 Task: Browse and explore bath products like bath bombs and bath oils on Amazon.
Action: Mouse moved to (20, 73)
Screenshot: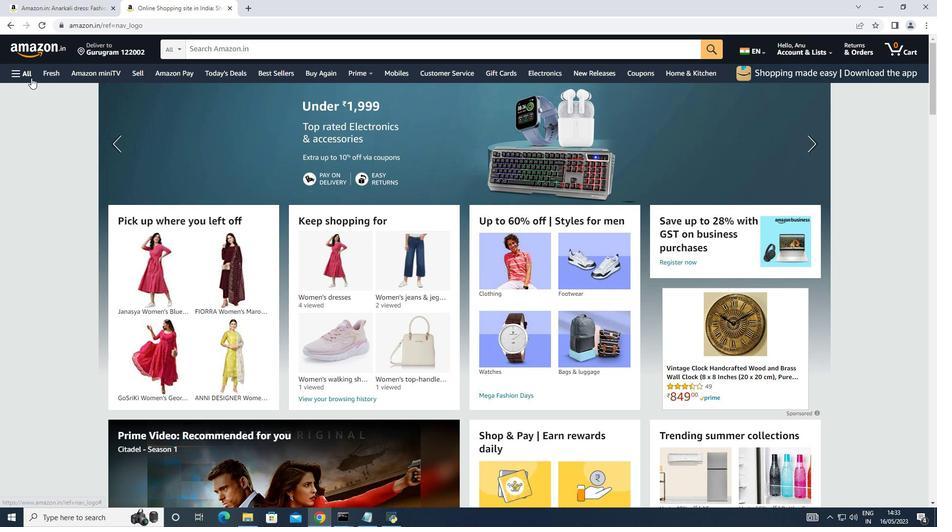 
Action: Mouse pressed left at (20, 73)
Screenshot: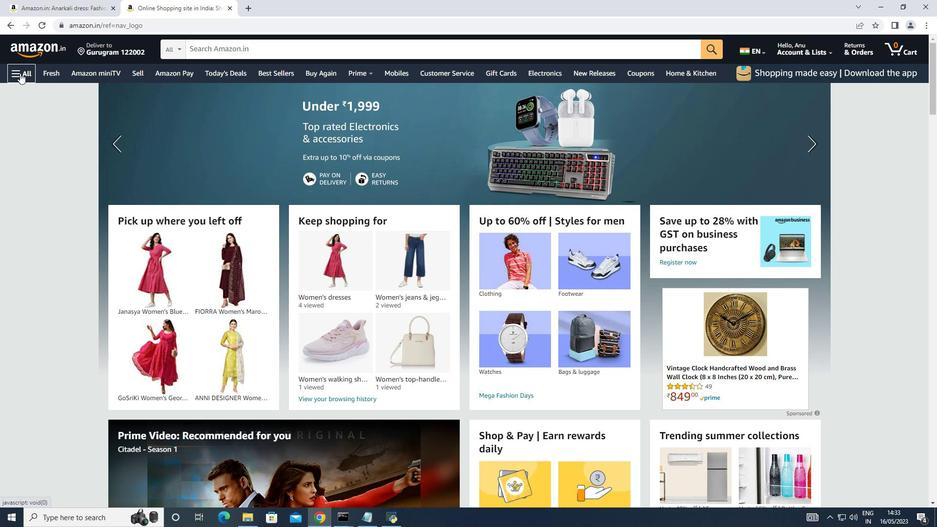 
Action: Mouse moved to (66, 214)
Screenshot: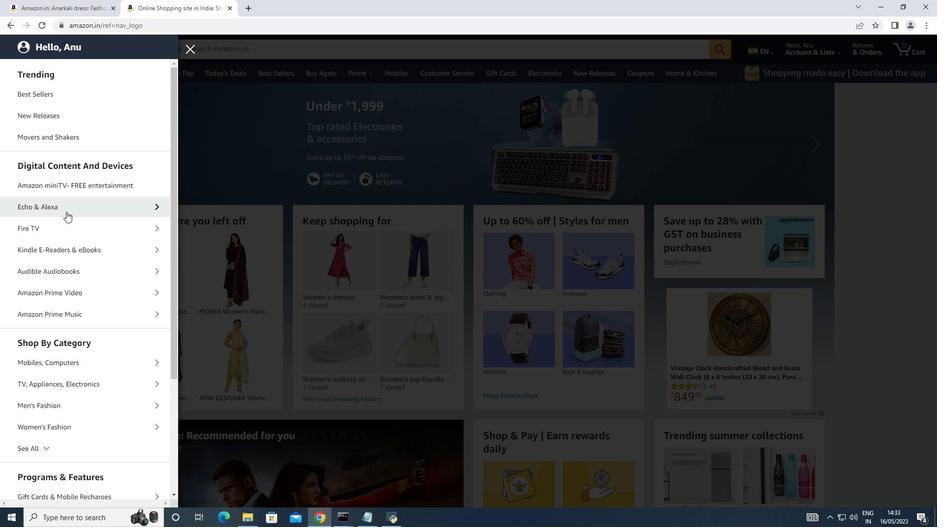 
Action: Mouse scrolled (66, 214) with delta (0, 0)
Screenshot: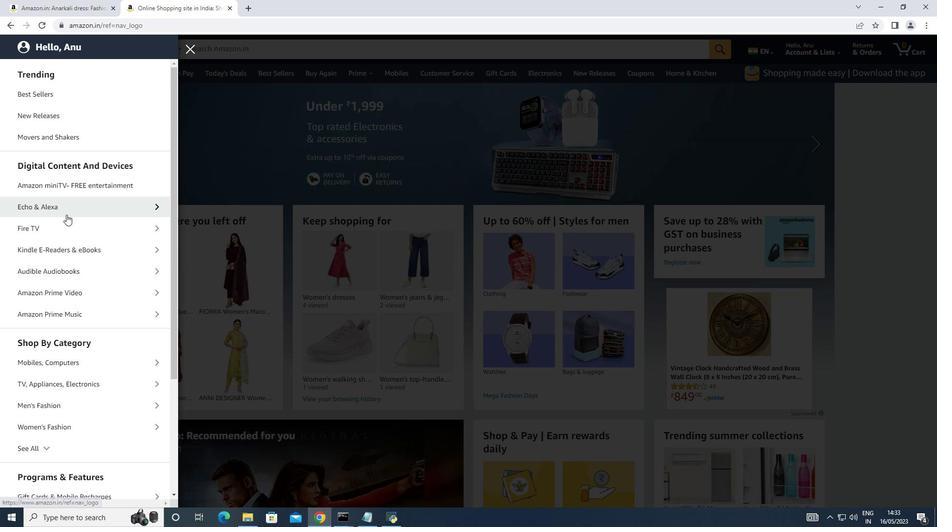 
Action: Mouse scrolled (66, 214) with delta (0, 0)
Screenshot: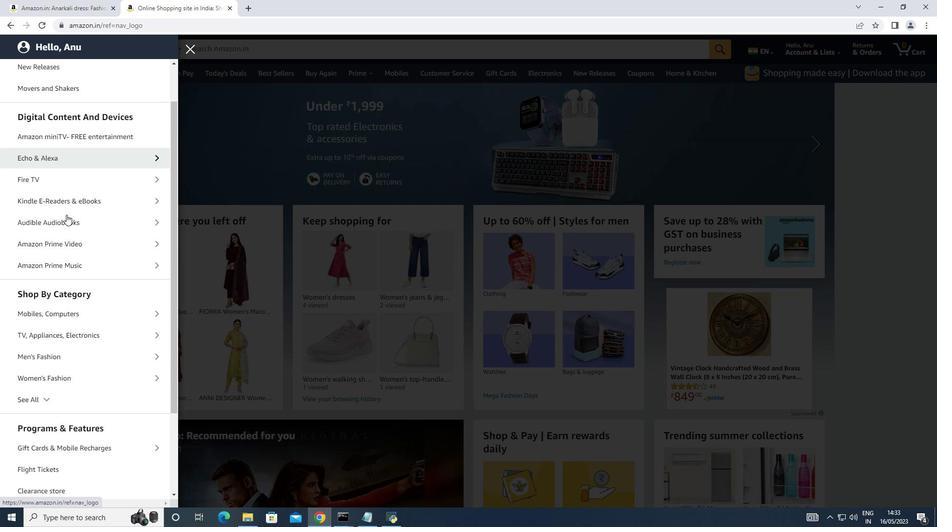 
Action: Mouse moved to (66, 228)
Screenshot: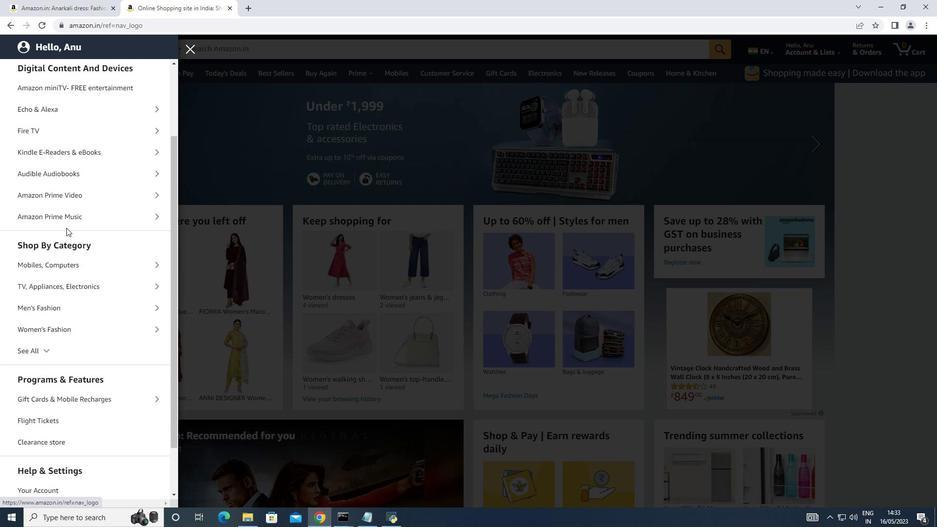 
Action: Mouse scrolled (66, 227) with delta (0, 0)
Screenshot: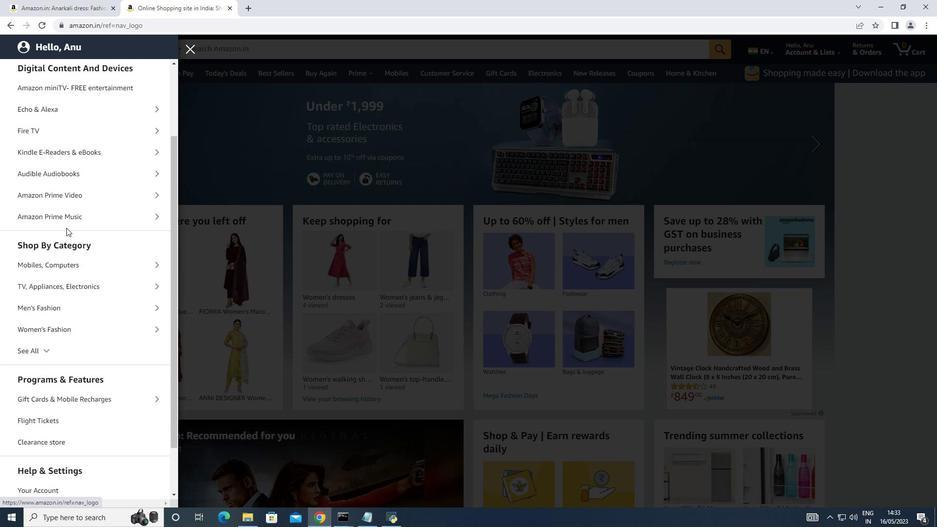 
Action: Mouse scrolled (66, 227) with delta (0, 0)
Screenshot: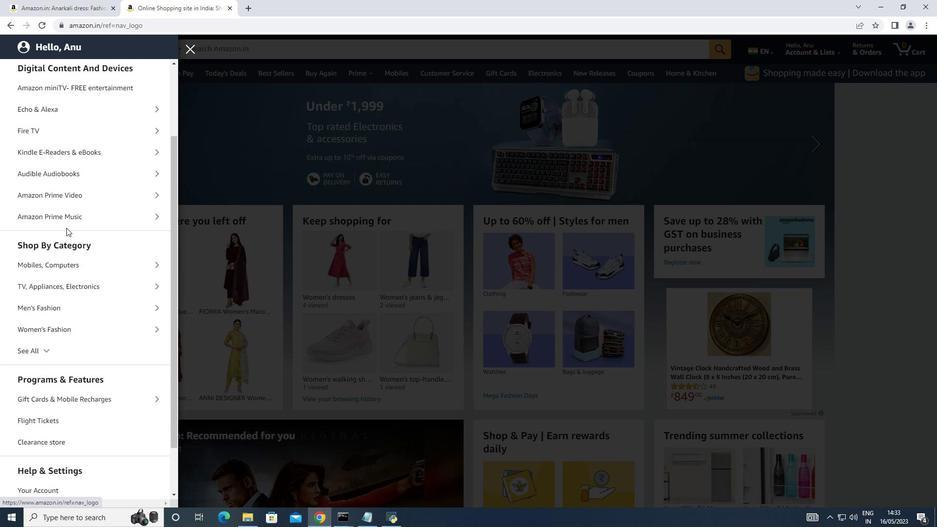 
Action: Mouse moved to (42, 293)
Screenshot: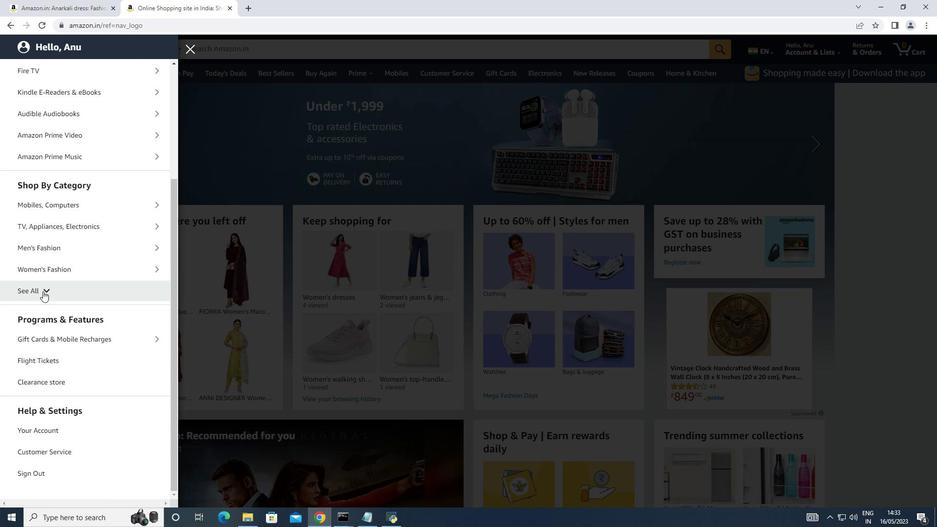 
Action: Mouse pressed left at (42, 293)
Screenshot: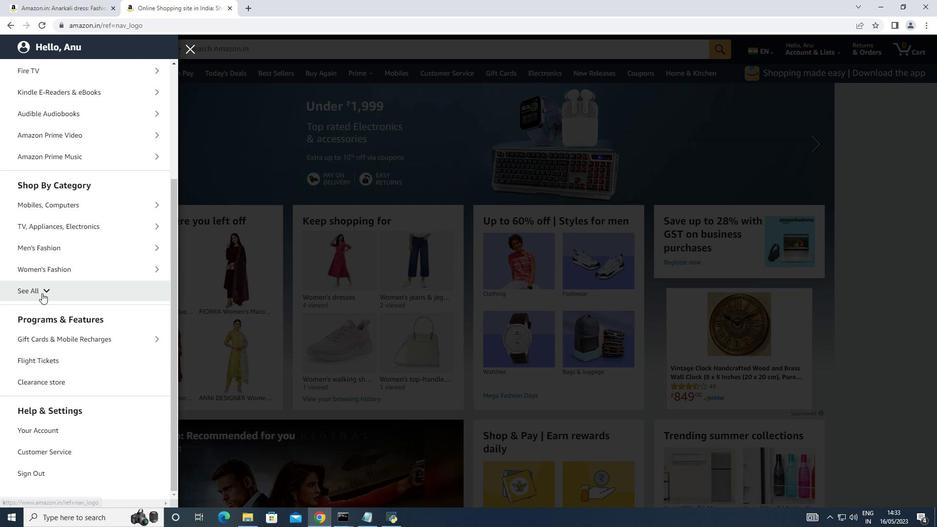 
Action: Mouse moved to (53, 301)
Screenshot: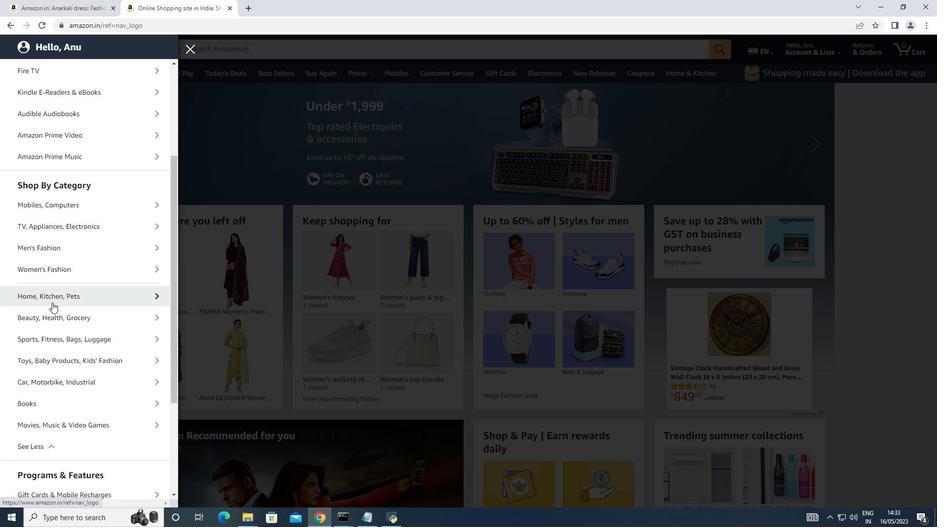 
Action: Mouse scrolled (53, 300) with delta (0, 0)
Screenshot: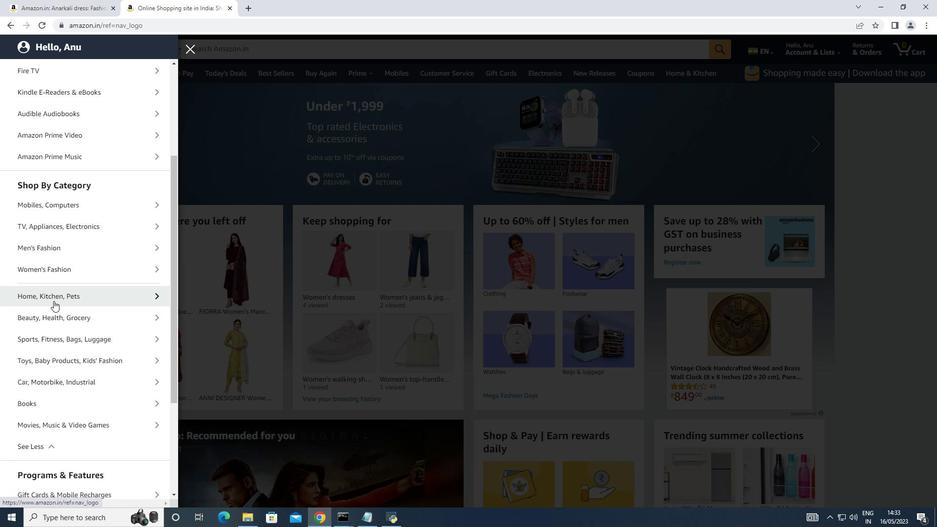 
Action: Mouse moved to (53, 301)
Screenshot: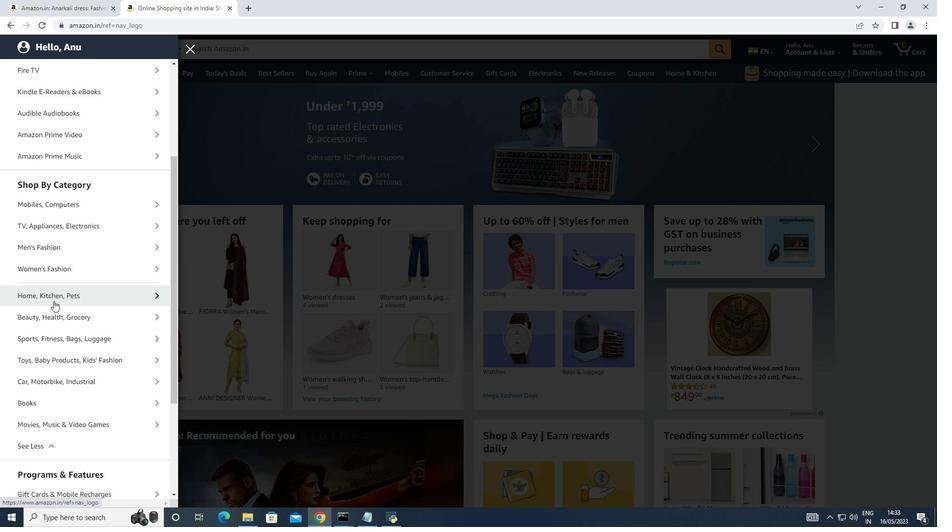 
Action: Mouse scrolled (53, 300) with delta (0, 0)
Screenshot: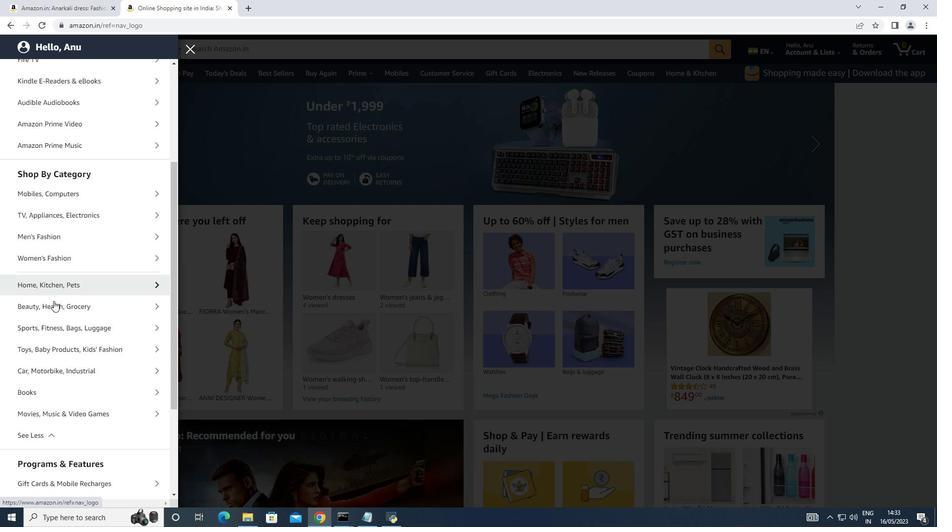 
Action: Mouse moved to (74, 216)
Screenshot: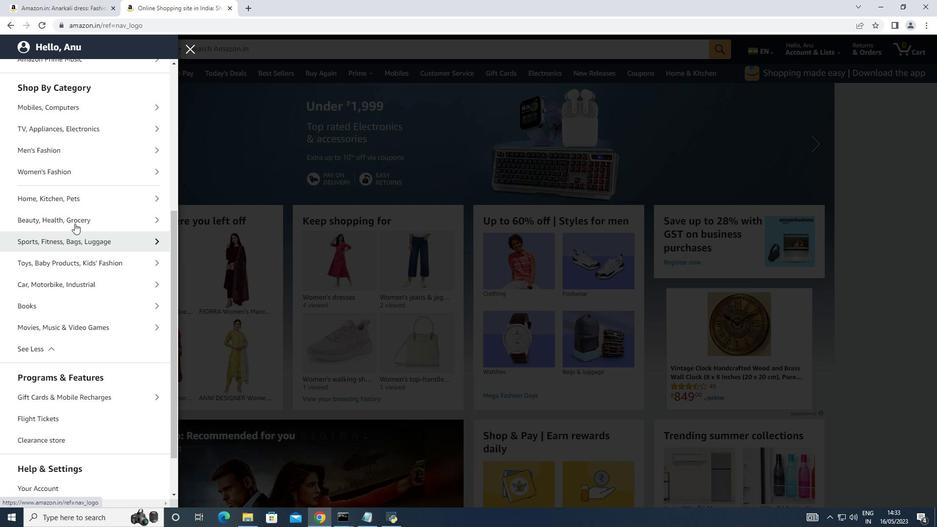 
Action: Mouse pressed left at (74, 216)
Screenshot: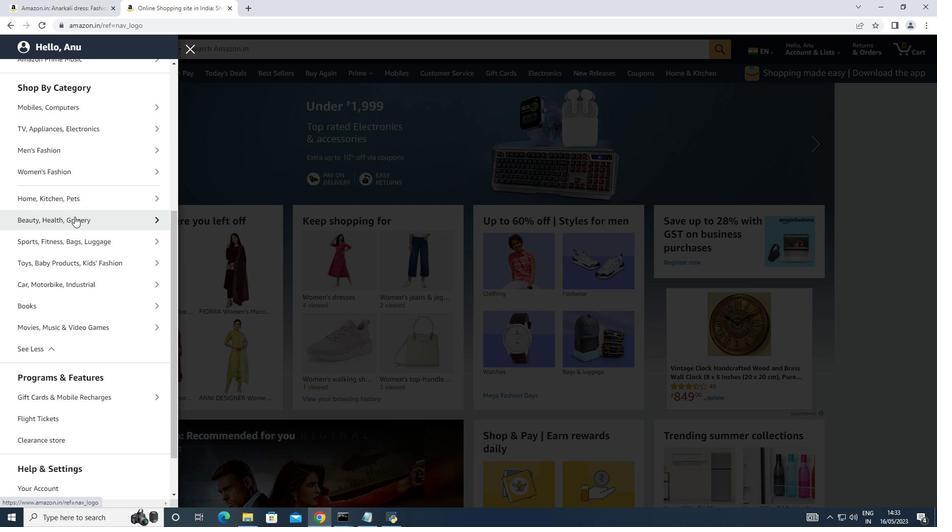 
Action: Mouse moved to (53, 111)
Screenshot: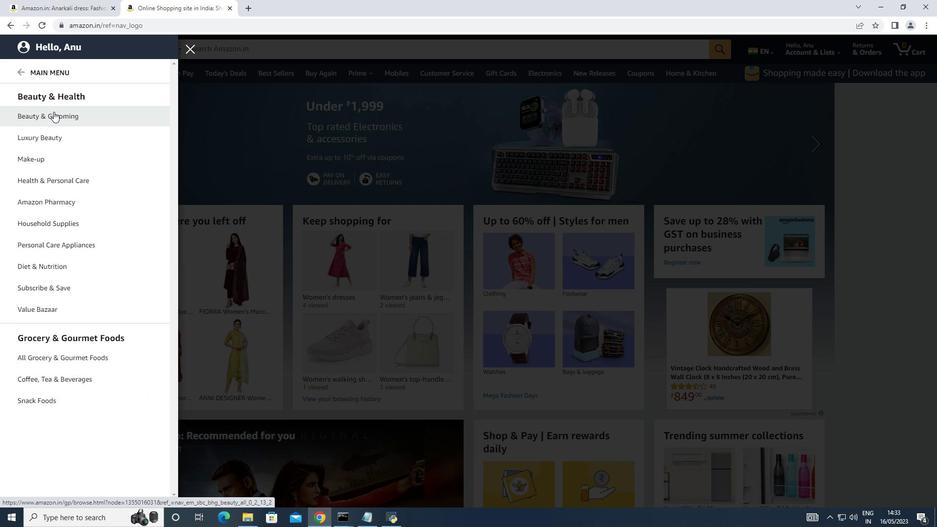 
Action: Mouse pressed left at (53, 111)
Screenshot: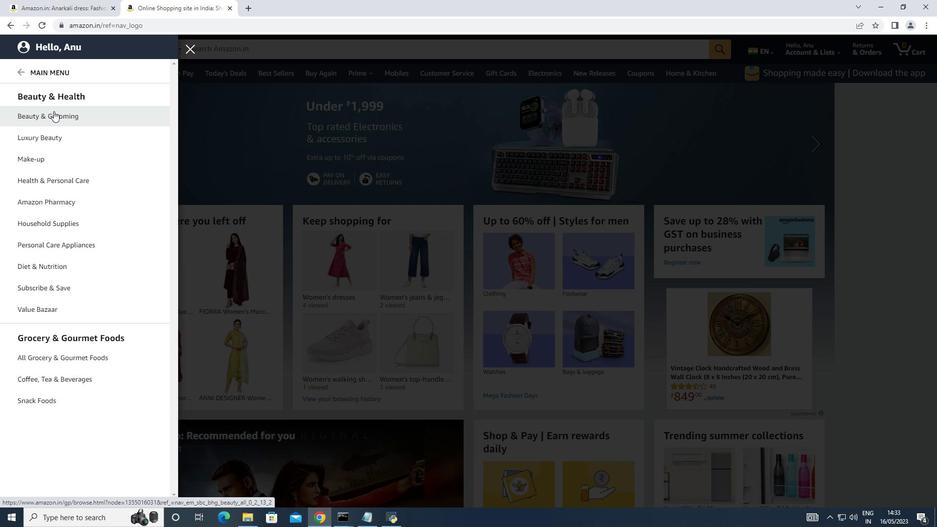 
Action: Mouse moved to (253, 223)
Screenshot: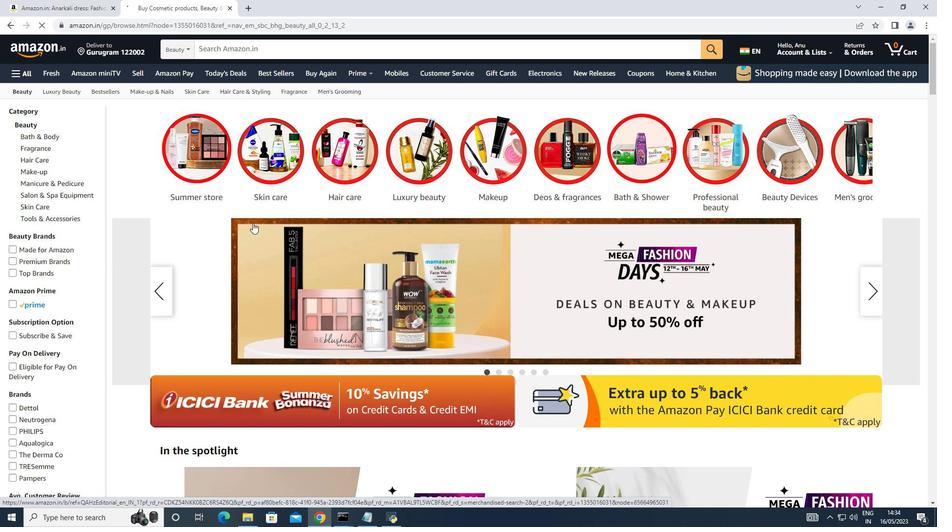
Action: Mouse scrolled (253, 222) with delta (0, 0)
Screenshot: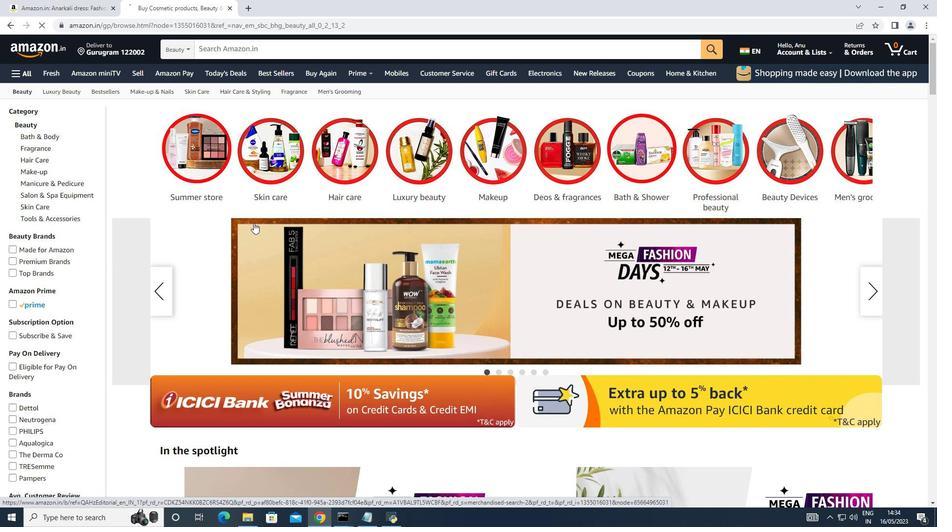 
Action: Mouse moved to (255, 223)
Screenshot: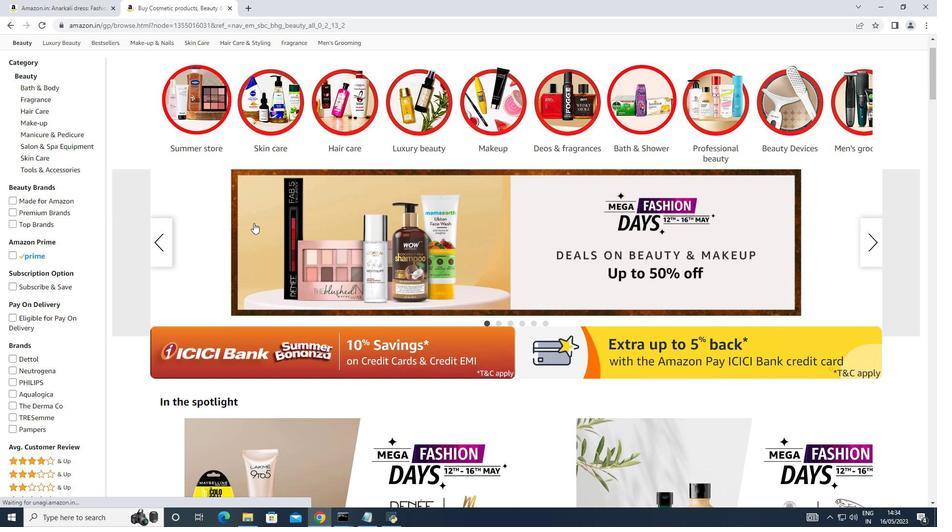 
Action: Mouse scrolled (255, 222) with delta (0, 0)
Screenshot: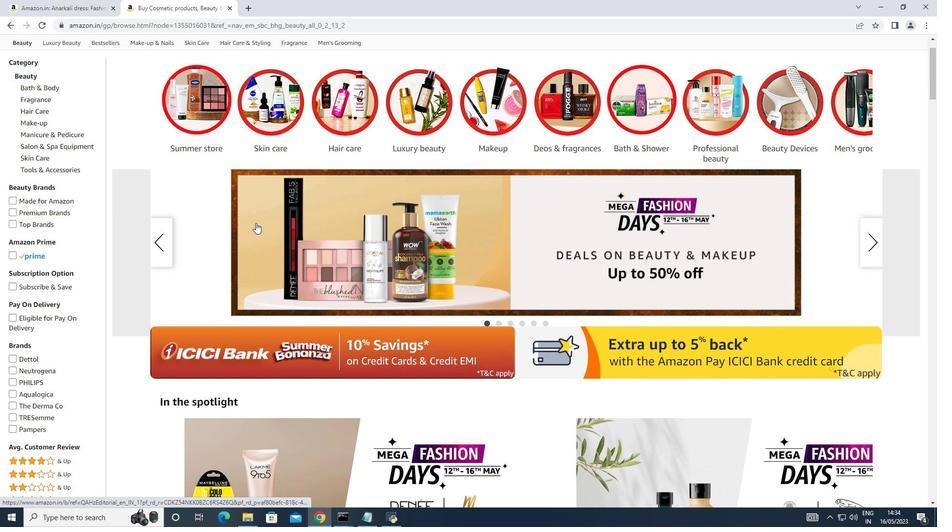
Action: Mouse scrolled (255, 223) with delta (0, 0)
Screenshot: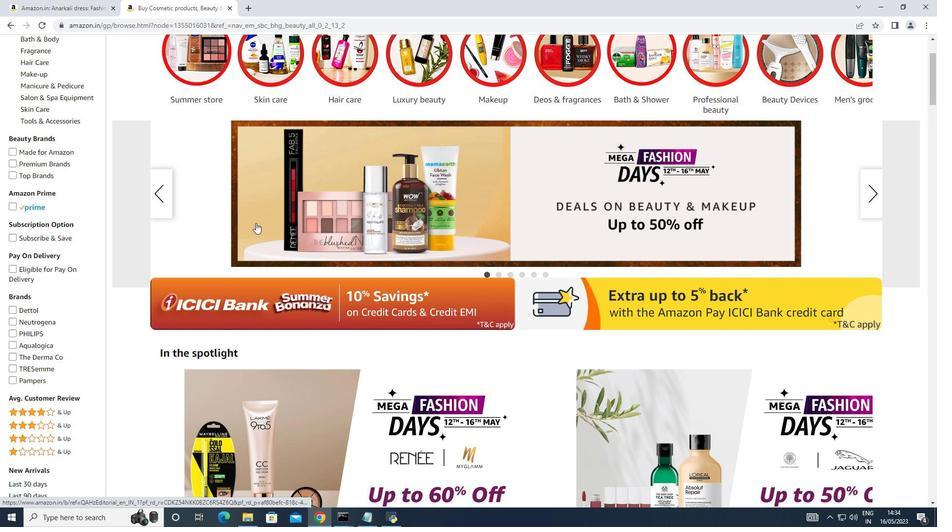 
Action: Mouse scrolled (255, 223) with delta (0, 0)
Screenshot: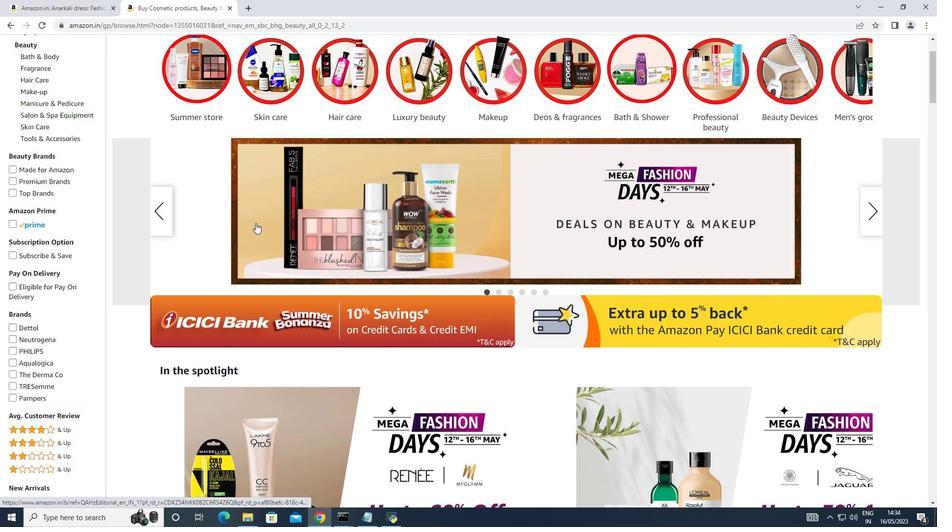 
Action: Mouse moved to (46, 137)
Screenshot: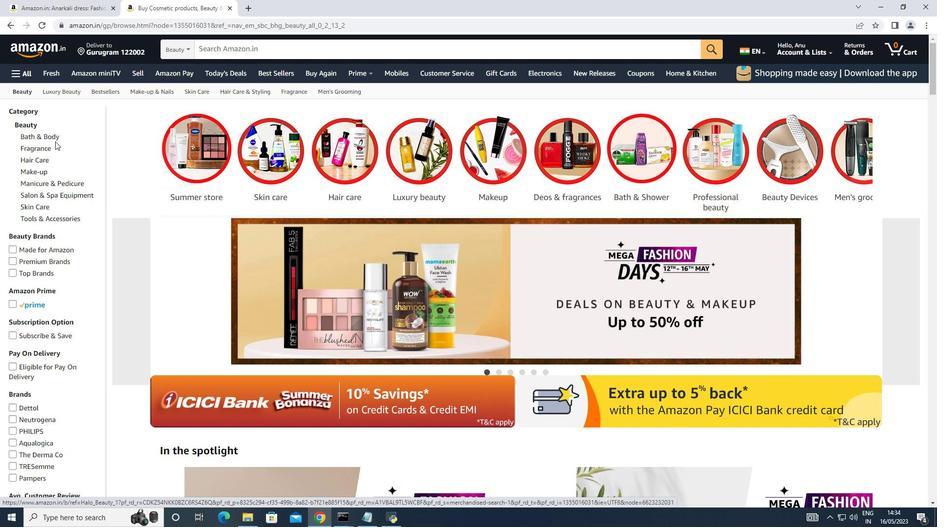
Action: Mouse pressed left at (46, 137)
Screenshot: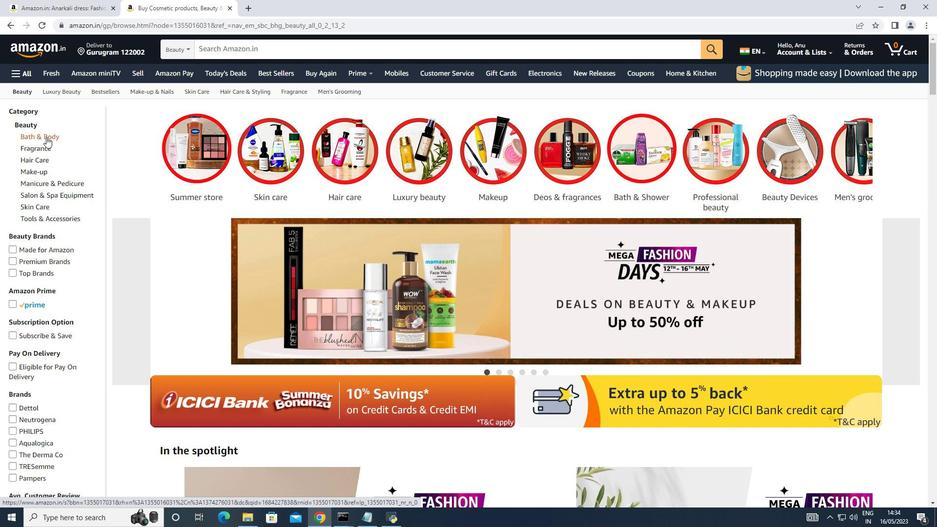
Action: Mouse moved to (385, 246)
Screenshot: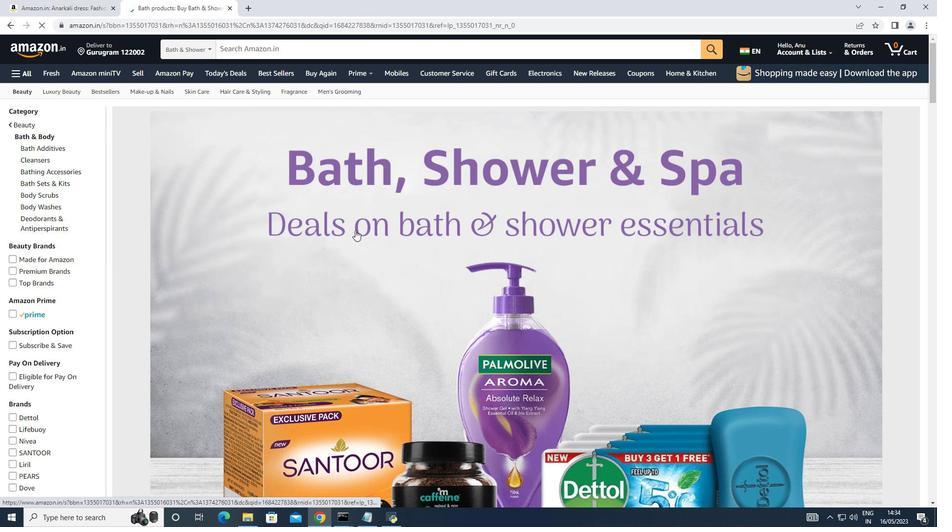 
Action: Mouse scrolled (385, 245) with delta (0, 0)
Screenshot: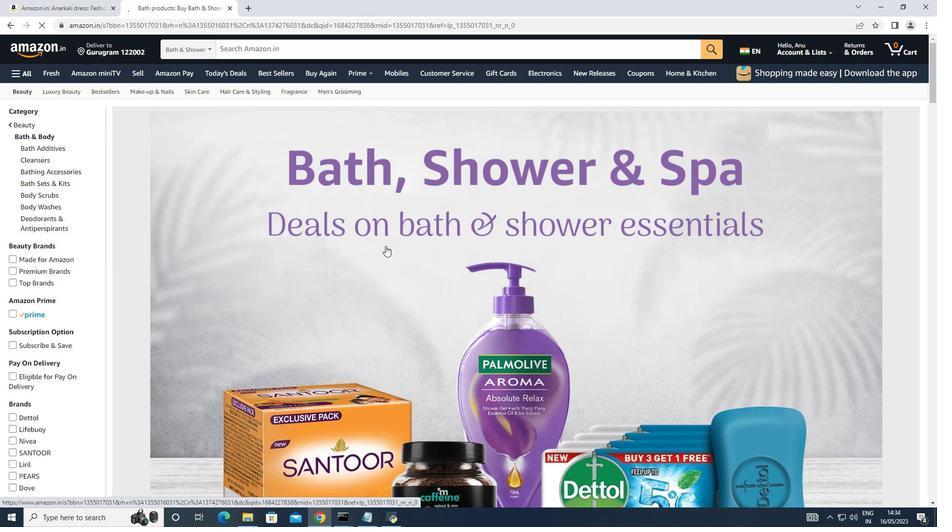 
Action: Mouse scrolled (385, 245) with delta (0, 0)
Screenshot: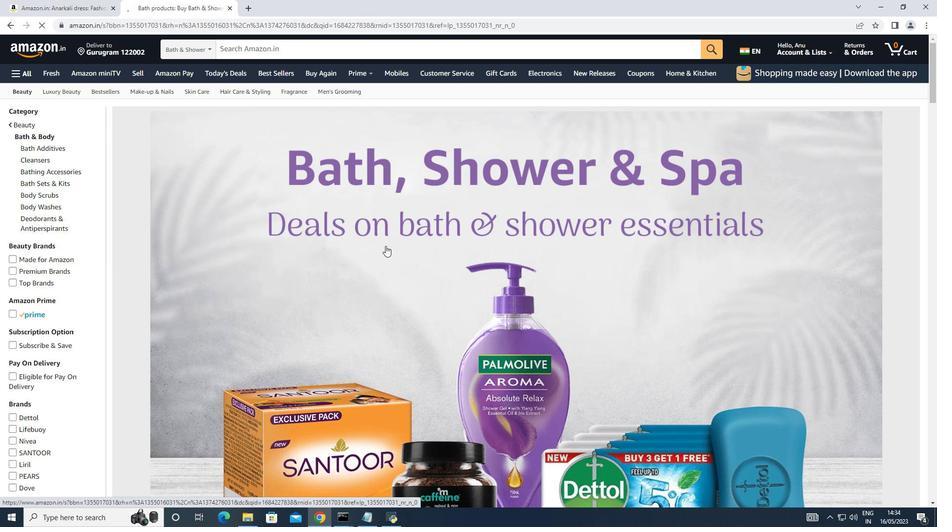
Action: Mouse scrolled (385, 245) with delta (0, 0)
Screenshot: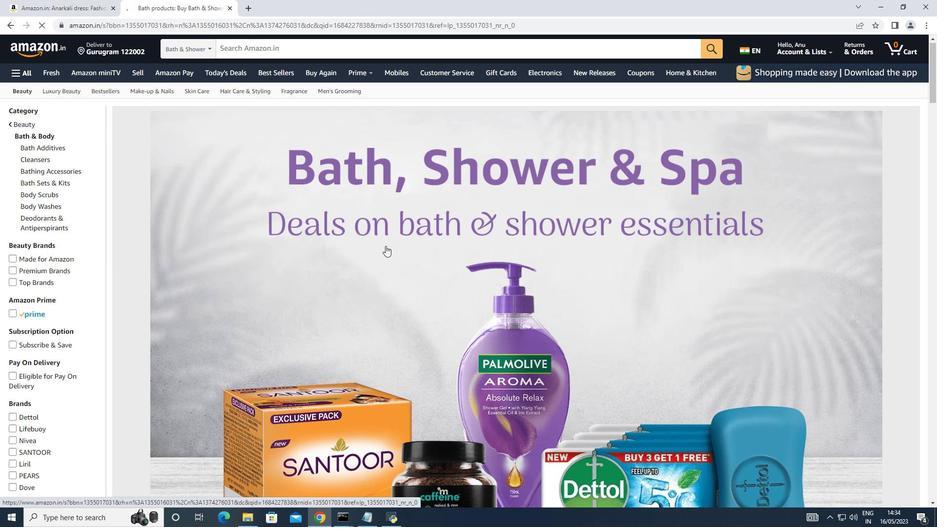 
Action: Mouse moved to (384, 249)
Screenshot: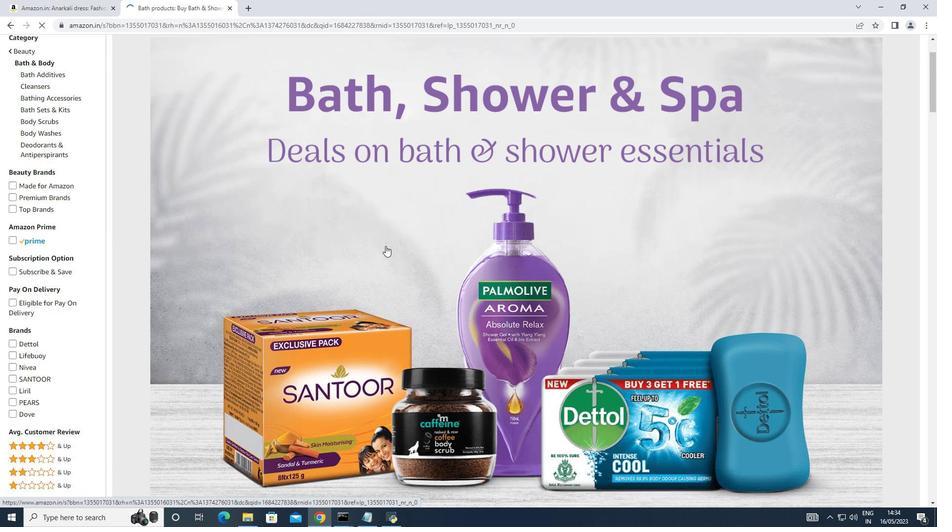 
Action: Mouse scrolled (384, 249) with delta (0, 0)
Screenshot: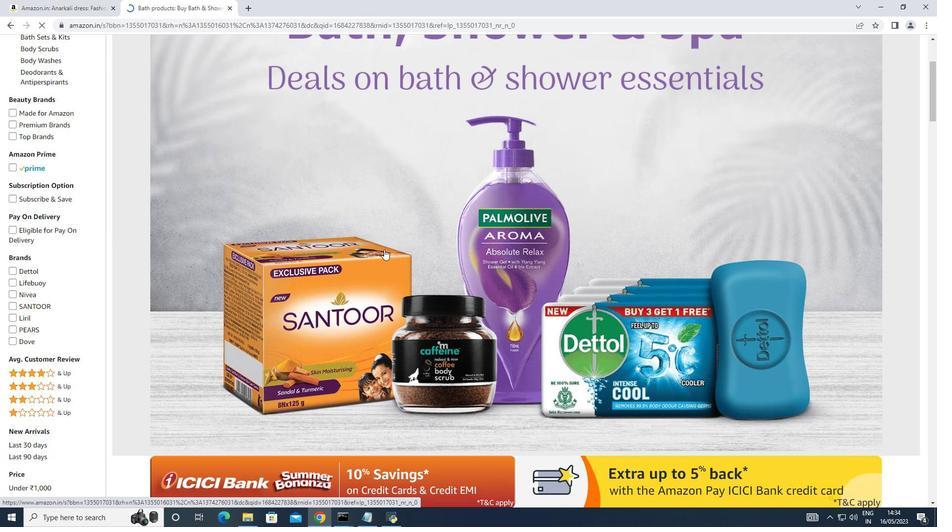
Action: Mouse scrolled (384, 249) with delta (0, 0)
Screenshot: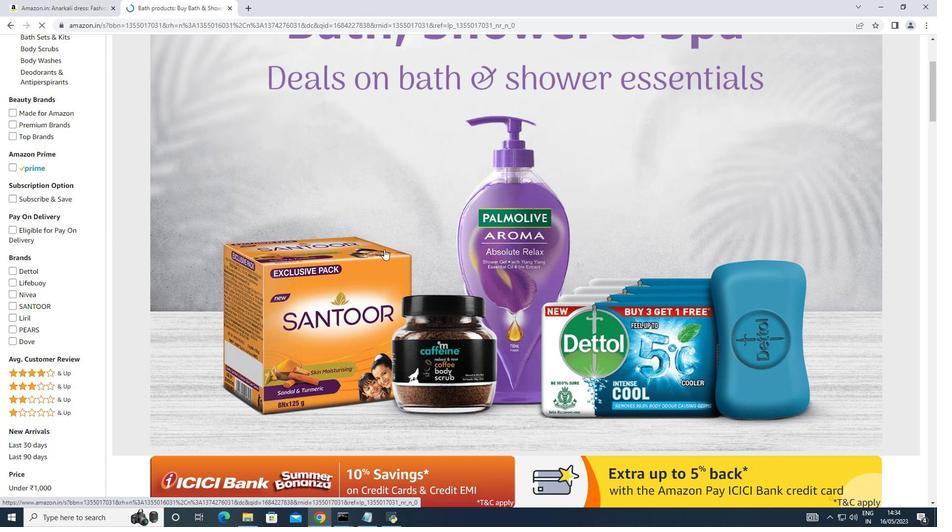 
Action: Mouse scrolled (384, 249) with delta (0, 0)
Screenshot: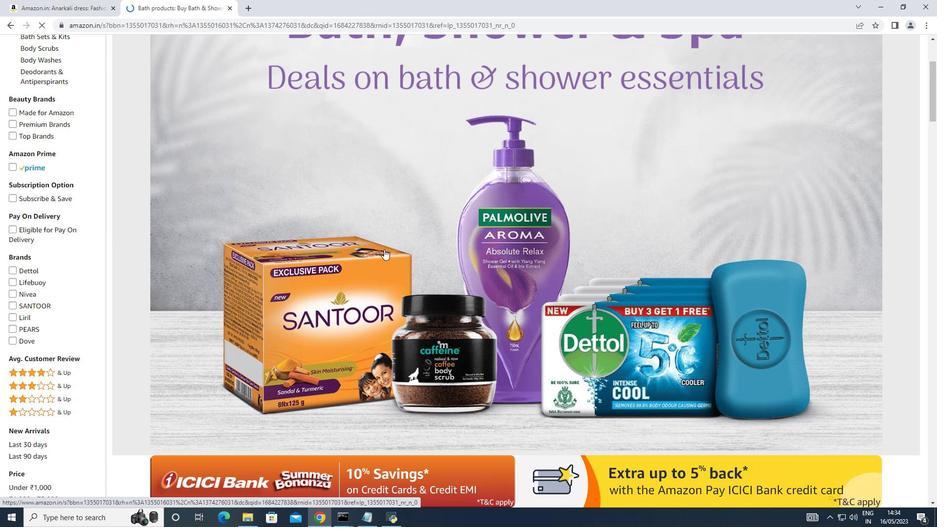 
Action: Mouse scrolled (384, 249) with delta (0, 0)
Screenshot: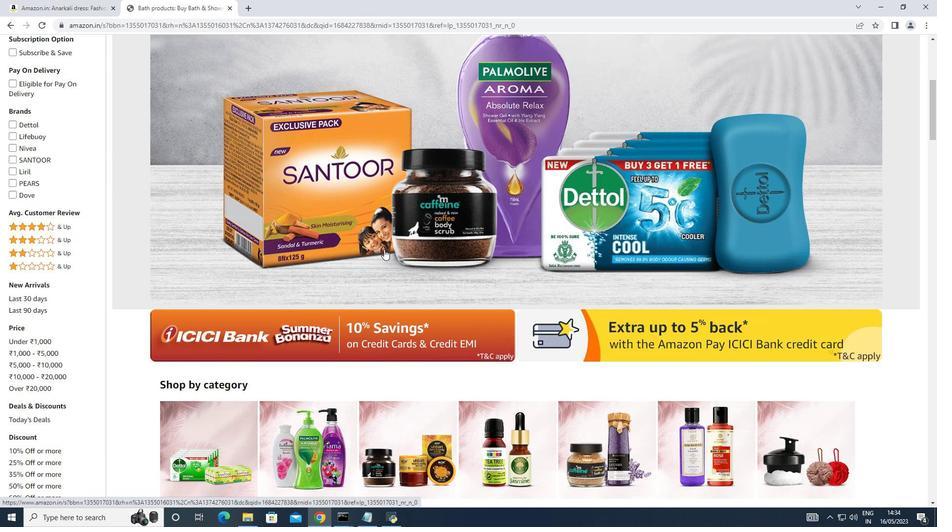 
Action: Mouse scrolled (384, 249) with delta (0, 0)
Screenshot: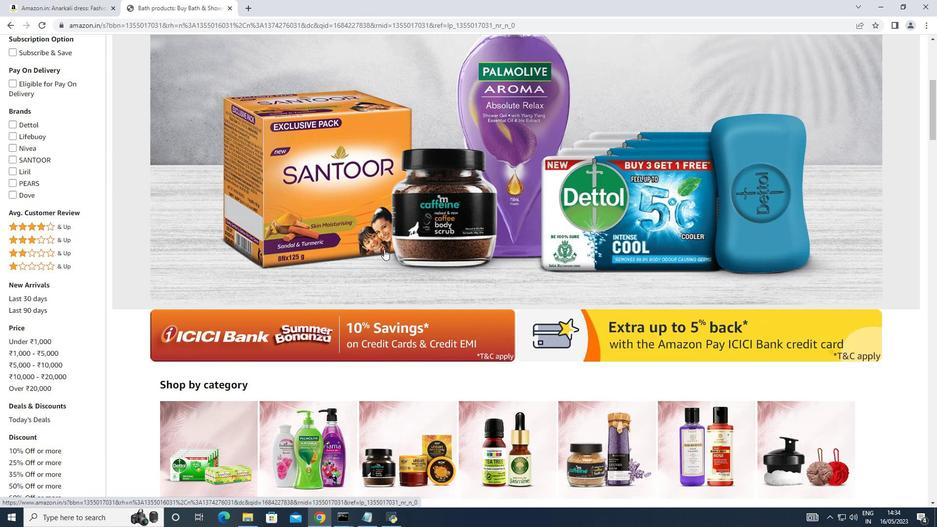 
Action: Mouse scrolled (384, 249) with delta (0, 0)
Screenshot: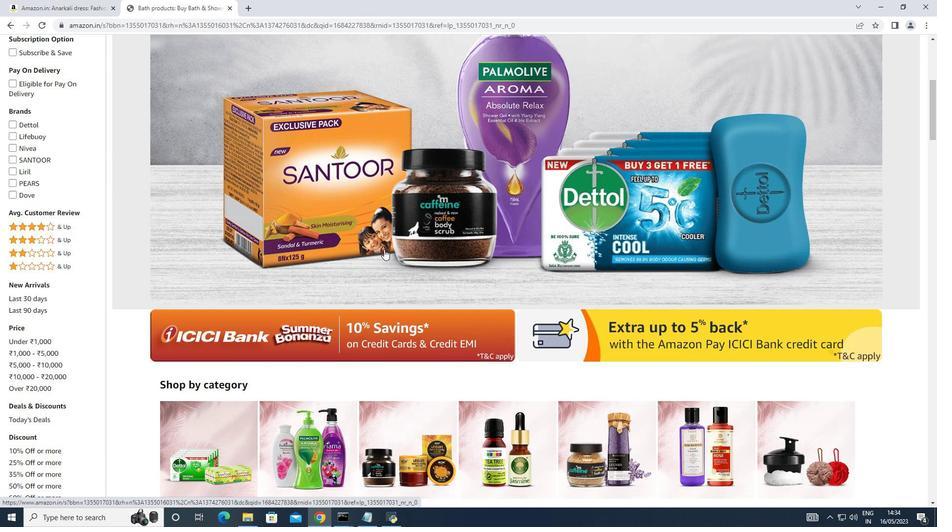 
Action: Mouse scrolled (384, 249) with delta (0, 0)
Screenshot: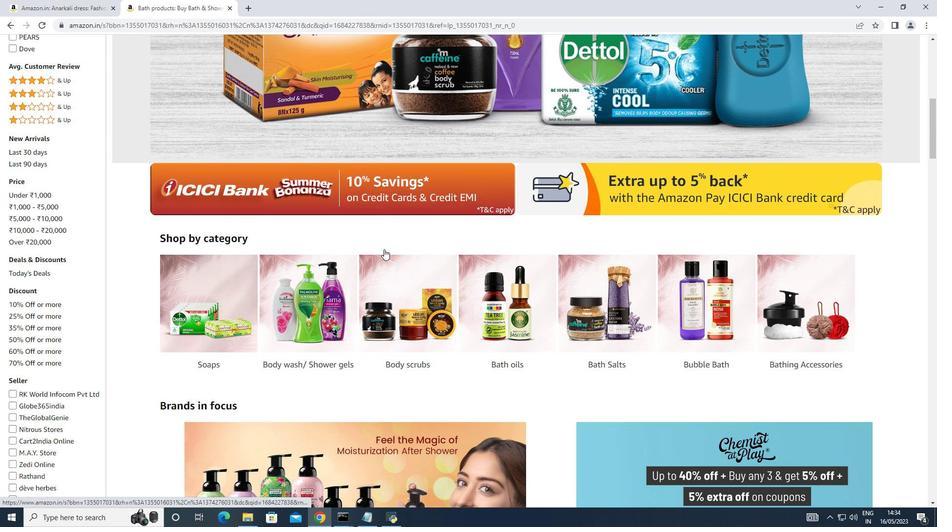 
Action: Mouse scrolled (384, 249) with delta (0, 0)
Screenshot: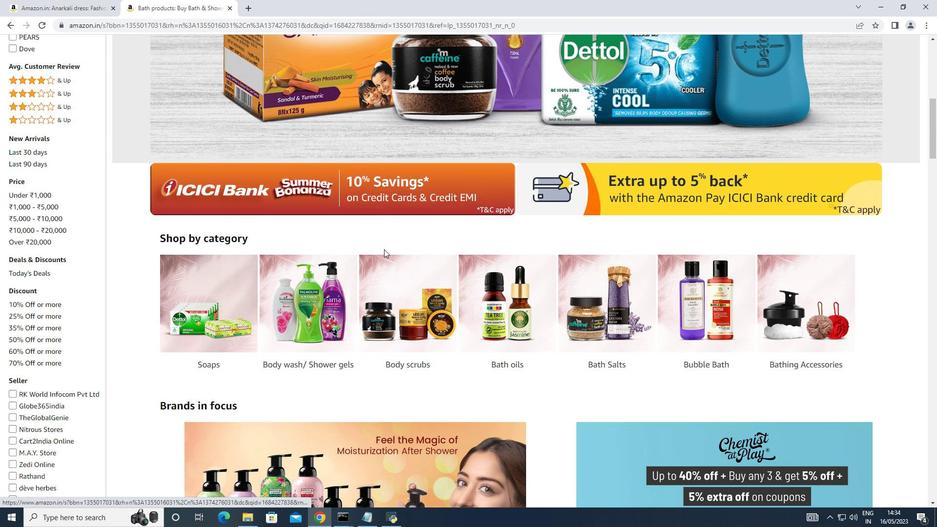 
Action: Mouse scrolled (384, 249) with delta (0, 0)
Screenshot: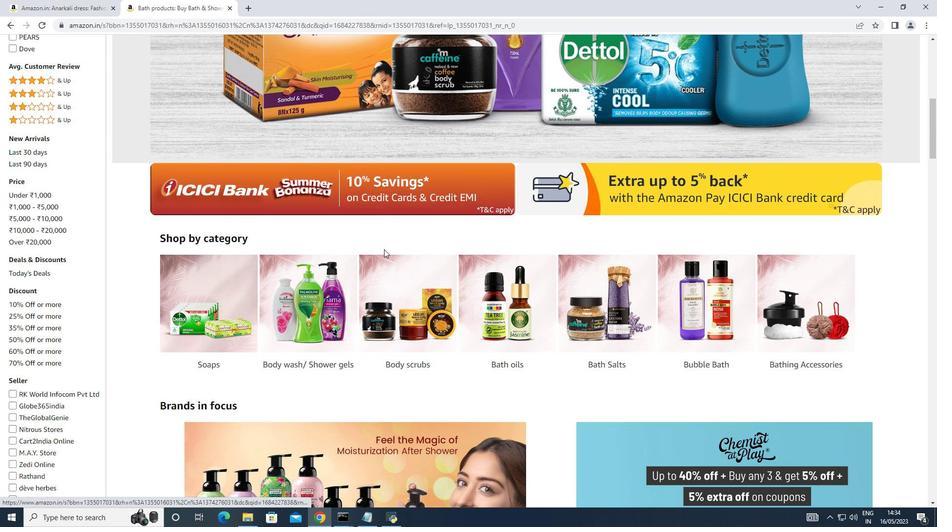 
Action: Mouse scrolled (384, 249) with delta (0, 0)
Screenshot: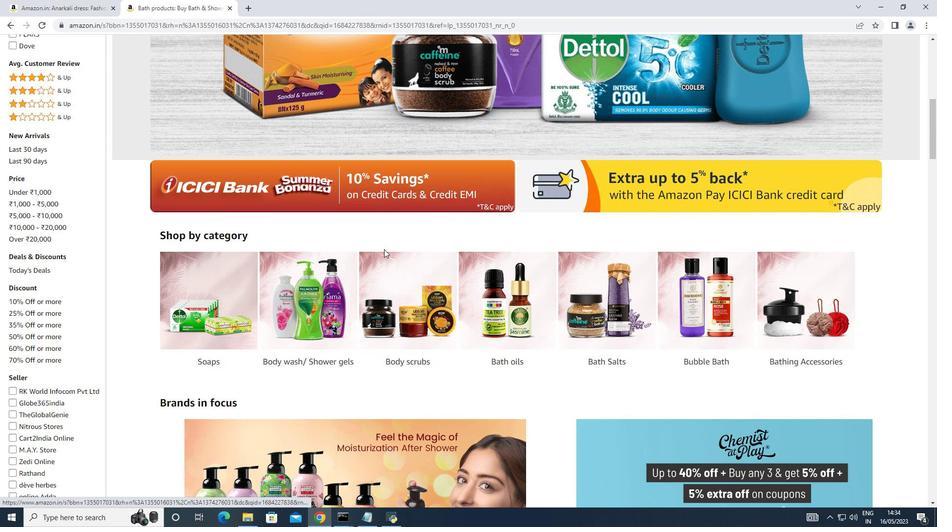 
Action: Mouse scrolled (384, 249) with delta (0, 0)
Screenshot: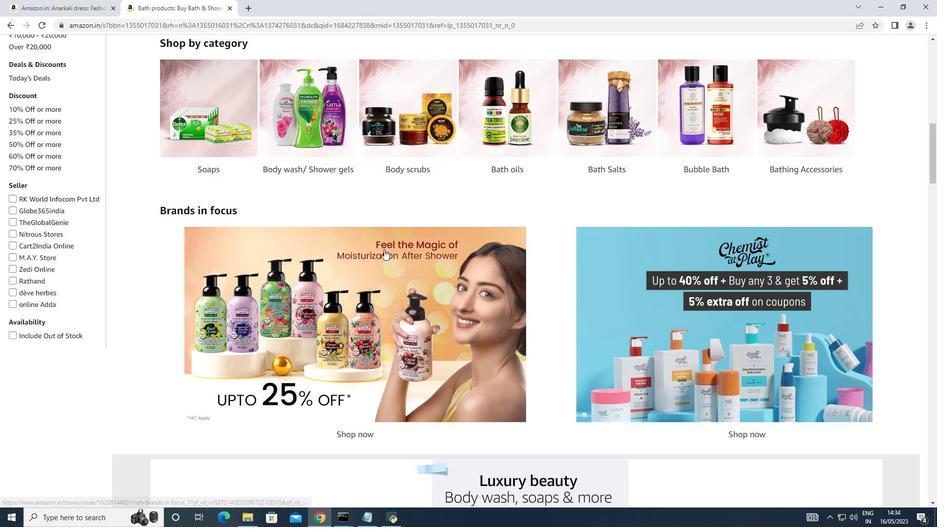 
Action: Mouse scrolled (384, 249) with delta (0, 0)
Screenshot: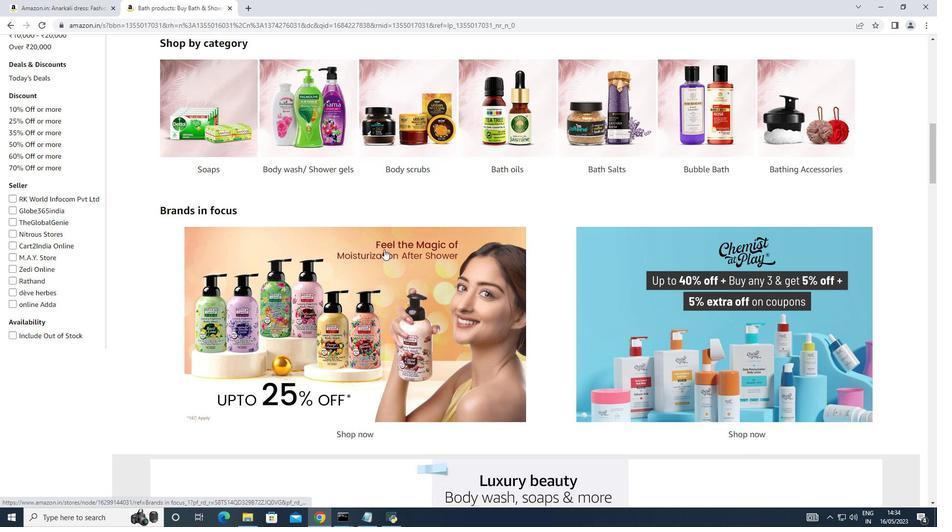 
Action: Mouse scrolled (384, 249) with delta (0, 0)
Screenshot: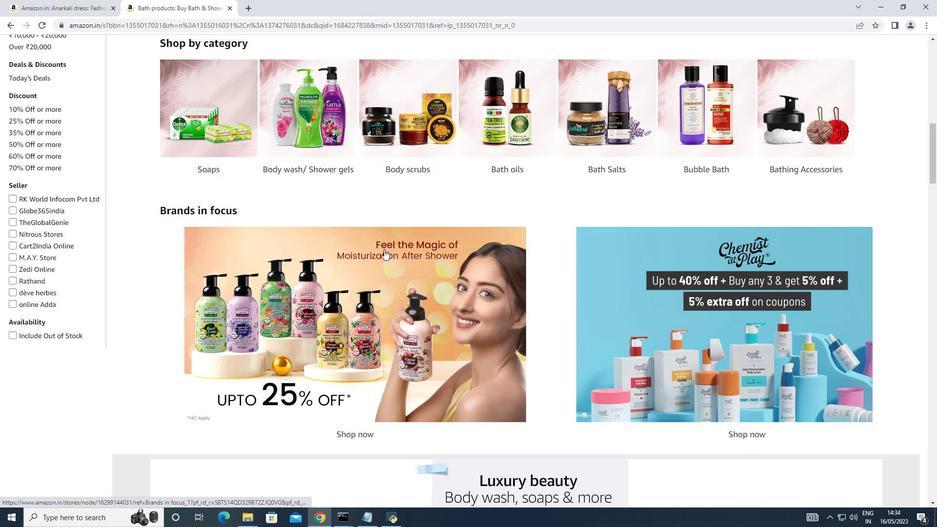 
Action: Mouse scrolled (384, 249) with delta (0, 0)
Screenshot: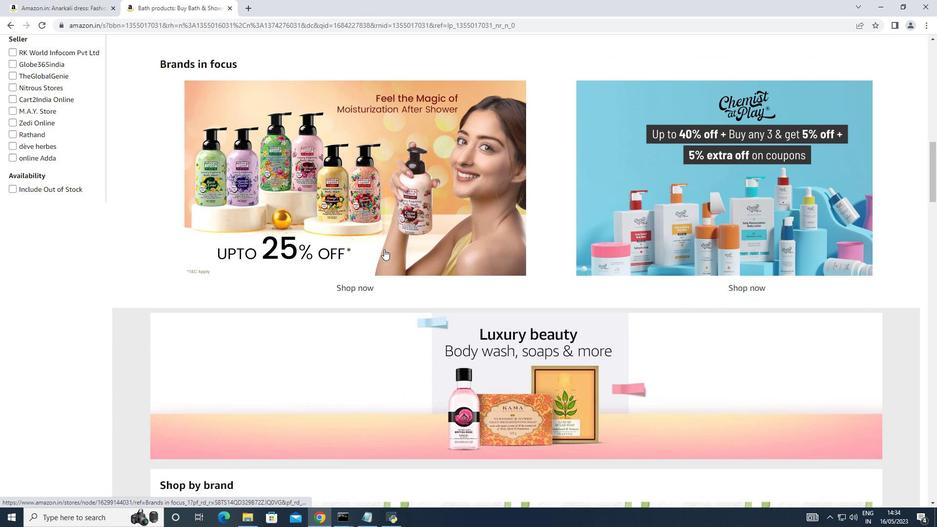 
Action: Mouse scrolled (384, 249) with delta (0, 0)
Screenshot: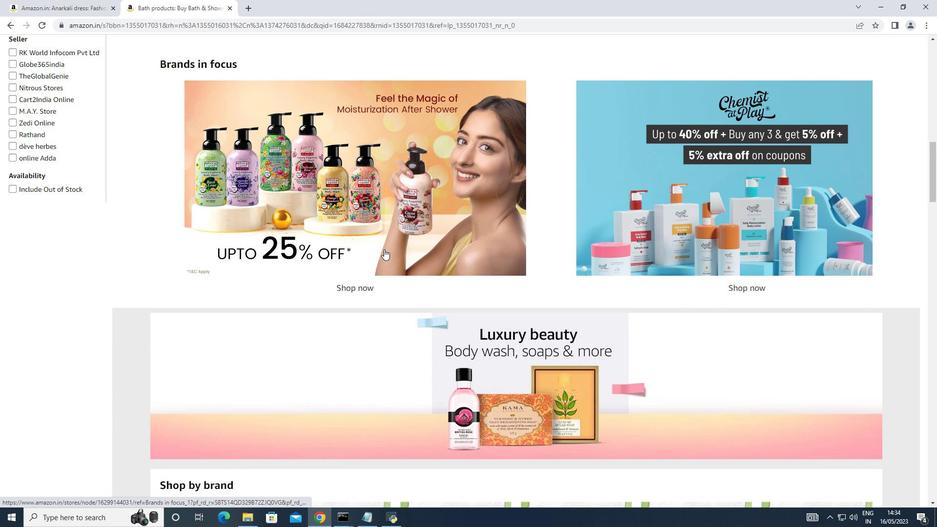 
Action: Mouse scrolled (384, 249) with delta (0, 0)
Screenshot: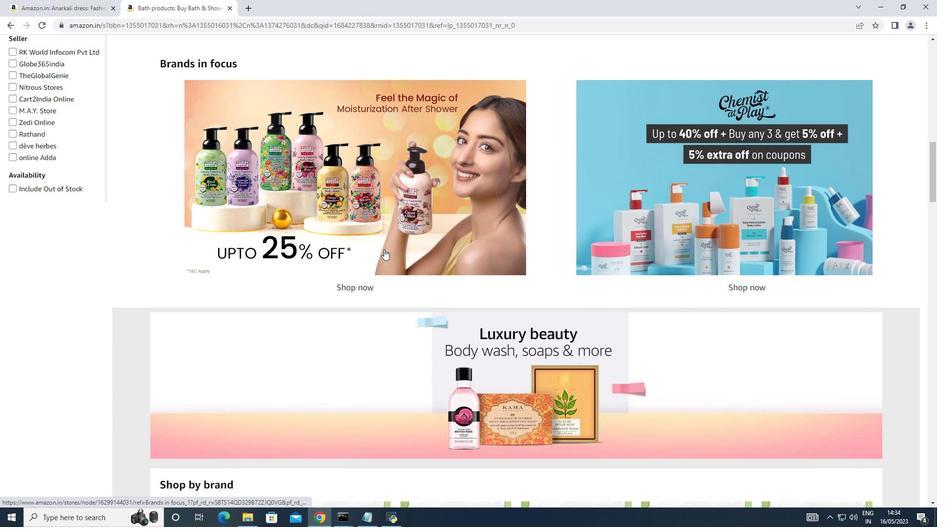 
Action: Mouse scrolled (384, 249) with delta (0, 0)
Screenshot: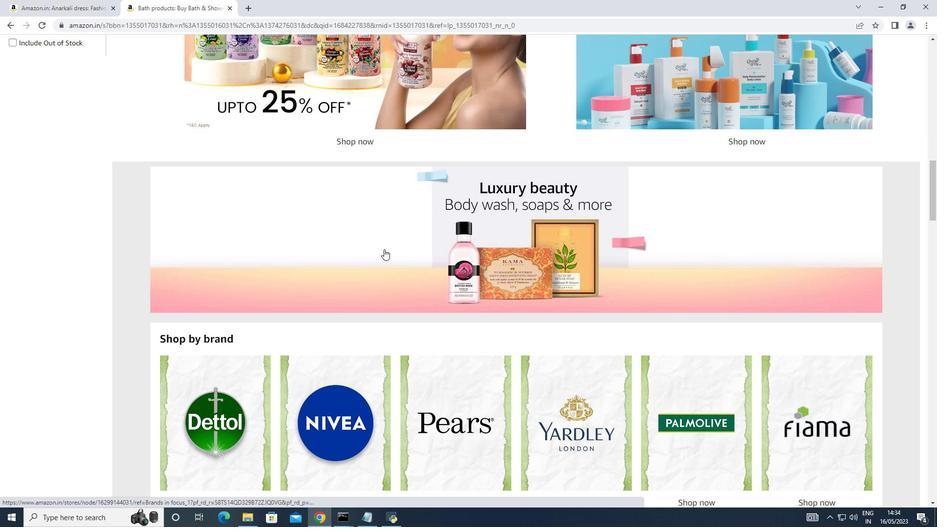 
Action: Mouse scrolled (384, 249) with delta (0, 0)
Screenshot: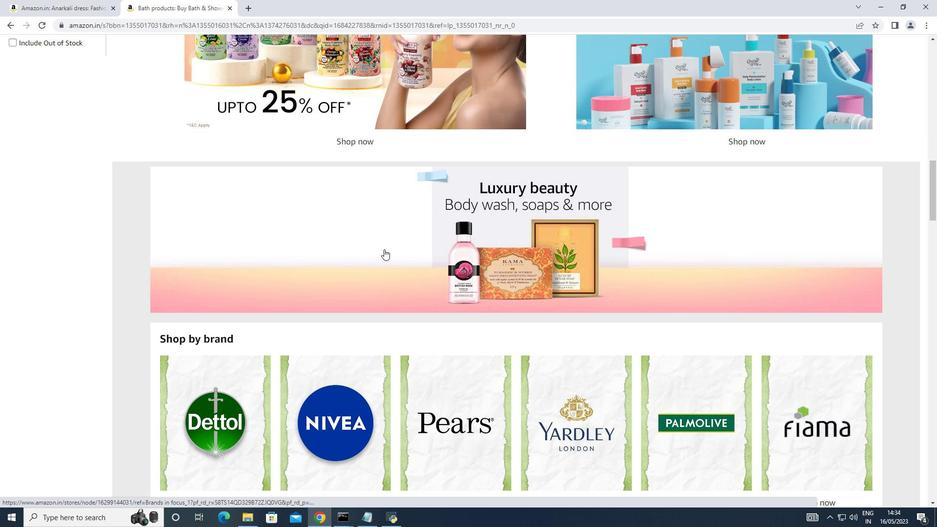 
Action: Mouse scrolled (384, 249) with delta (0, 0)
Screenshot: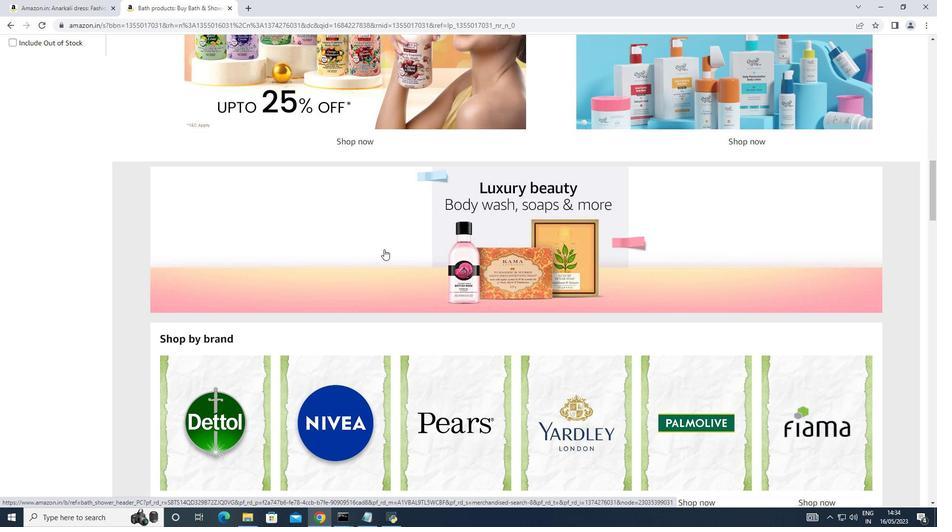 
Action: Mouse moved to (384, 249)
Screenshot: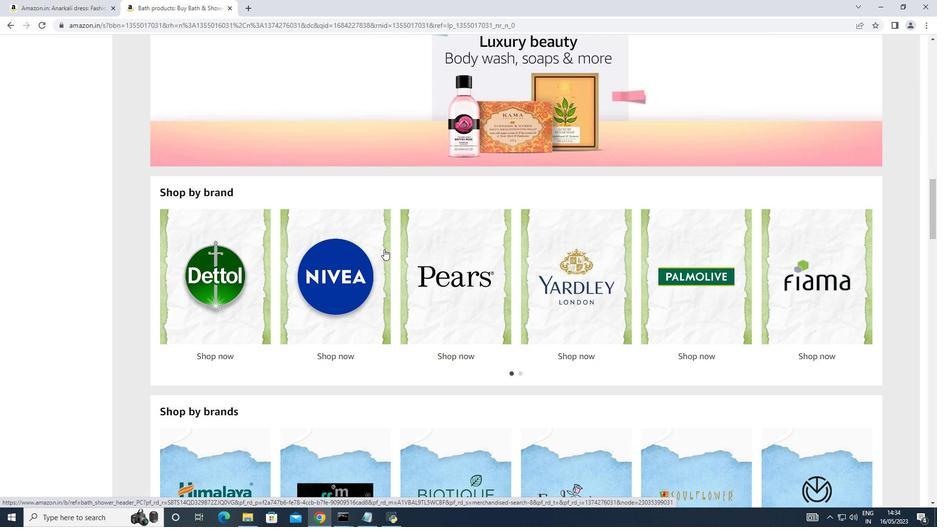 
Action: Mouse scrolled (384, 249) with delta (0, 0)
Screenshot: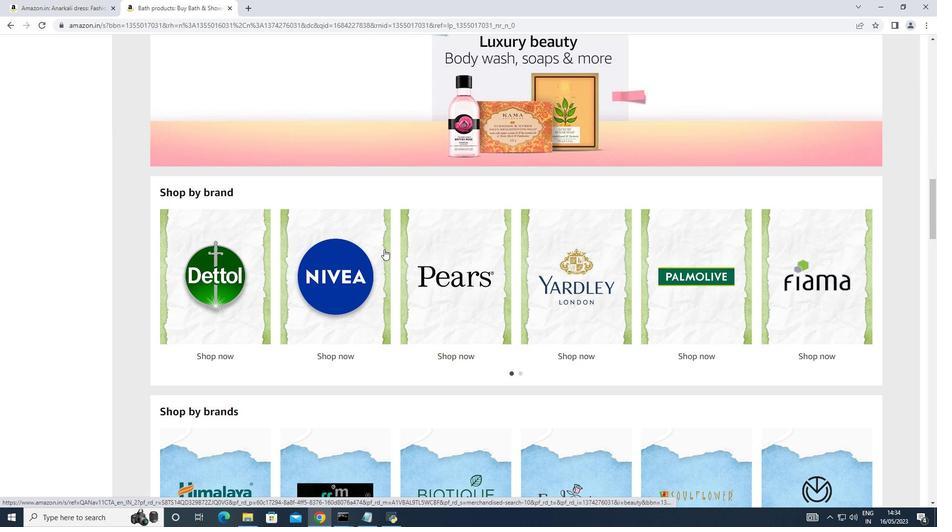 
Action: Mouse scrolled (384, 249) with delta (0, 0)
Screenshot: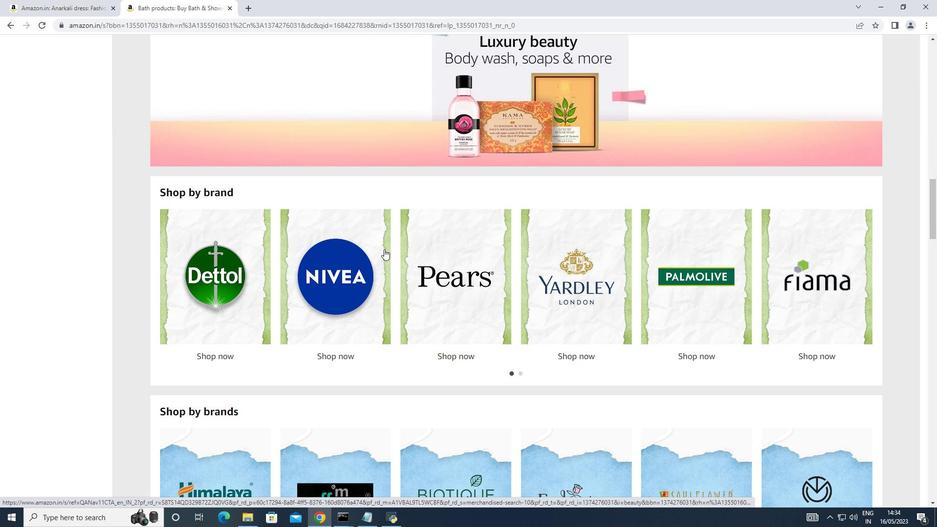 
Action: Mouse scrolled (384, 249) with delta (0, 0)
Screenshot: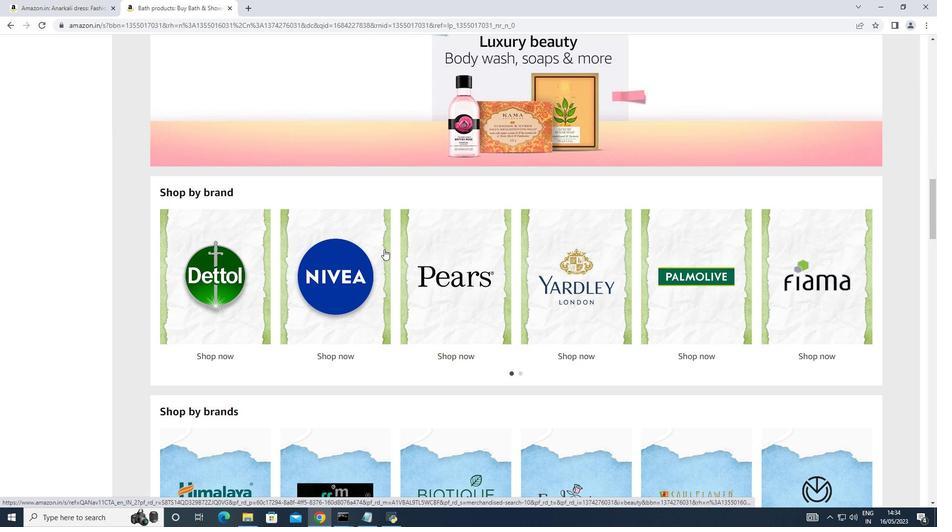 
Action: Mouse scrolled (384, 249) with delta (0, 0)
Screenshot: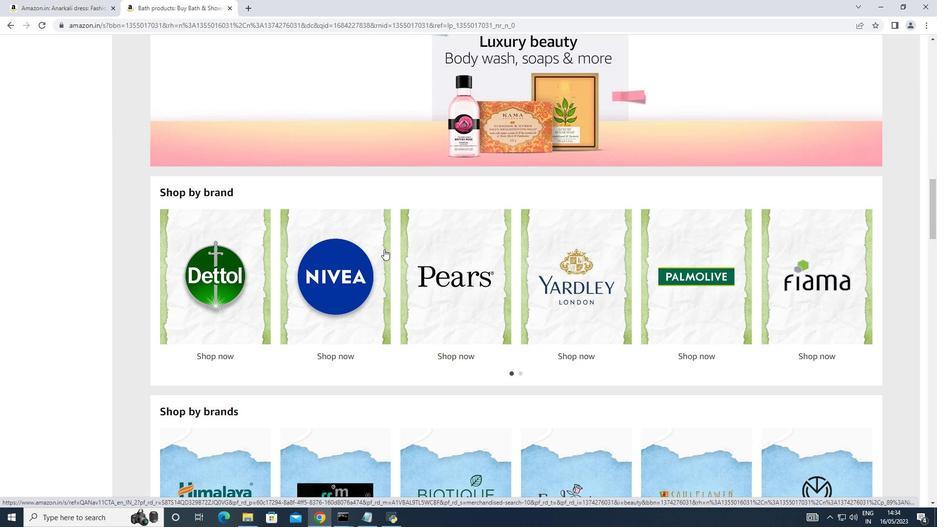 
Action: Mouse scrolled (384, 249) with delta (0, 0)
Screenshot: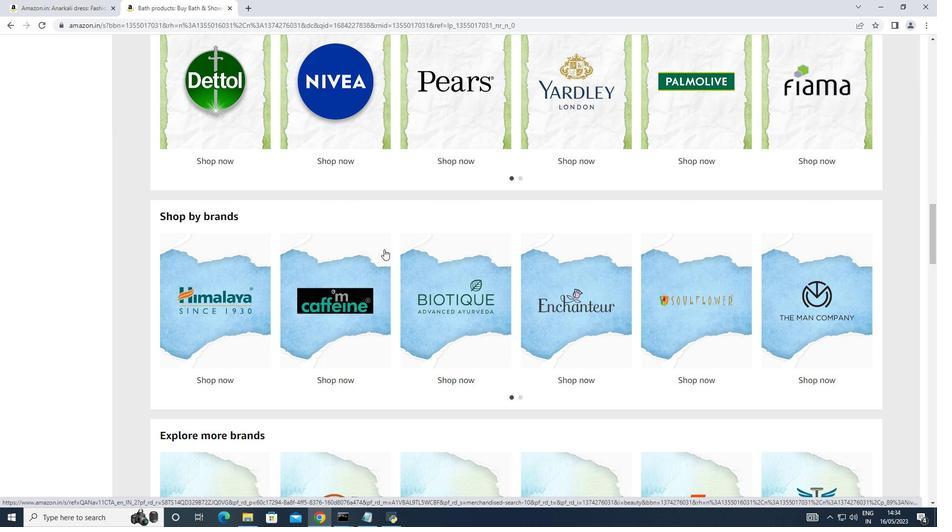 
Action: Mouse scrolled (384, 249) with delta (0, 0)
Screenshot: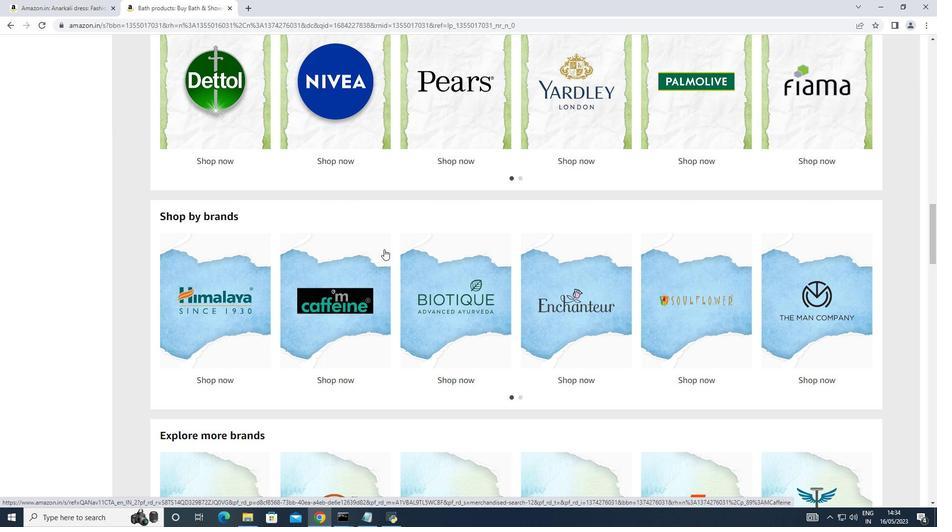 
Action: Mouse scrolled (384, 249) with delta (0, 0)
Screenshot: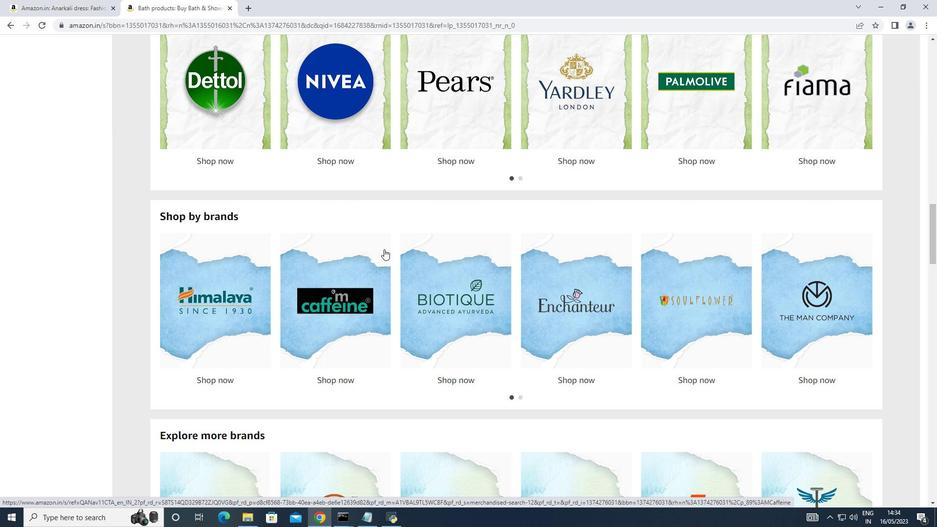 
Action: Mouse scrolled (384, 249) with delta (0, 0)
Screenshot: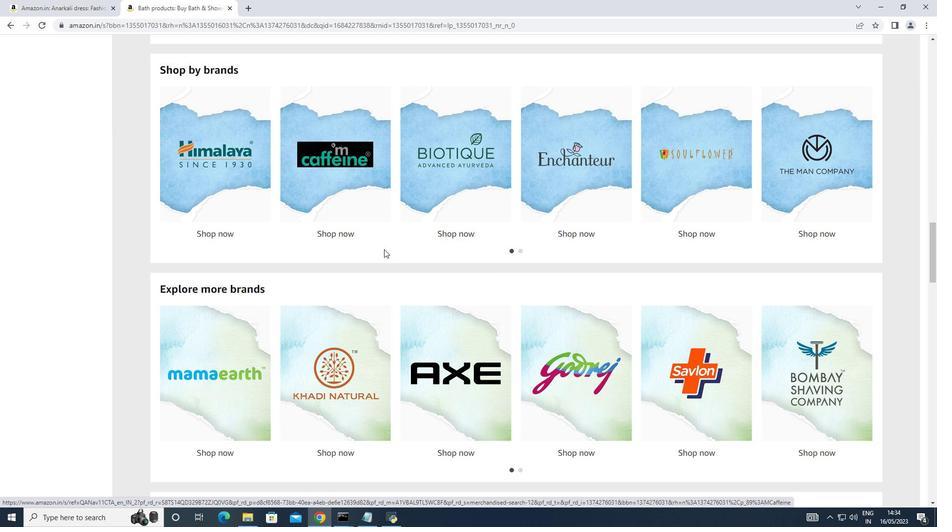 
Action: Mouse scrolled (384, 249) with delta (0, 0)
Screenshot: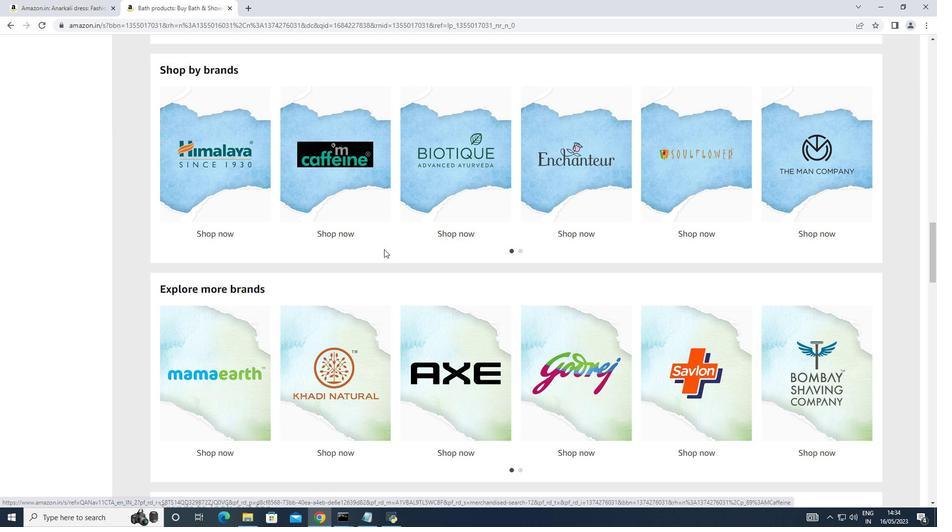 
Action: Mouse scrolled (384, 249) with delta (0, 0)
Screenshot: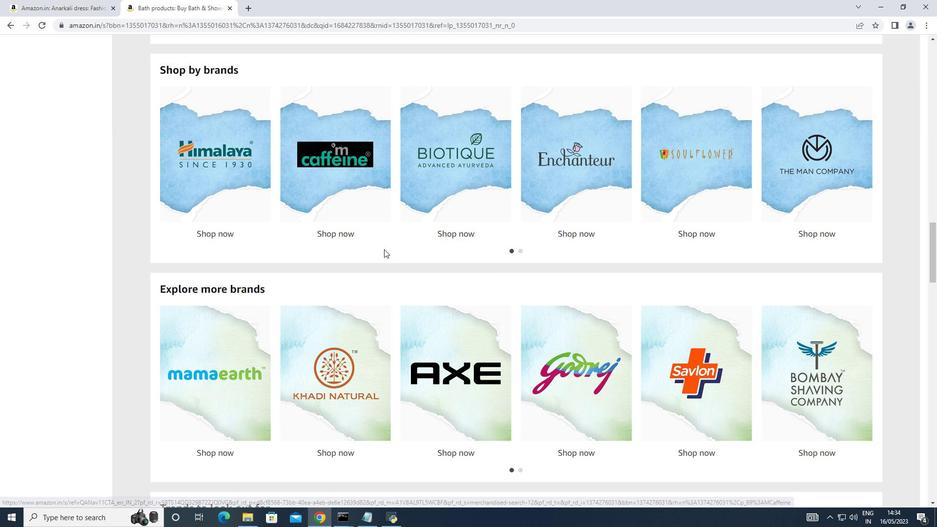 
Action: Mouse scrolled (384, 249) with delta (0, 0)
Screenshot: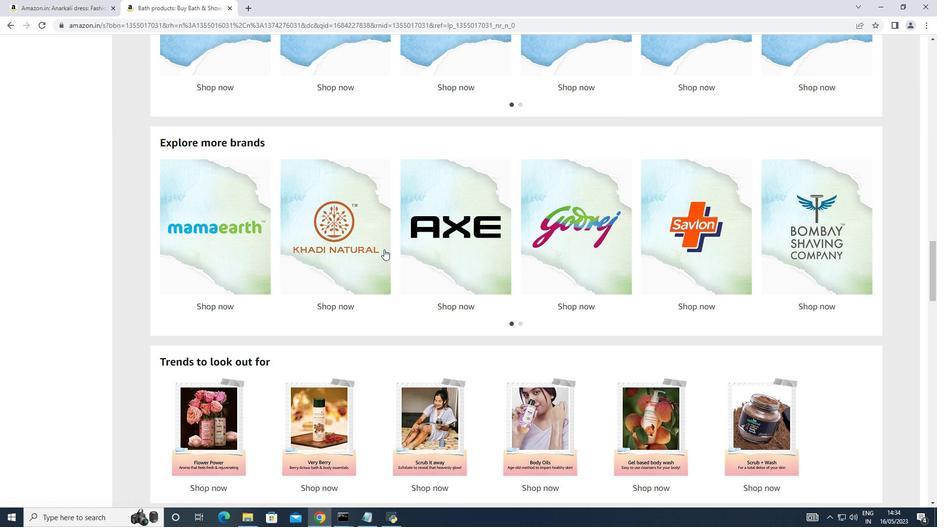 
Action: Mouse scrolled (384, 249) with delta (0, 0)
Screenshot: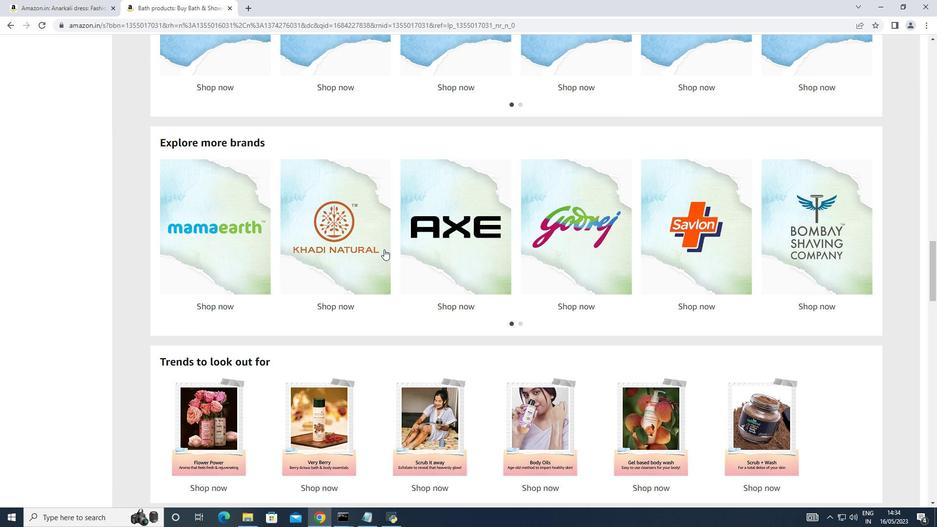 
Action: Mouse scrolled (384, 249) with delta (0, 0)
Screenshot: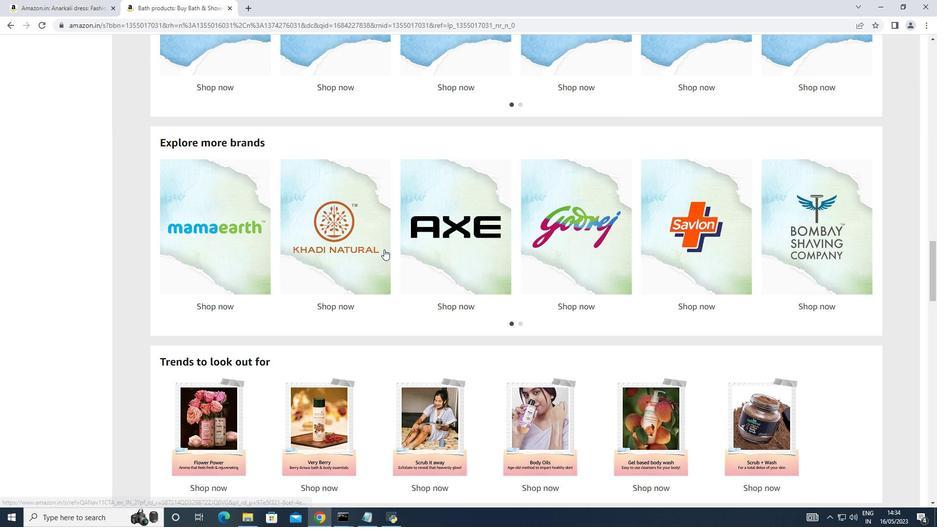 
Action: Mouse scrolled (384, 249) with delta (0, 0)
Screenshot: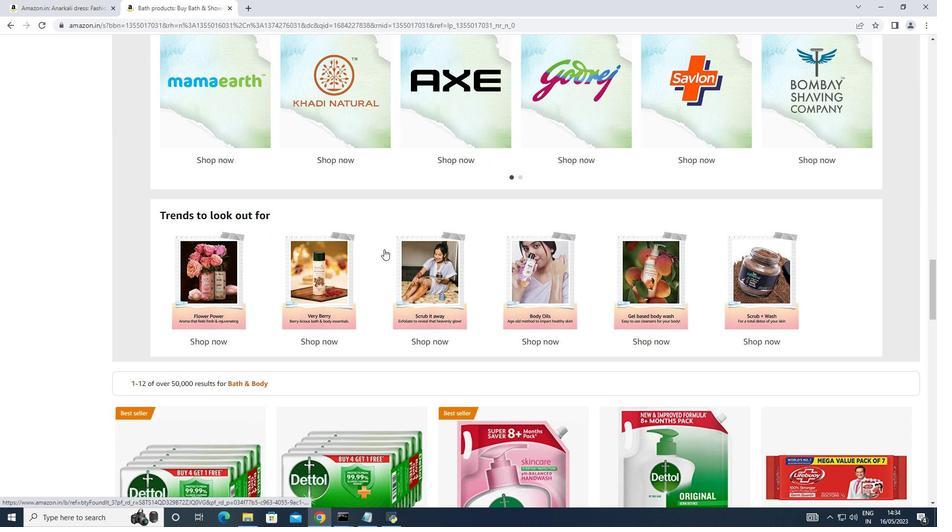 
Action: Mouse scrolled (384, 249) with delta (0, 0)
Screenshot: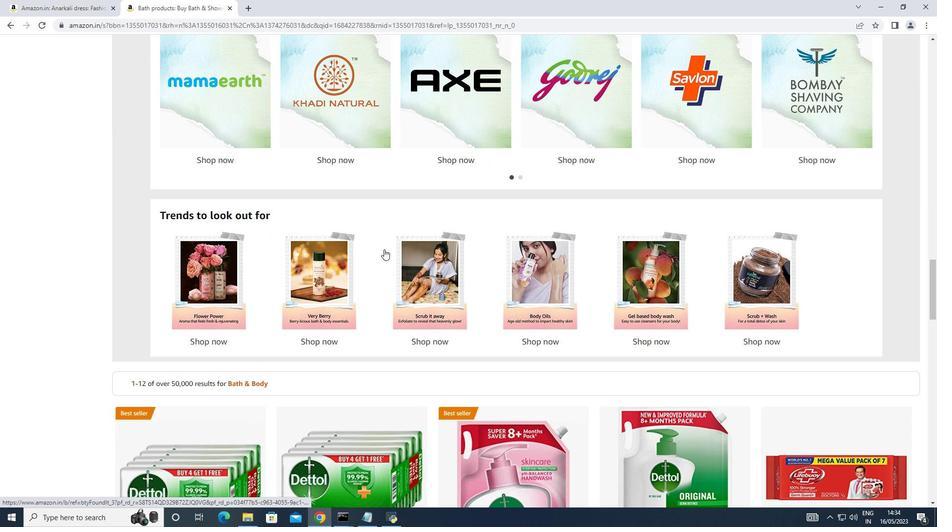 
Action: Mouse scrolled (384, 249) with delta (0, 0)
Screenshot: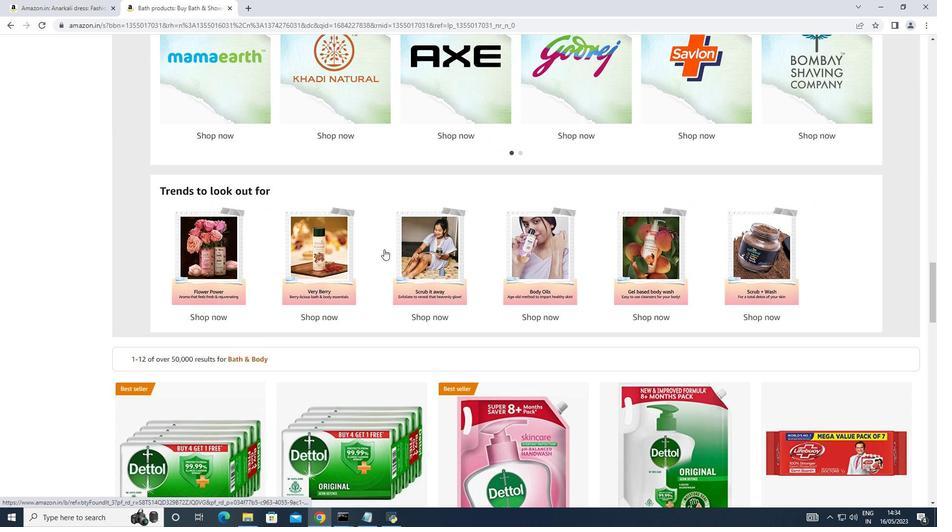 
Action: Mouse scrolled (384, 249) with delta (0, 0)
Screenshot: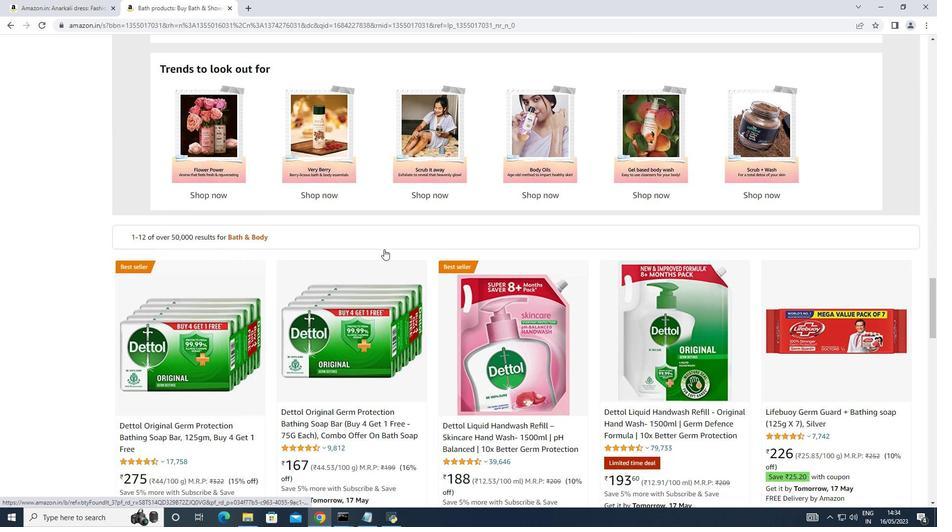 
Action: Mouse scrolled (384, 249) with delta (0, 0)
Screenshot: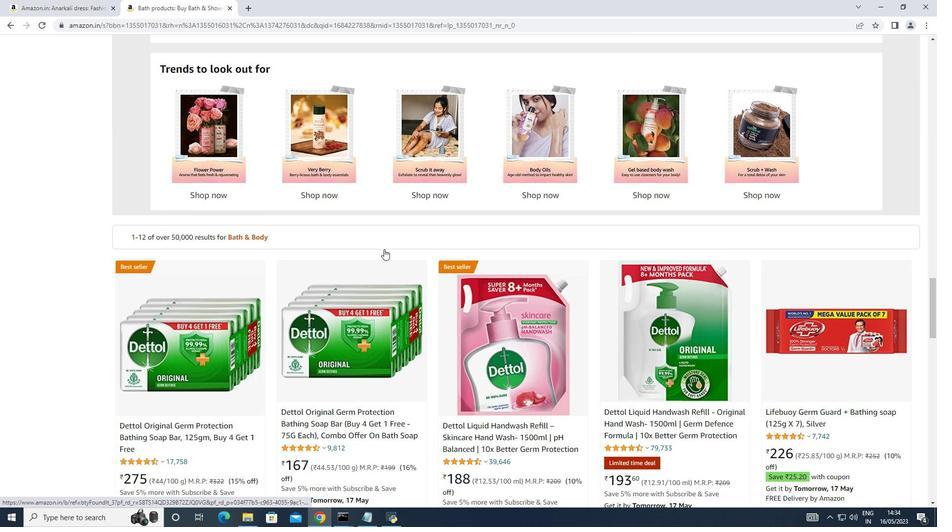 
Action: Mouse scrolled (384, 249) with delta (0, 0)
Screenshot: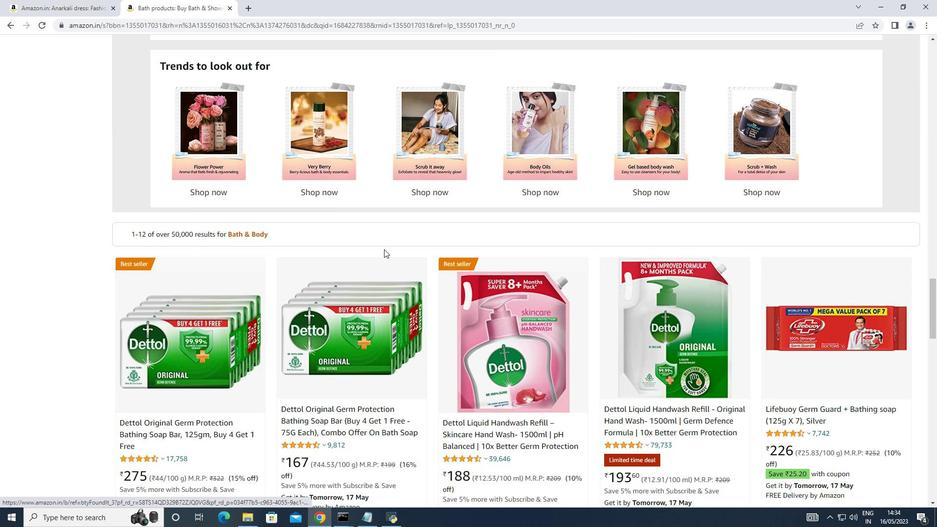 
Action: Mouse scrolled (384, 249) with delta (0, 0)
Screenshot: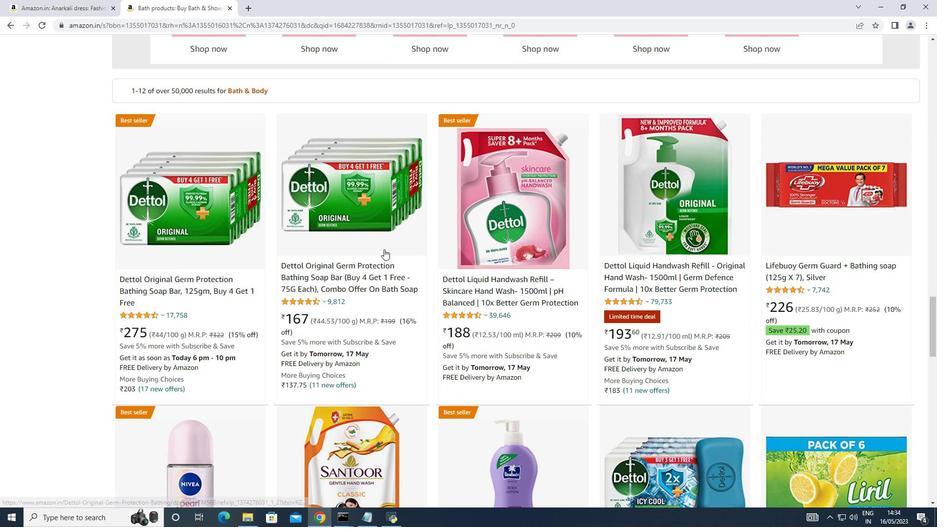 
Action: Mouse scrolled (384, 249) with delta (0, 0)
Screenshot: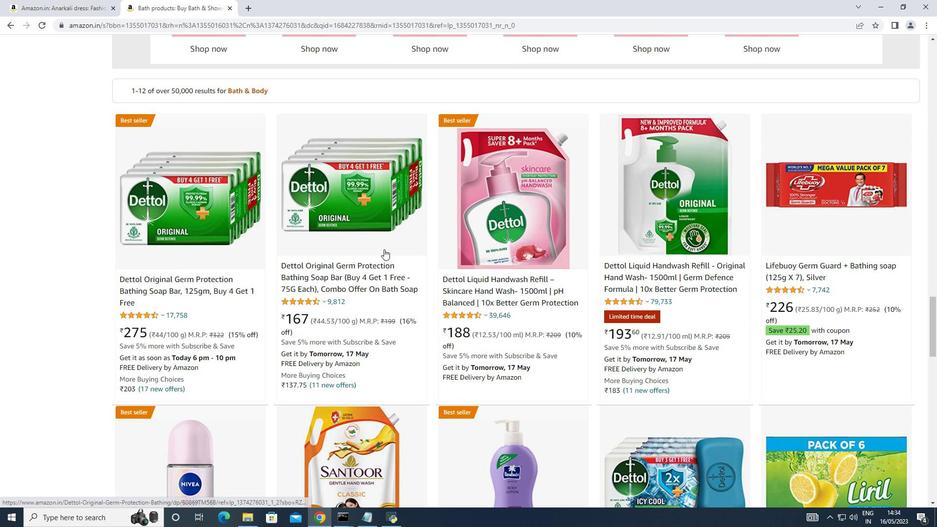 
Action: Mouse scrolled (384, 249) with delta (0, 0)
Screenshot: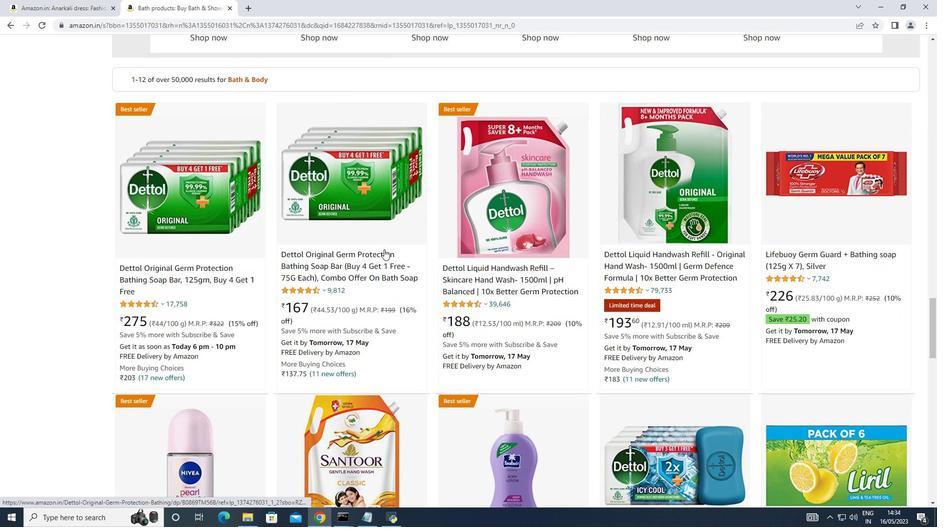 
Action: Mouse scrolled (384, 249) with delta (0, 0)
Screenshot: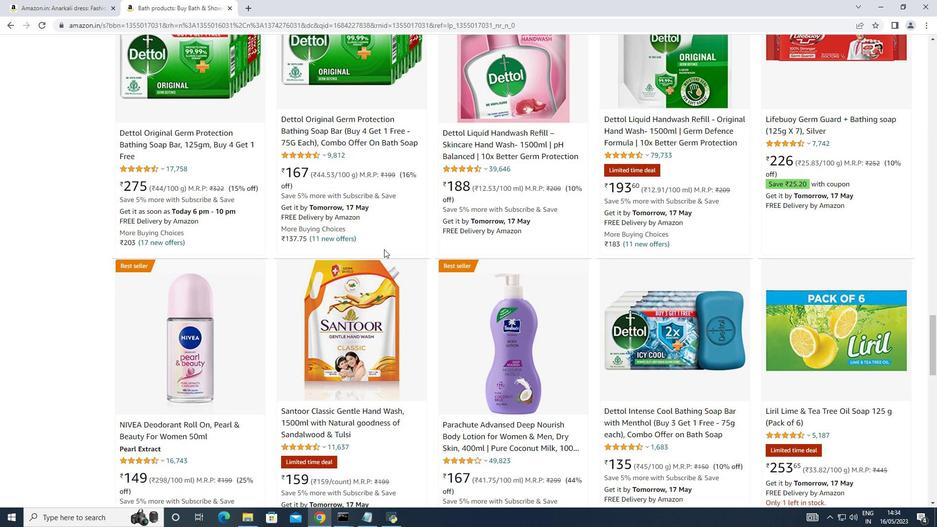 
Action: Mouse scrolled (384, 249) with delta (0, 0)
Screenshot: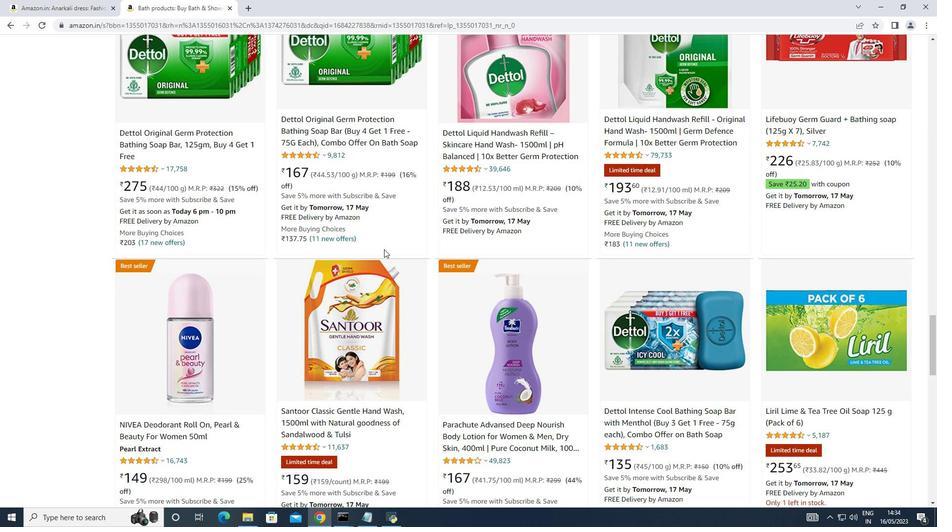 
Action: Mouse scrolled (384, 249) with delta (0, 0)
Screenshot: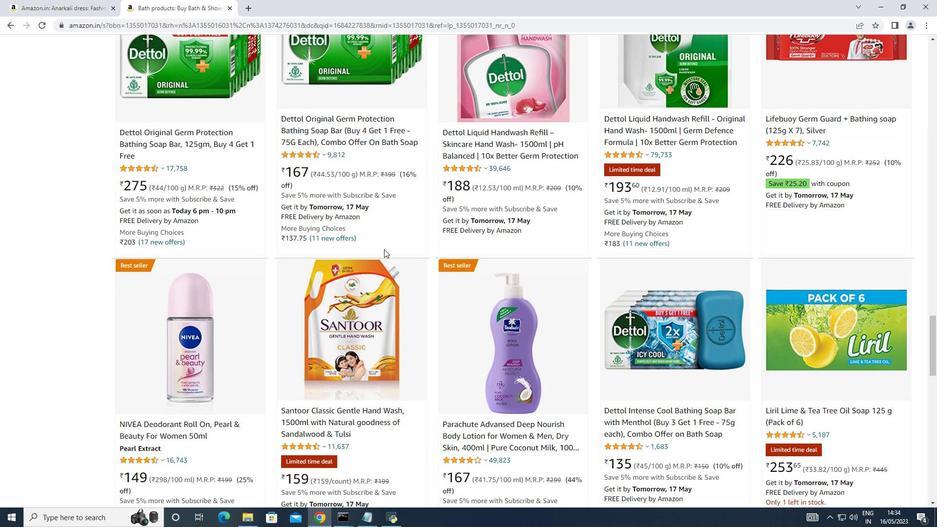
Action: Mouse scrolled (384, 249) with delta (0, 0)
Screenshot: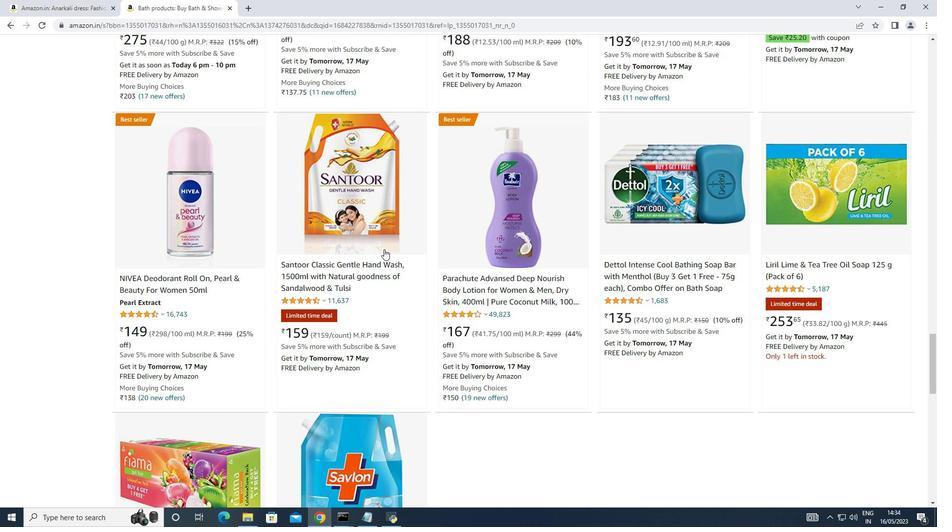 
Action: Mouse scrolled (384, 249) with delta (0, 0)
Screenshot: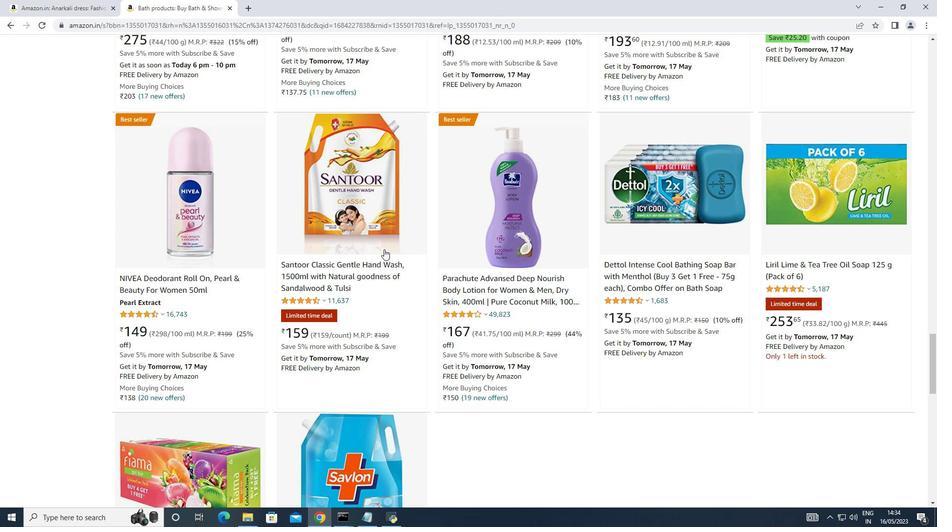 
Action: Mouse scrolled (384, 249) with delta (0, 0)
Screenshot: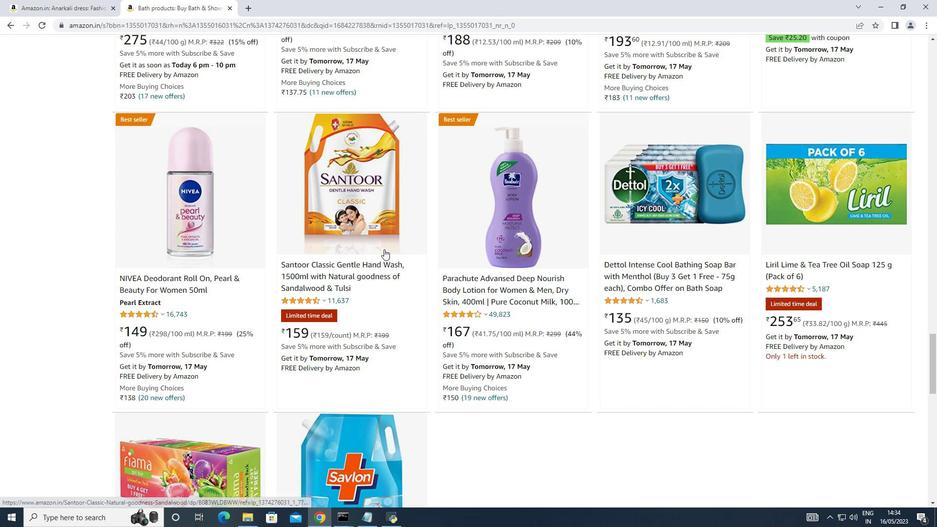 
Action: Mouse scrolled (384, 249) with delta (0, 0)
Screenshot: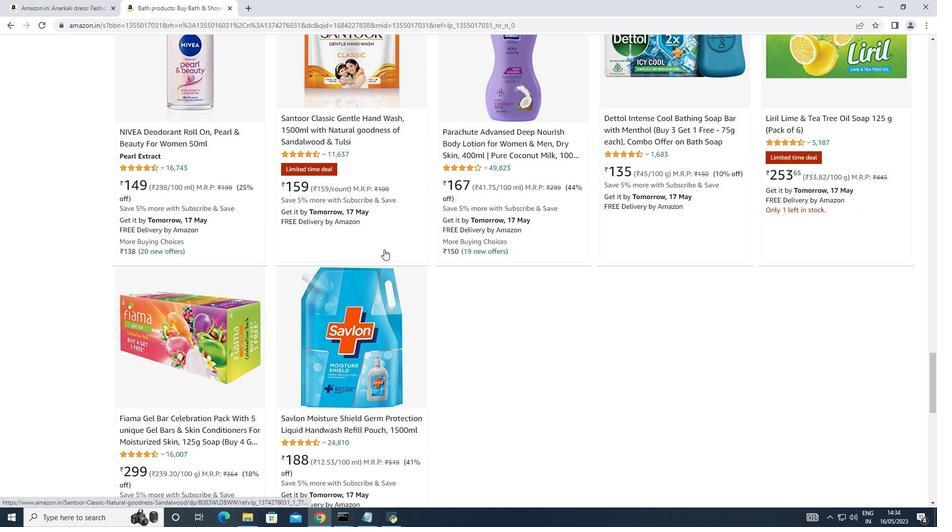 
Action: Mouse scrolled (384, 249) with delta (0, 0)
Screenshot: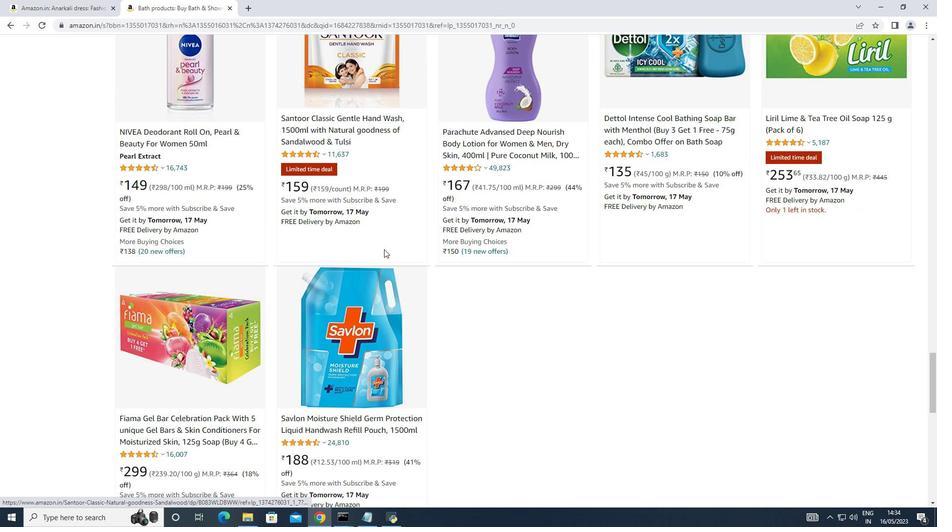 
Action: Mouse scrolled (384, 249) with delta (0, 0)
Screenshot: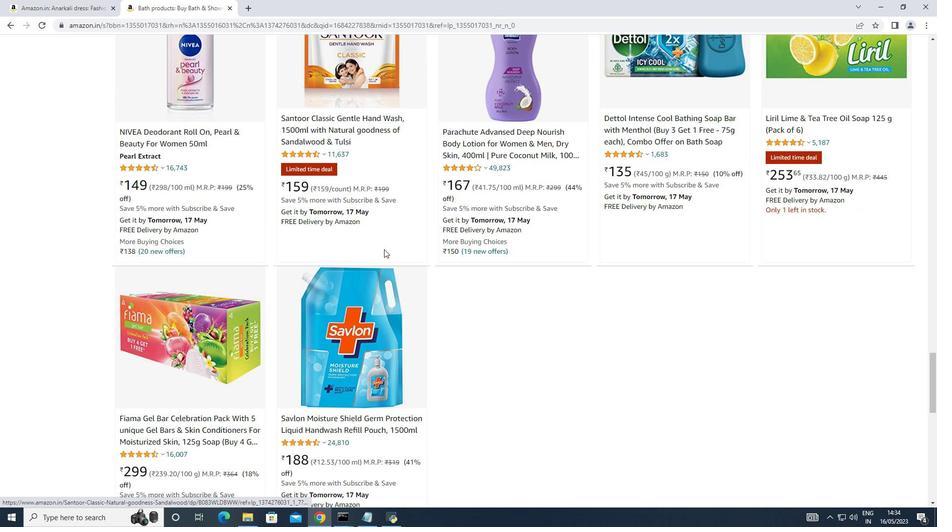 
Action: Mouse scrolled (384, 249) with delta (0, 0)
Screenshot: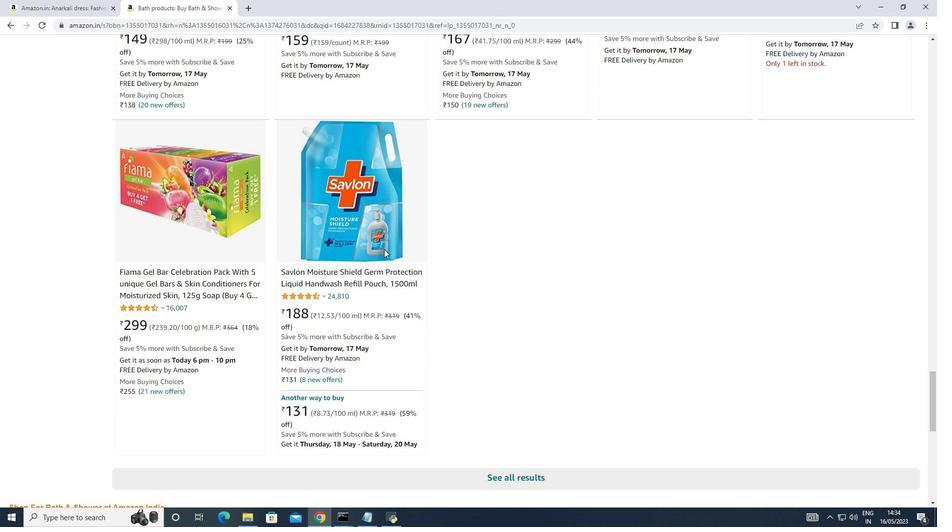 
Action: Mouse scrolled (384, 249) with delta (0, 0)
Screenshot: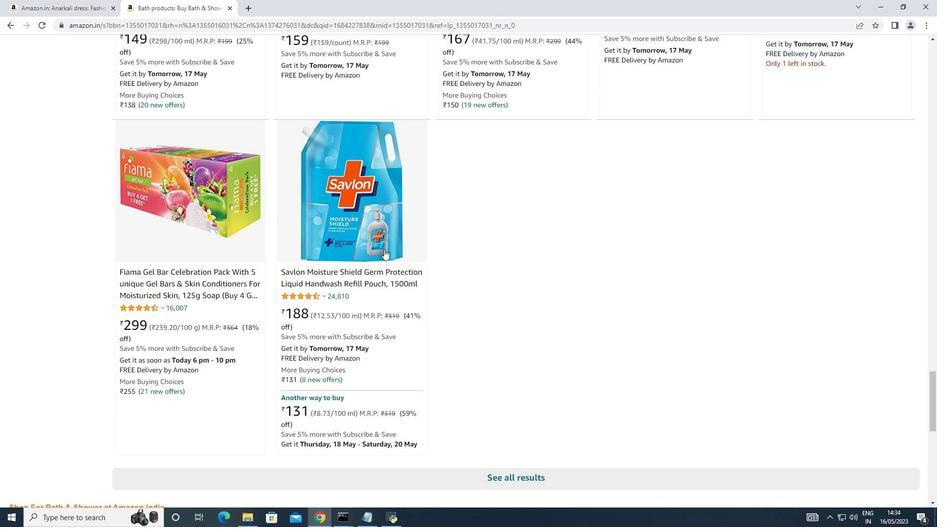 
Action: Mouse scrolled (384, 249) with delta (0, 0)
Screenshot: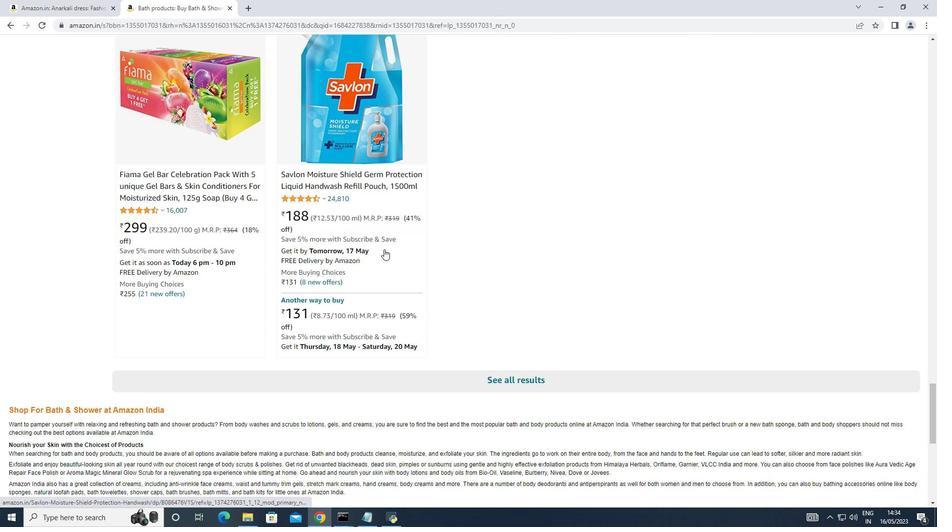 
Action: Mouse scrolled (384, 250) with delta (0, 0)
Screenshot: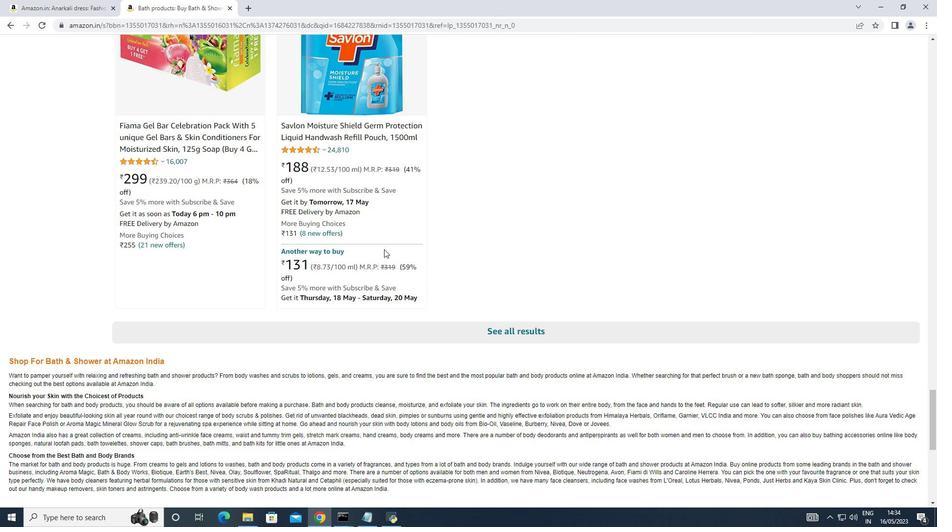 
Action: Mouse scrolled (384, 250) with delta (0, 0)
Screenshot: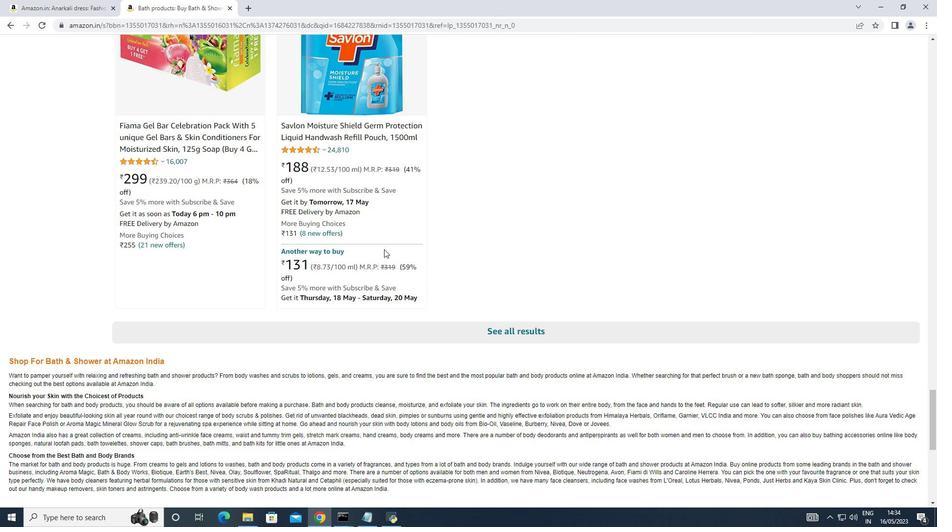 
Action: Mouse scrolled (384, 250) with delta (0, 0)
Screenshot: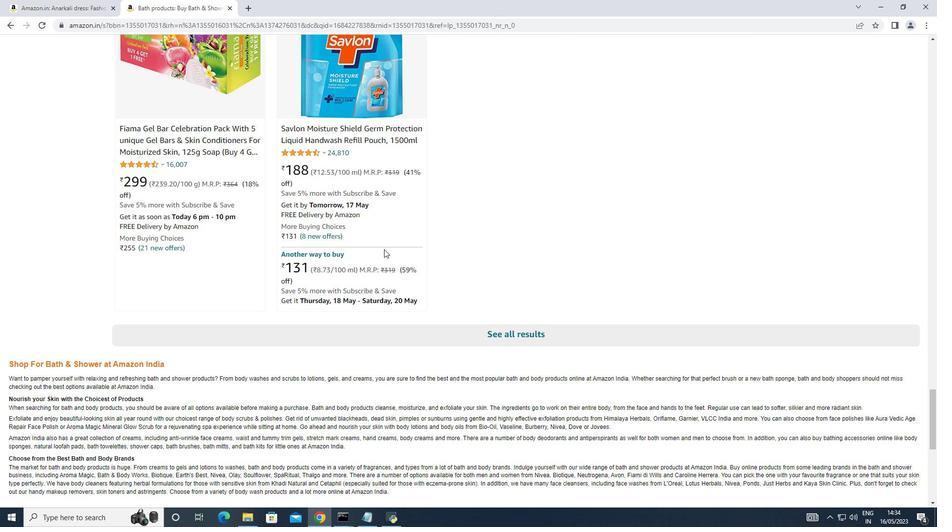 
Action: Mouse scrolled (384, 250) with delta (0, 0)
Screenshot: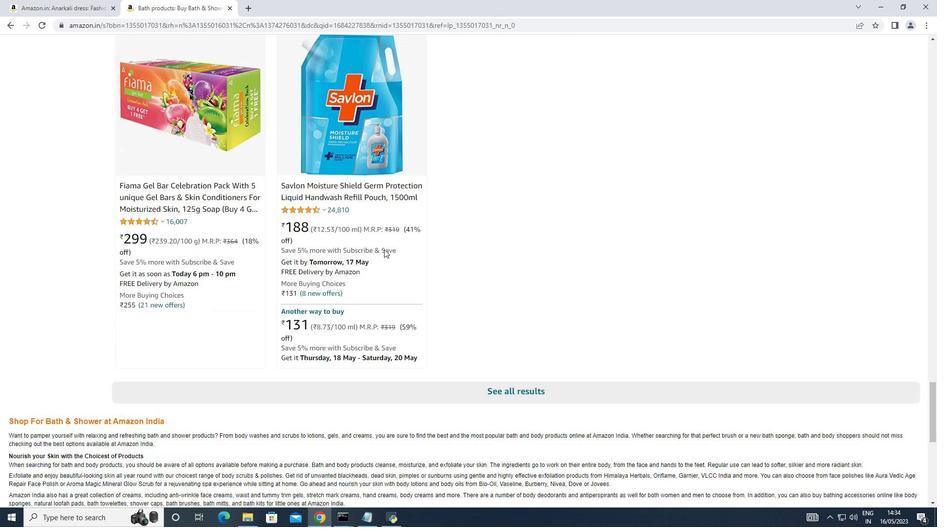 
Action: Mouse scrolled (384, 250) with delta (0, 0)
Screenshot: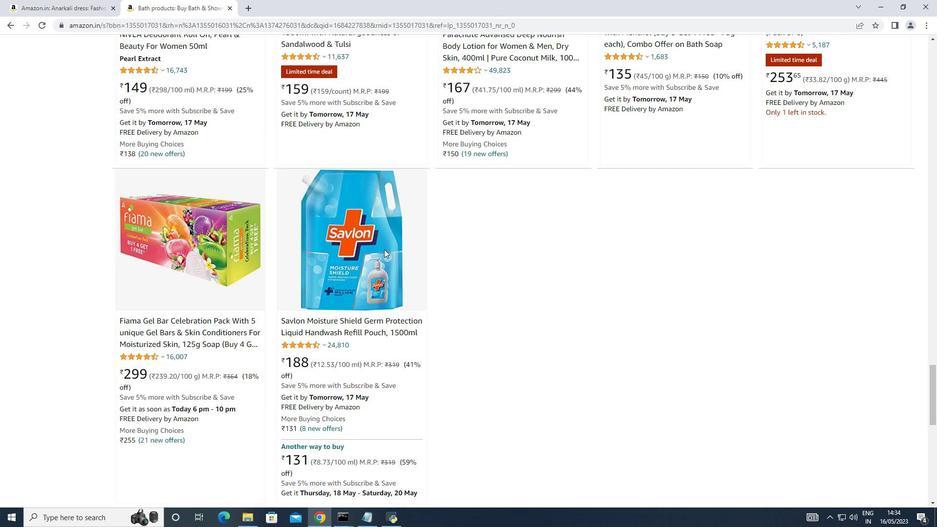 
Action: Mouse scrolled (384, 250) with delta (0, 0)
Screenshot: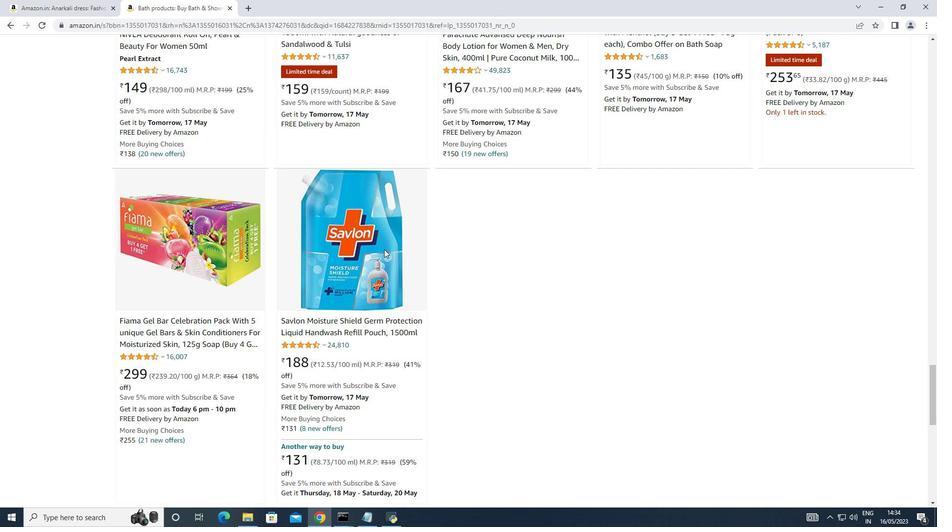 
Action: Mouse scrolled (384, 250) with delta (0, 0)
Screenshot: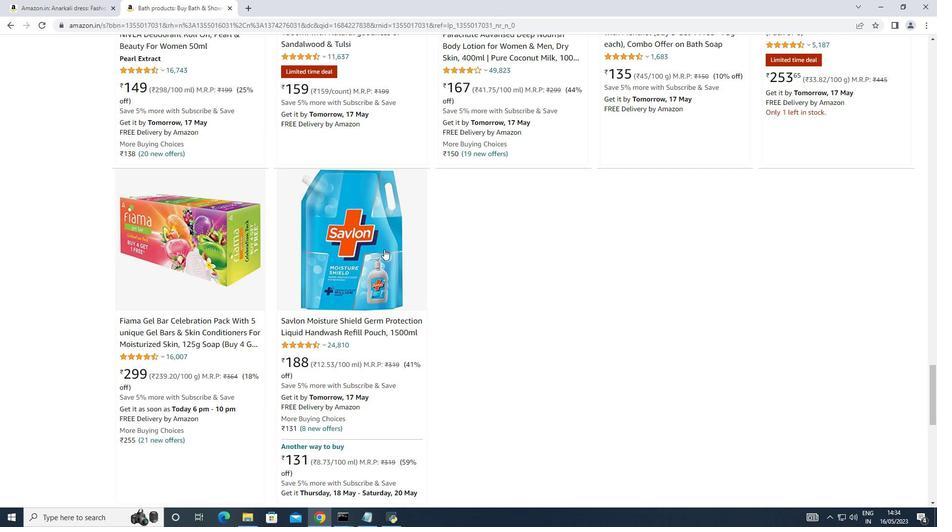 
Action: Mouse scrolled (384, 250) with delta (0, 0)
Screenshot: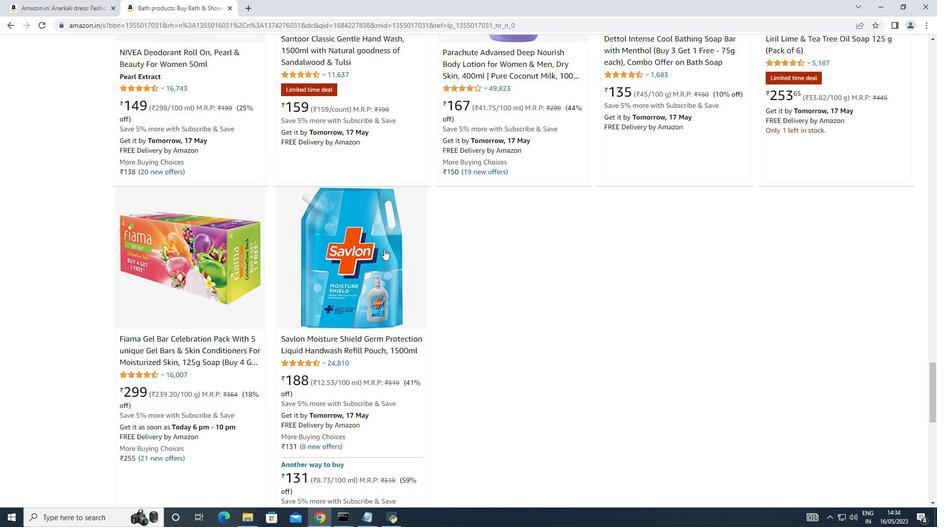 
Action: Mouse scrolled (384, 250) with delta (0, 0)
Screenshot: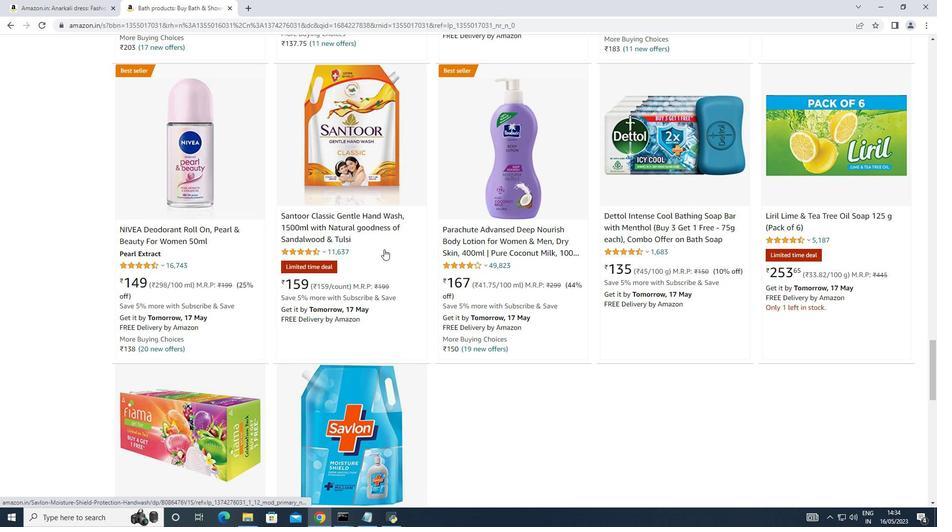 
Action: Mouse scrolled (384, 250) with delta (0, 0)
Screenshot: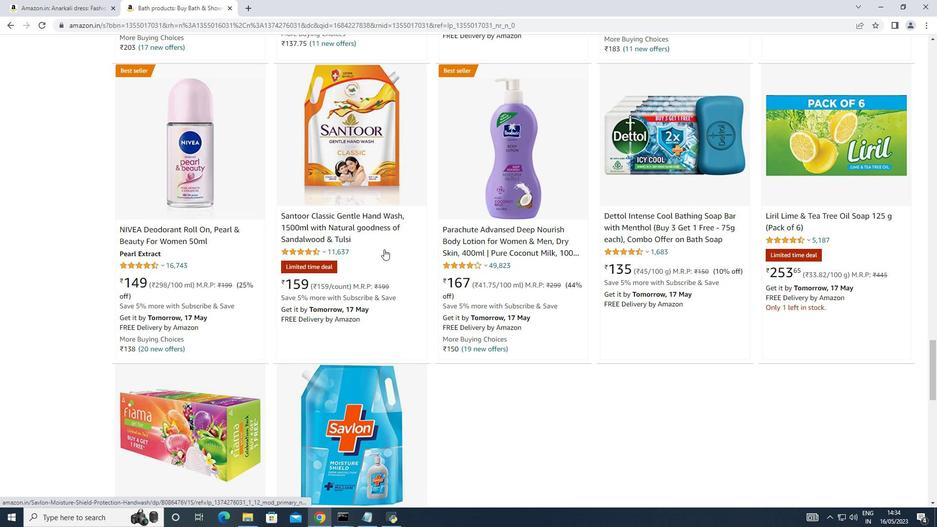 
Action: Mouse scrolled (384, 250) with delta (0, 0)
Screenshot: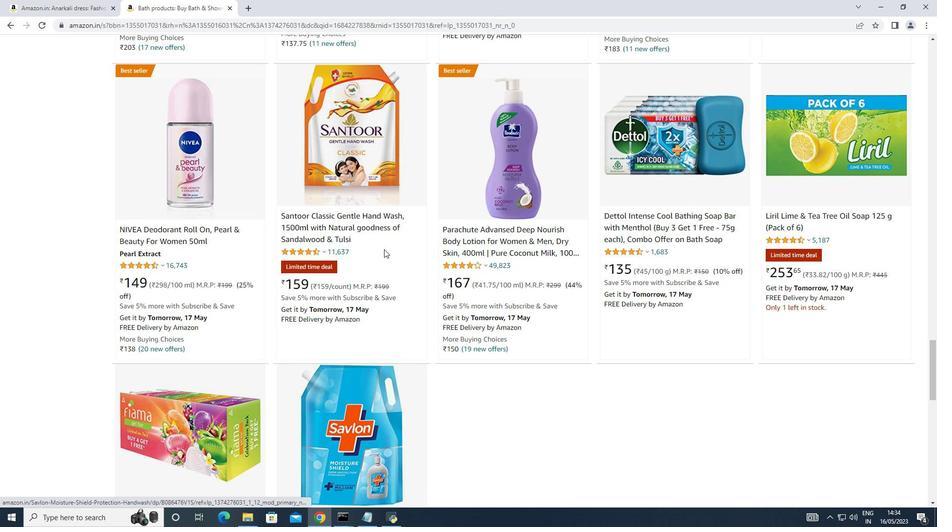 
Action: Mouse scrolled (384, 250) with delta (0, 0)
Screenshot: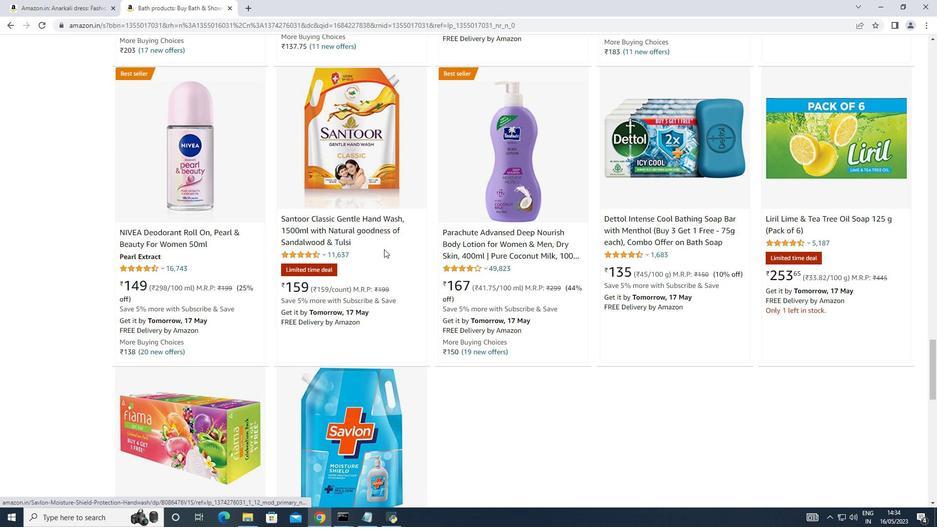 
Action: Mouse scrolled (384, 250) with delta (0, 0)
Screenshot: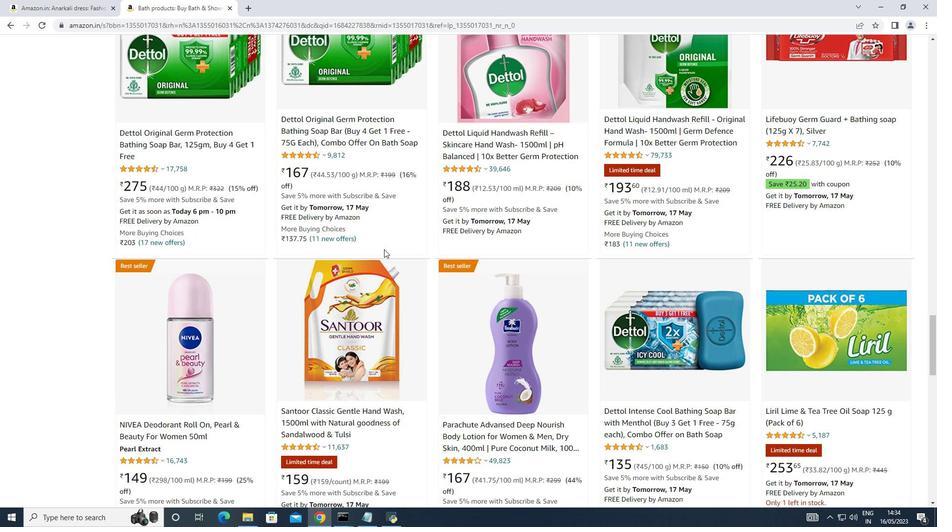 
Action: Mouse scrolled (384, 250) with delta (0, 0)
Screenshot: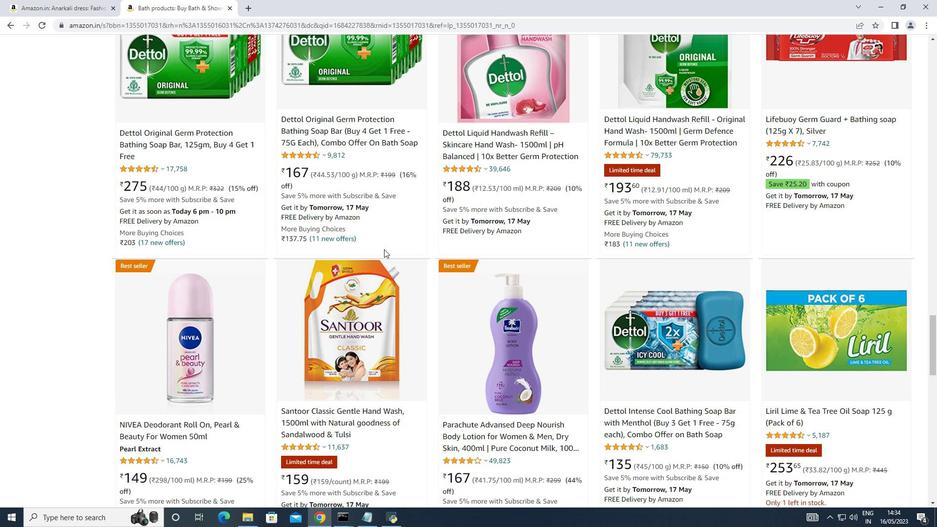 
Action: Mouse scrolled (384, 250) with delta (0, 0)
Screenshot: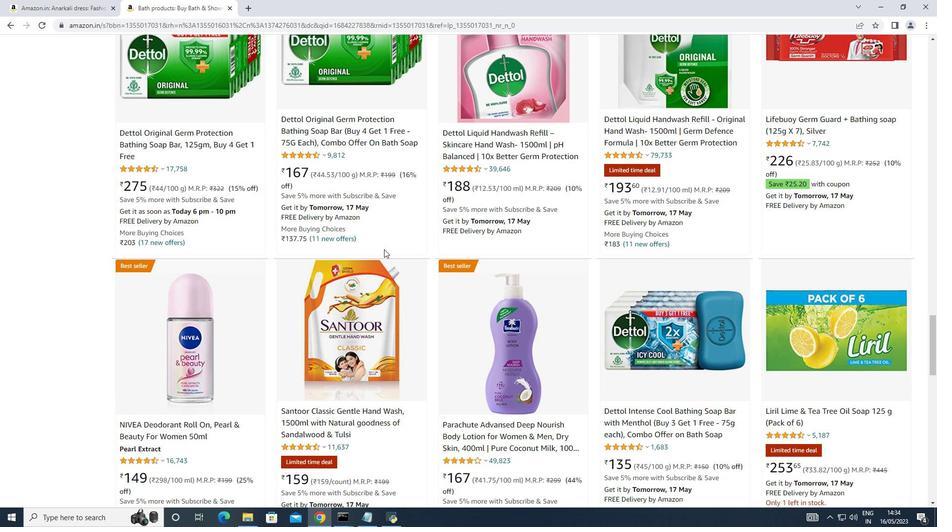 
Action: Mouse scrolled (384, 250) with delta (0, 0)
Screenshot: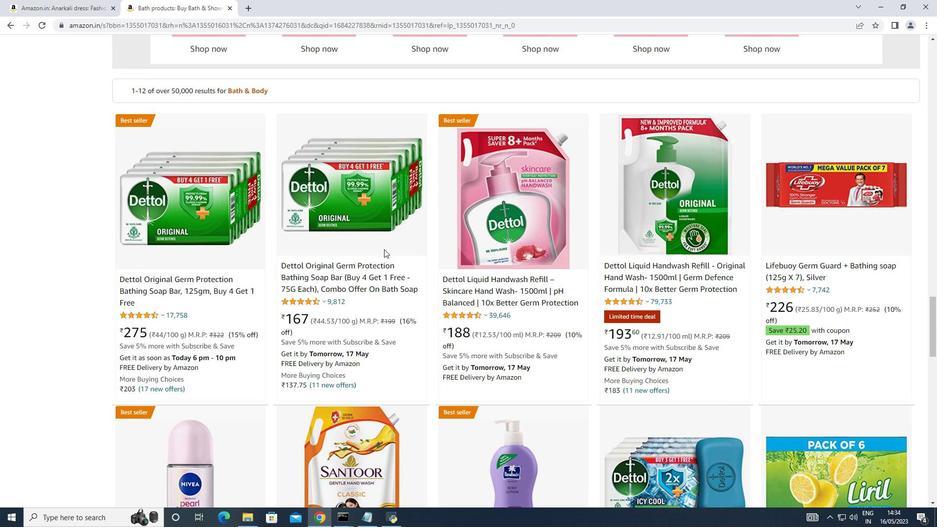 
Action: Mouse scrolled (384, 250) with delta (0, 0)
Screenshot: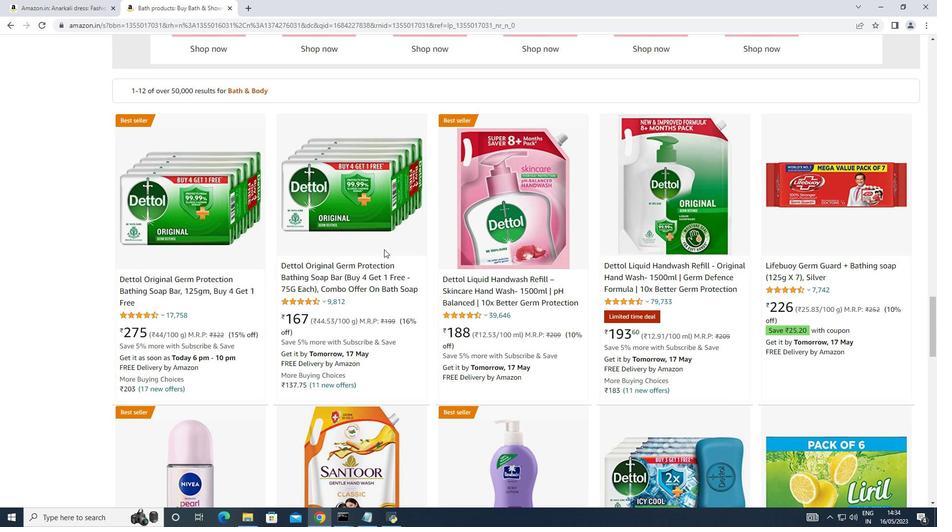 
Action: Mouse scrolled (384, 250) with delta (0, 0)
Screenshot: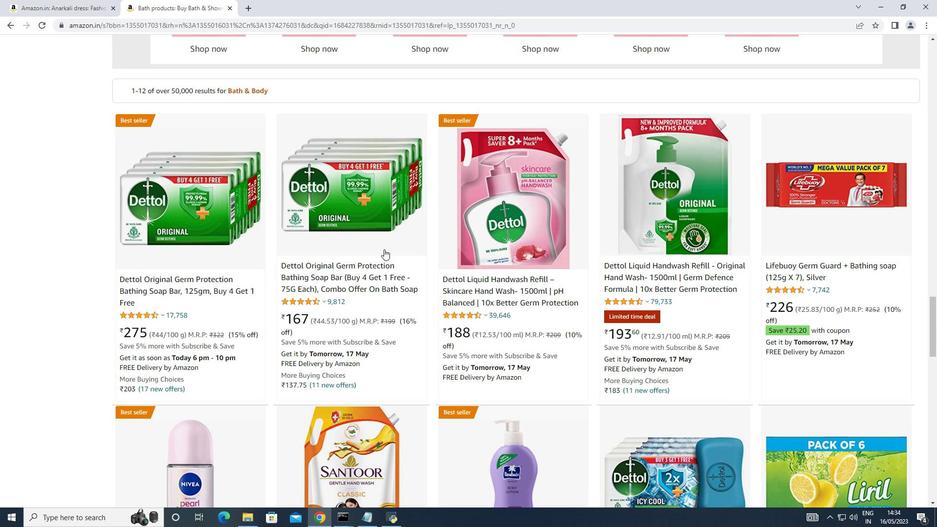
Action: Mouse scrolled (384, 250) with delta (0, 0)
Screenshot: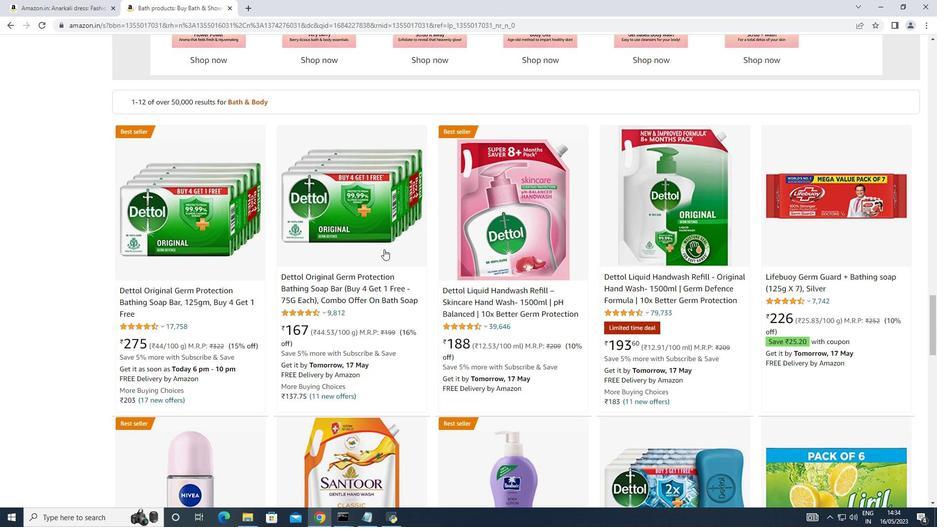 
Action: Mouse scrolled (384, 250) with delta (0, 0)
Screenshot: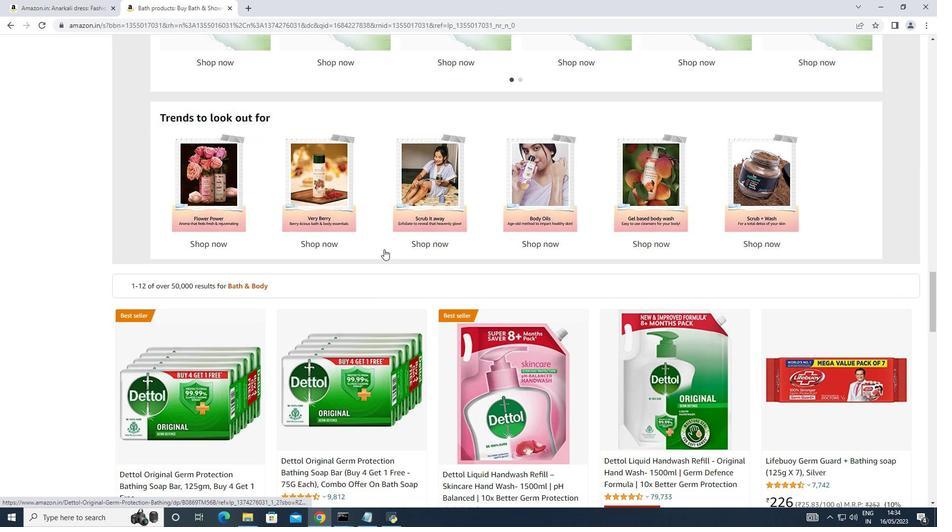 
Action: Mouse scrolled (384, 250) with delta (0, 0)
Screenshot: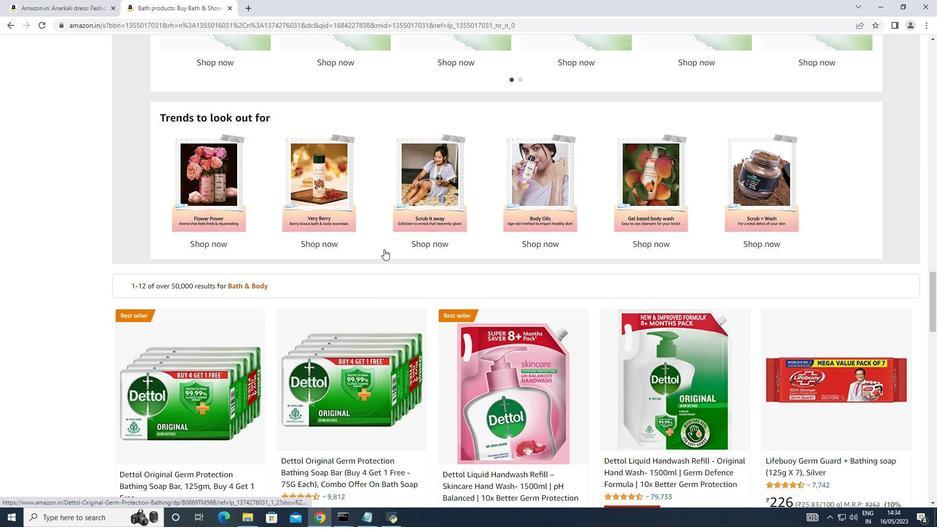 
Action: Mouse scrolled (384, 250) with delta (0, 0)
Screenshot: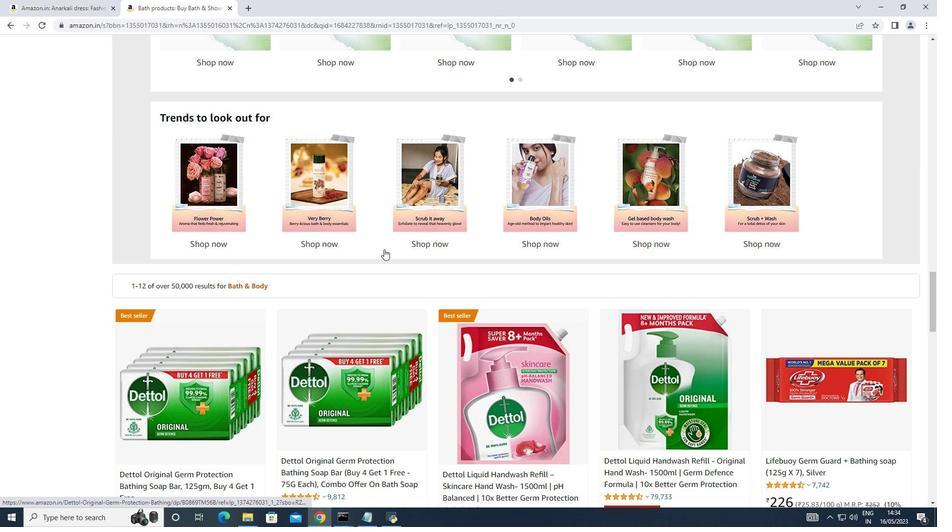 
Action: Mouse scrolled (384, 250) with delta (0, 0)
Screenshot: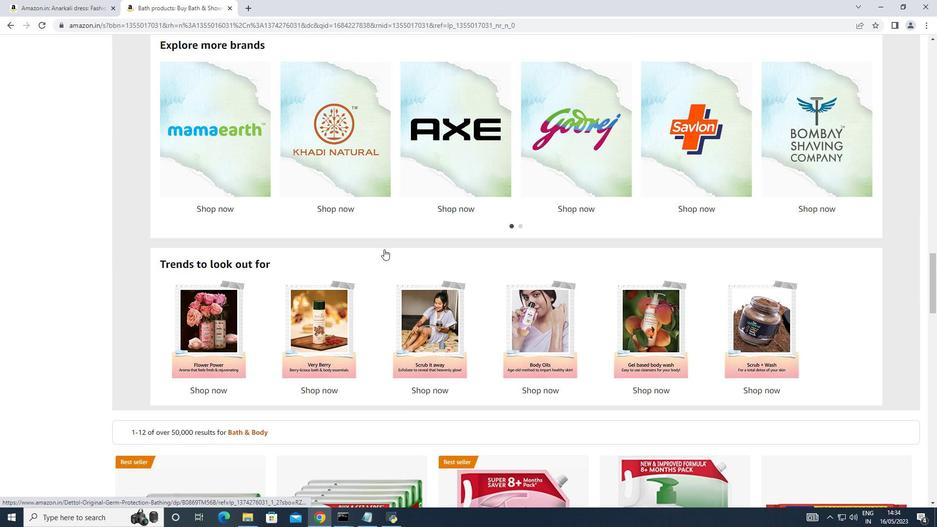 
Action: Mouse scrolled (384, 250) with delta (0, 0)
Screenshot: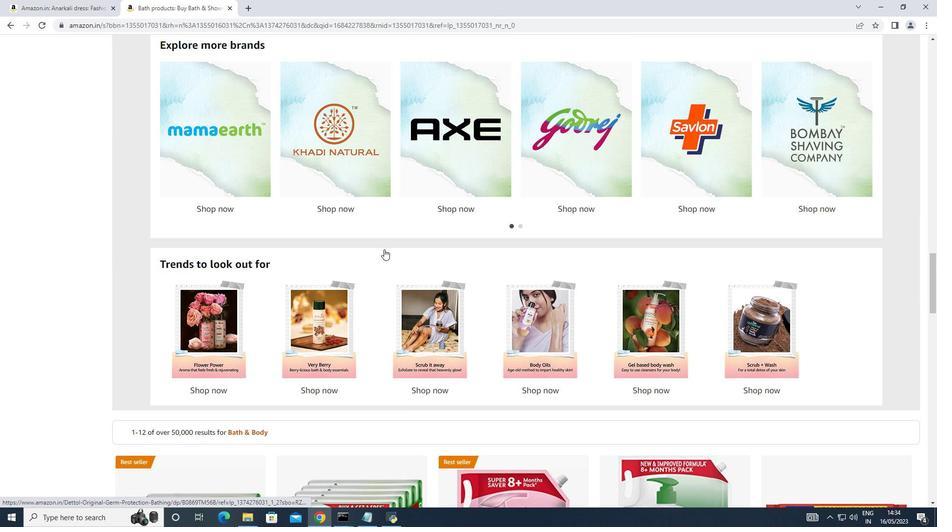 
Action: Mouse scrolled (384, 250) with delta (0, 0)
Screenshot: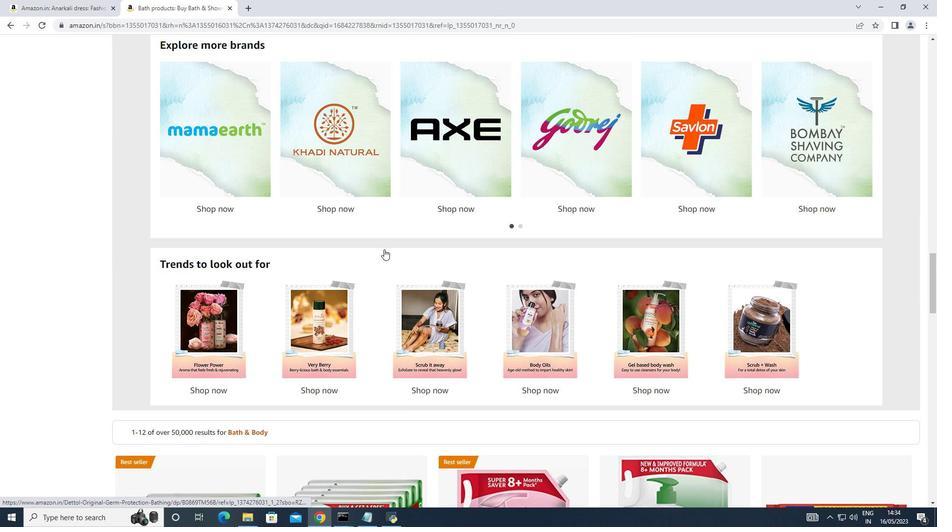 
Action: Mouse scrolled (384, 250) with delta (0, 0)
Screenshot: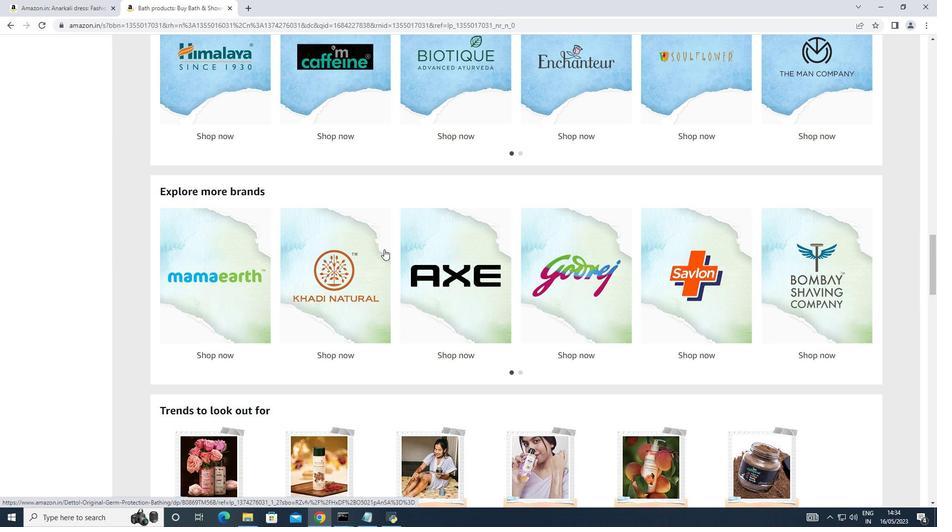 
Action: Mouse scrolled (384, 250) with delta (0, 0)
Screenshot: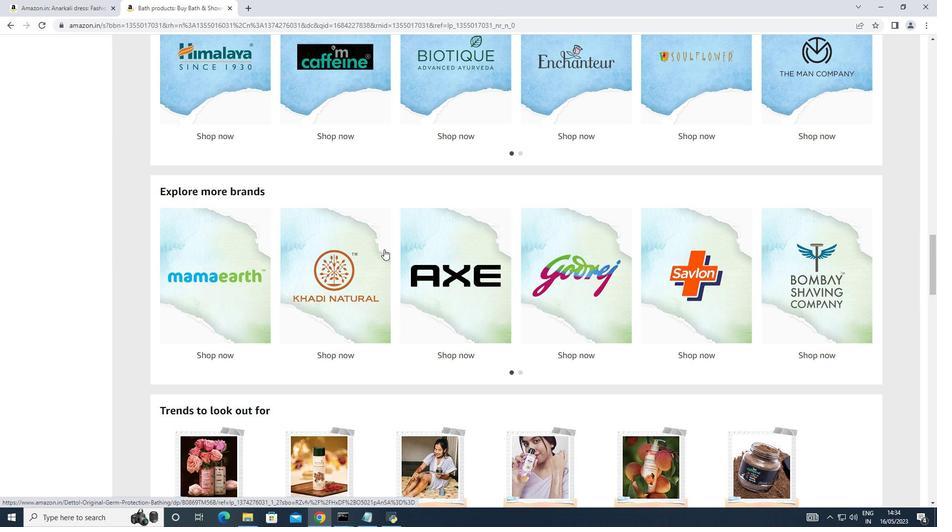 
Action: Mouse scrolled (384, 250) with delta (0, 0)
Screenshot: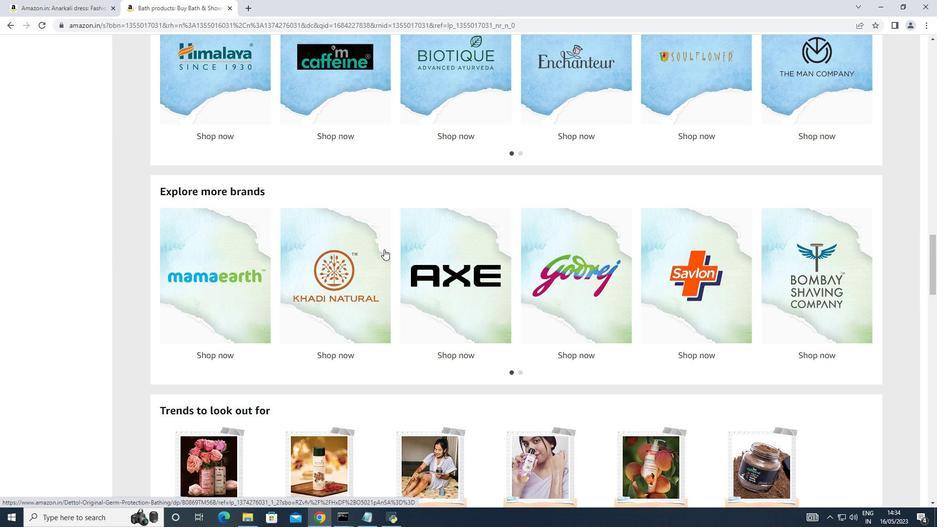 
Action: Mouse scrolled (384, 250) with delta (0, 0)
Screenshot: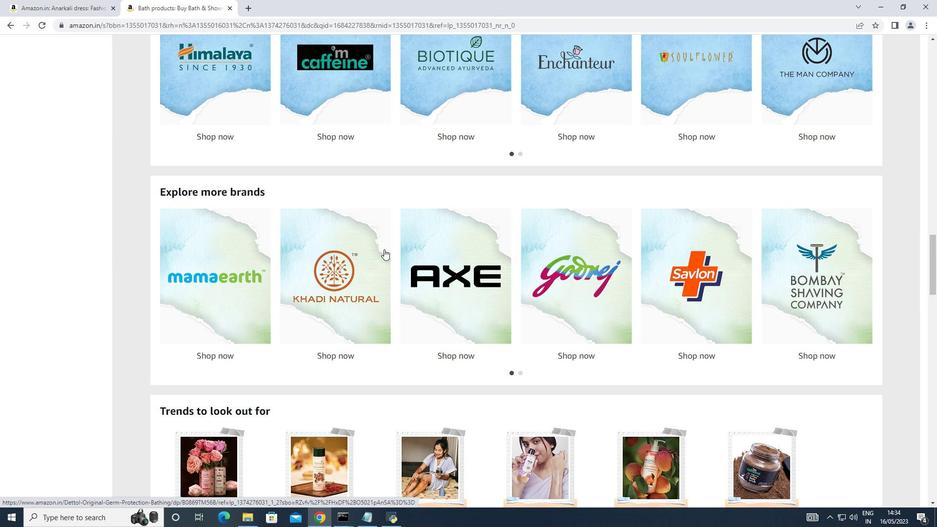 
Action: Mouse scrolled (384, 250) with delta (0, 0)
Screenshot: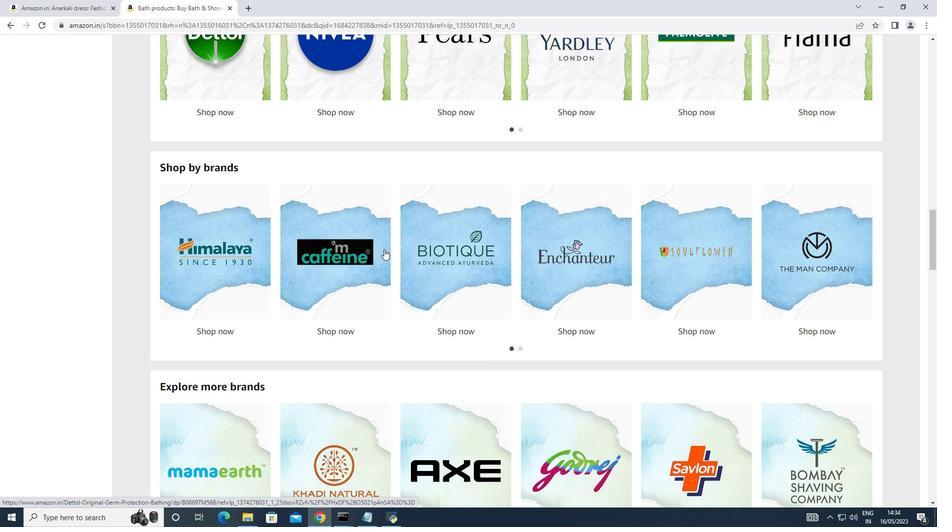 
Action: Mouse scrolled (384, 250) with delta (0, 0)
Screenshot: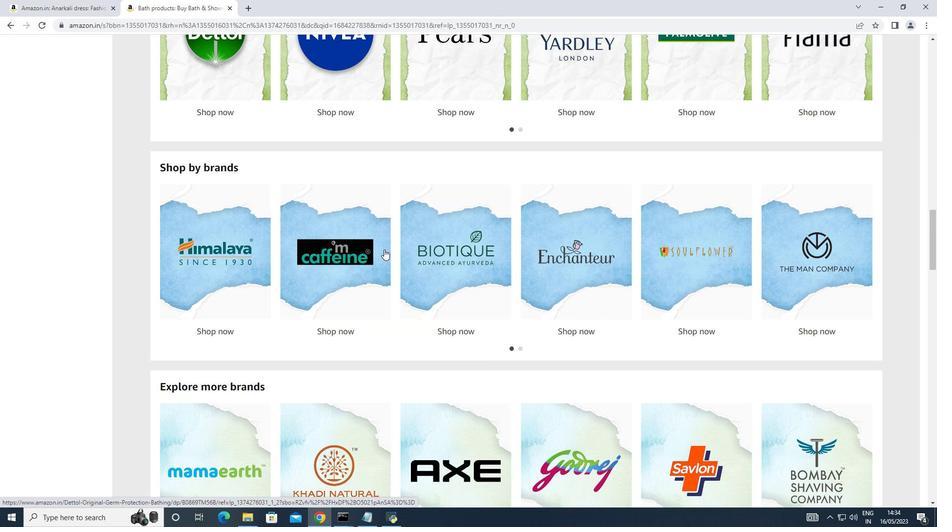 
Action: Mouse scrolled (384, 250) with delta (0, 0)
Screenshot: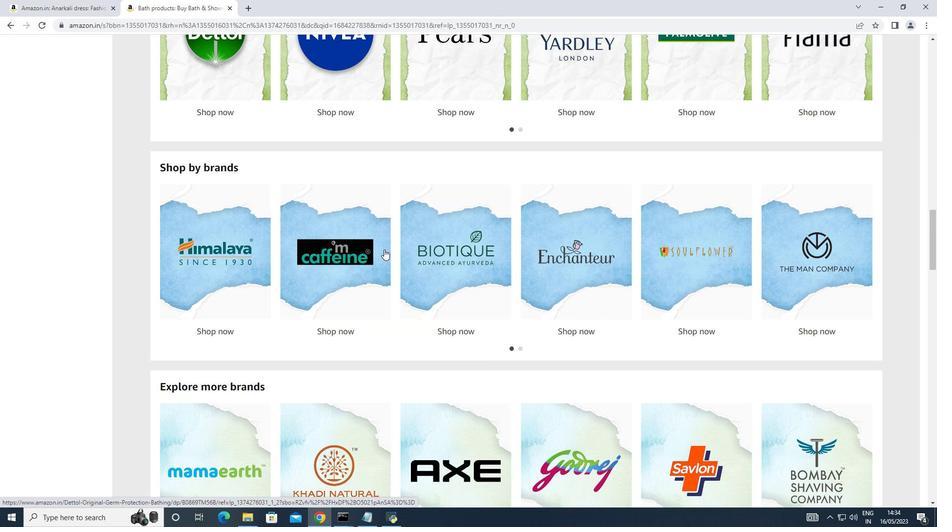 
Action: Mouse scrolled (384, 250) with delta (0, 0)
Screenshot: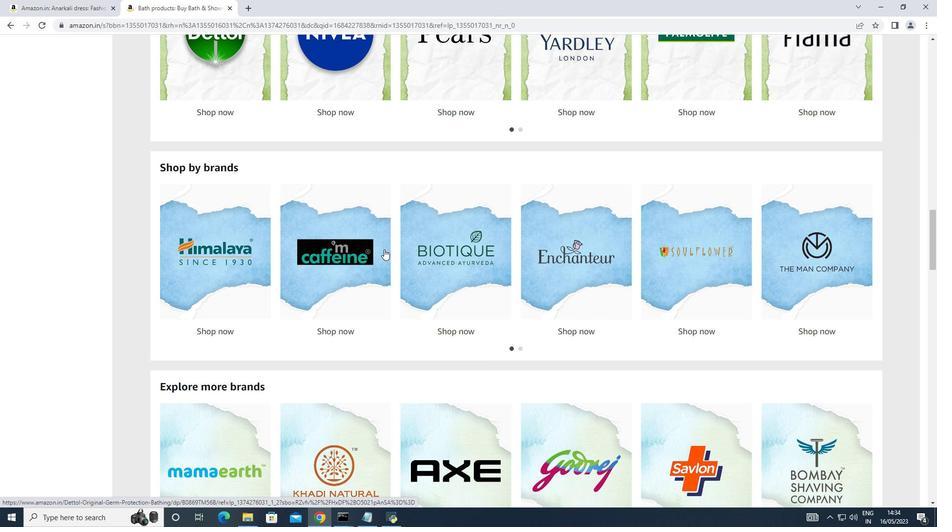 
Action: Mouse scrolled (384, 250) with delta (0, 0)
Screenshot: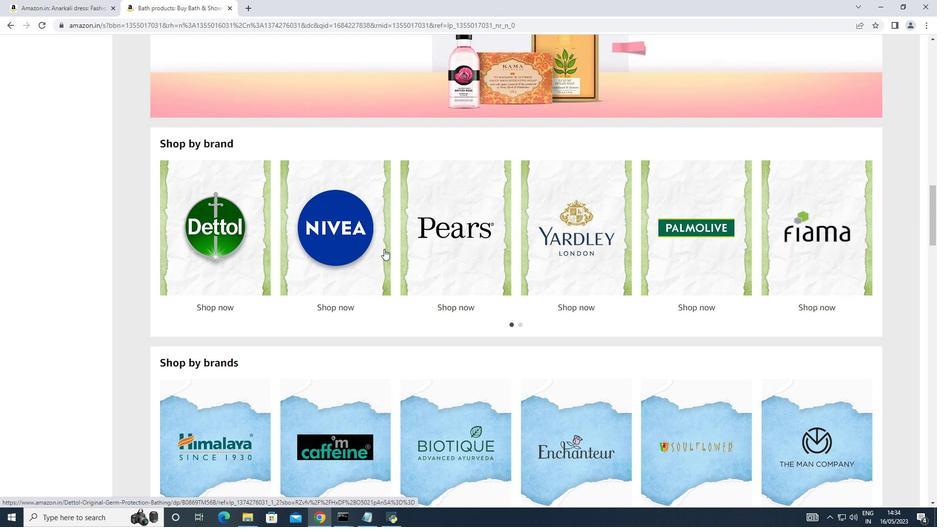 
Action: Mouse scrolled (384, 250) with delta (0, 0)
Screenshot: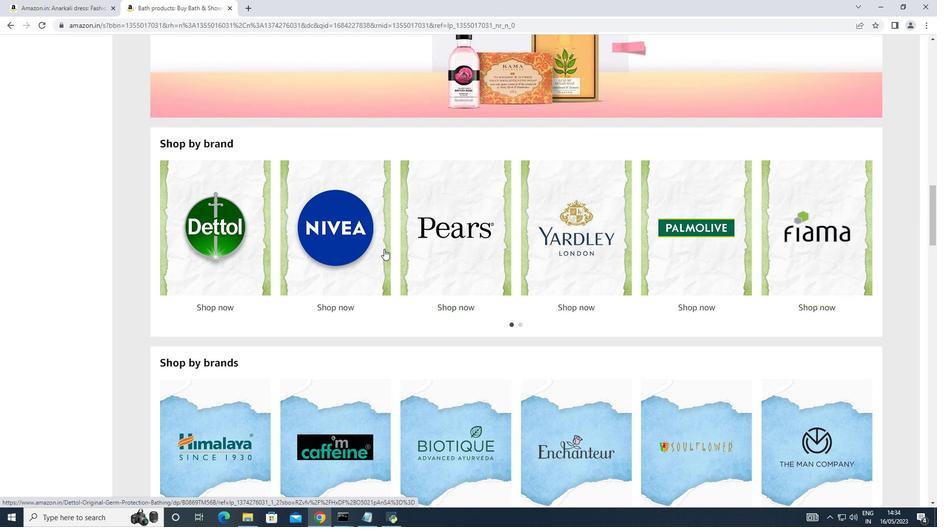 
Action: Mouse scrolled (384, 250) with delta (0, 0)
Screenshot: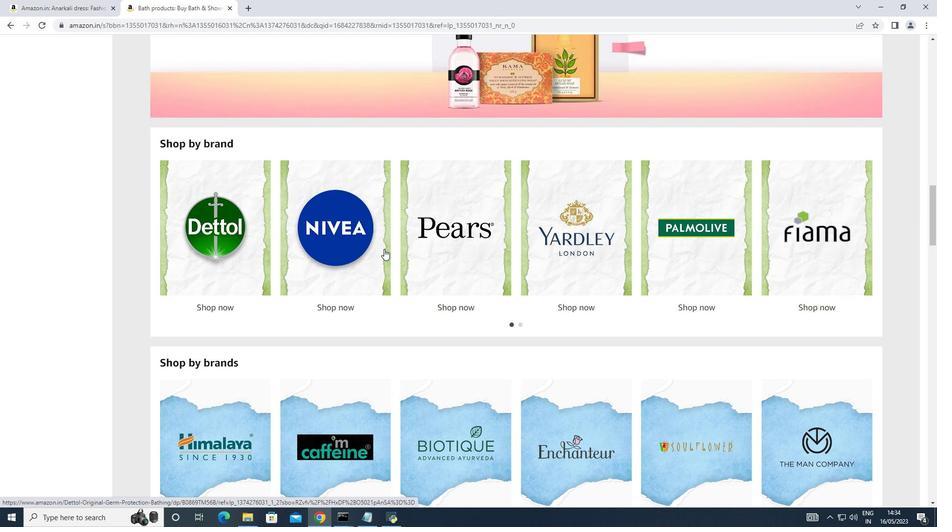 
Action: Mouse scrolled (384, 250) with delta (0, 0)
Screenshot: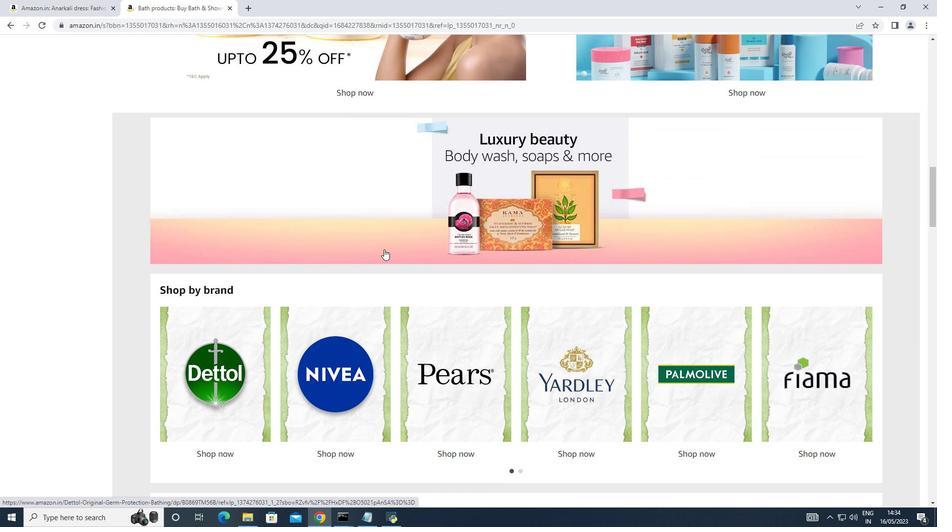 
Action: Mouse scrolled (384, 250) with delta (0, 0)
Screenshot: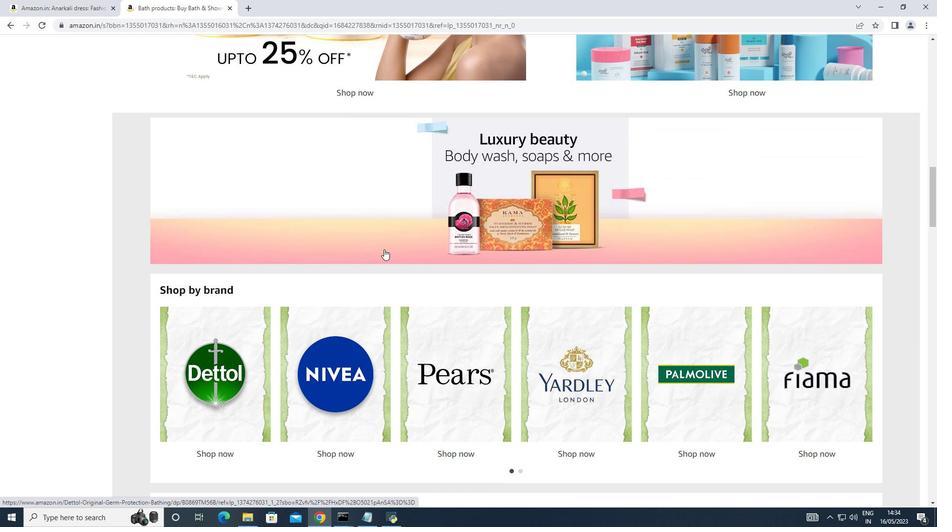 
Action: Mouse scrolled (384, 250) with delta (0, 0)
Screenshot: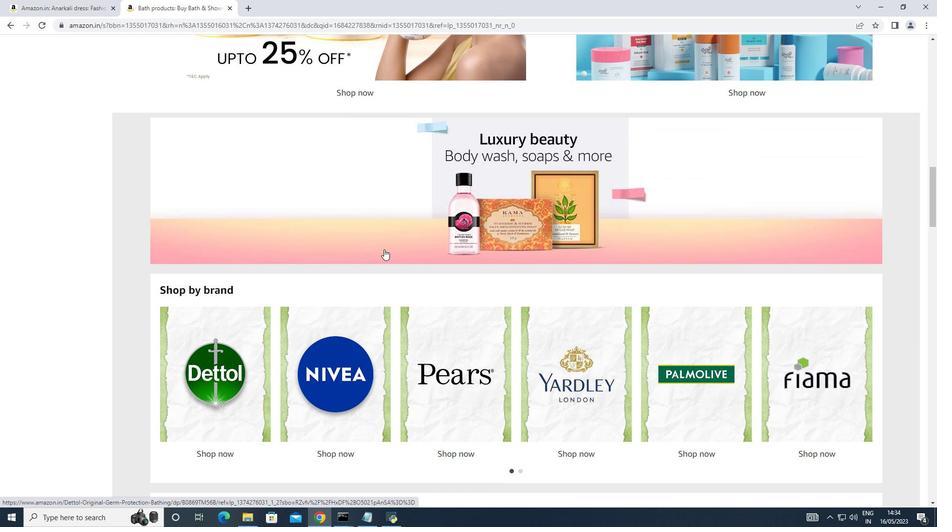 
Action: Mouse scrolled (384, 250) with delta (0, 0)
Screenshot: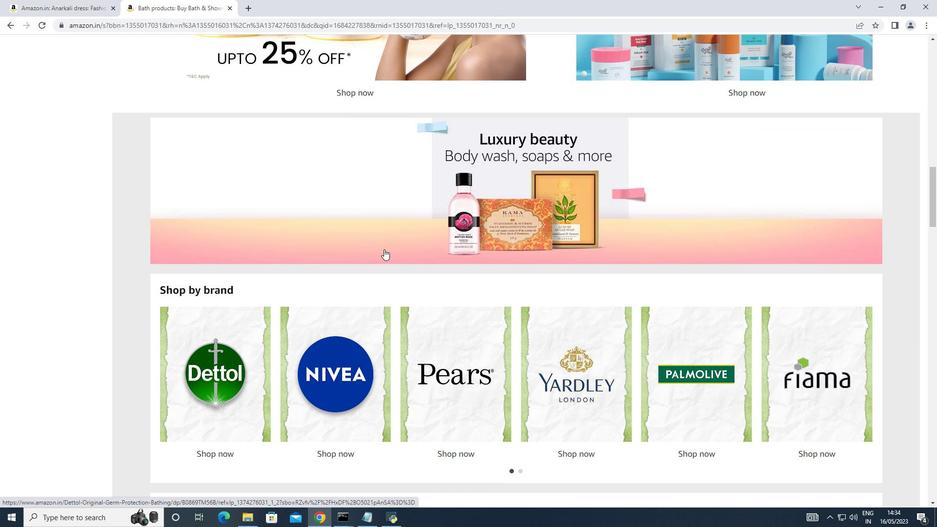 
Action: Mouse scrolled (384, 250) with delta (0, 0)
Screenshot: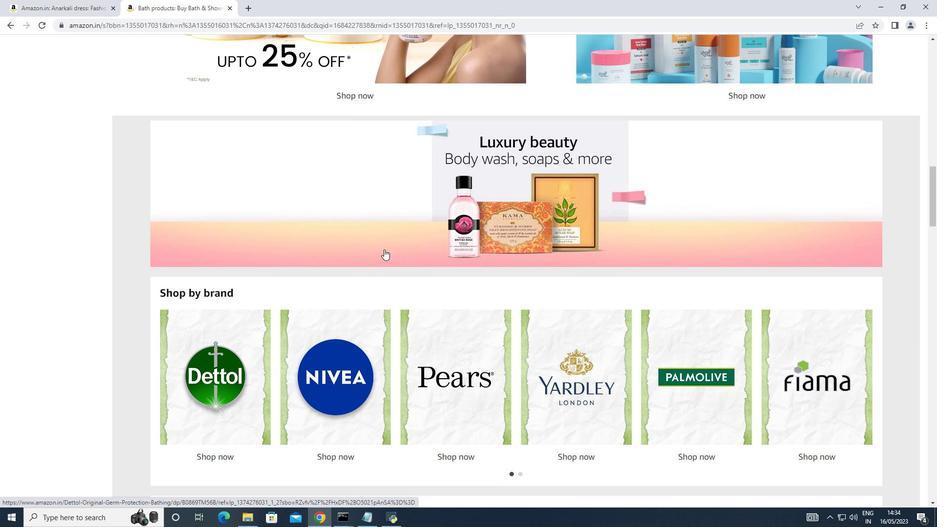 
Action: Mouse scrolled (384, 250) with delta (0, 0)
Screenshot: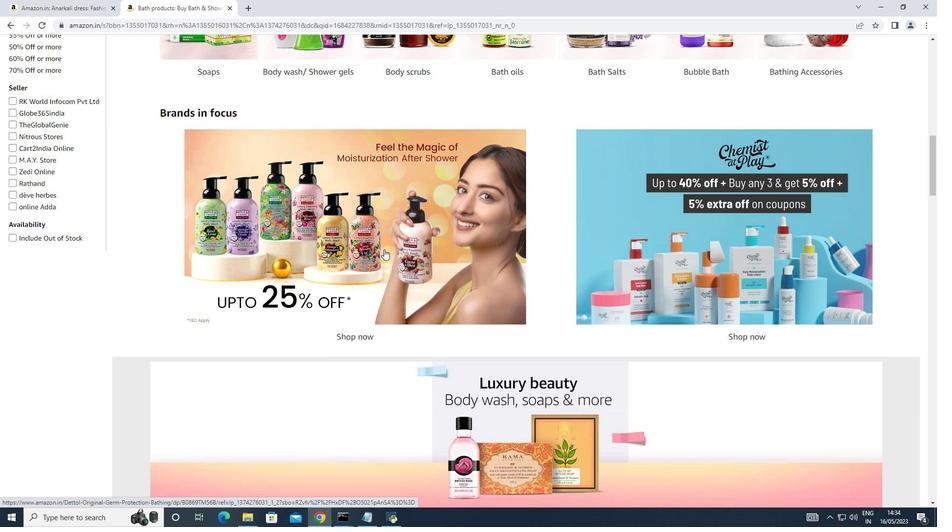 
Action: Mouse scrolled (384, 250) with delta (0, 0)
Screenshot: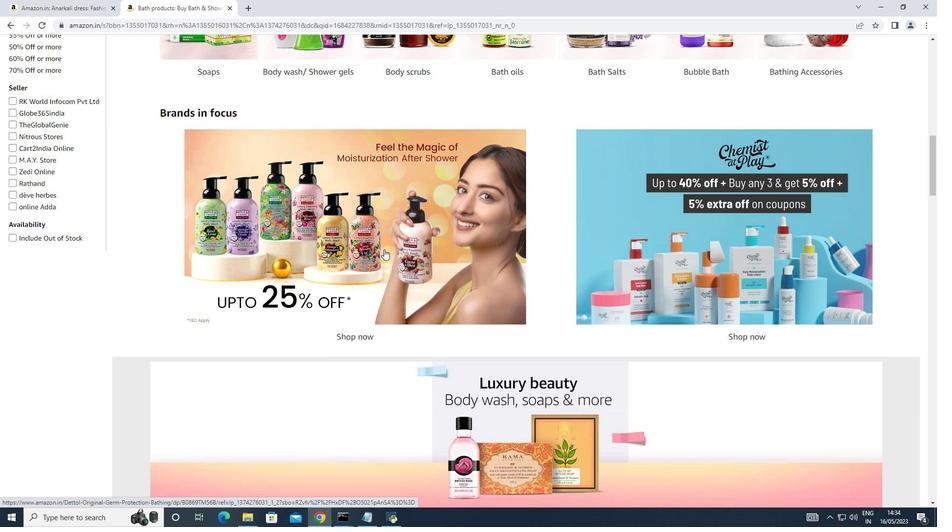 
Action: Mouse scrolled (384, 250) with delta (0, 0)
Screenshot: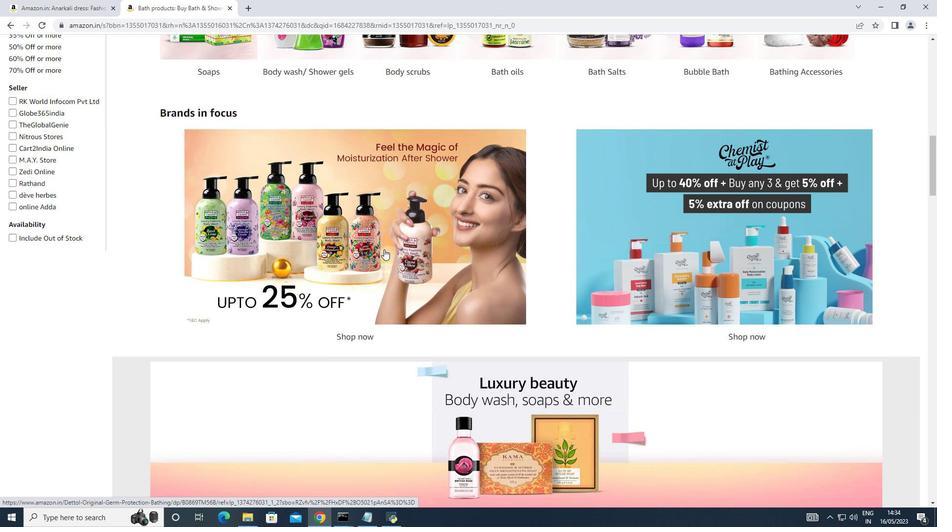 
Action: Mouse scrolled (384, 250) with delta (0, 0)
Screenshot: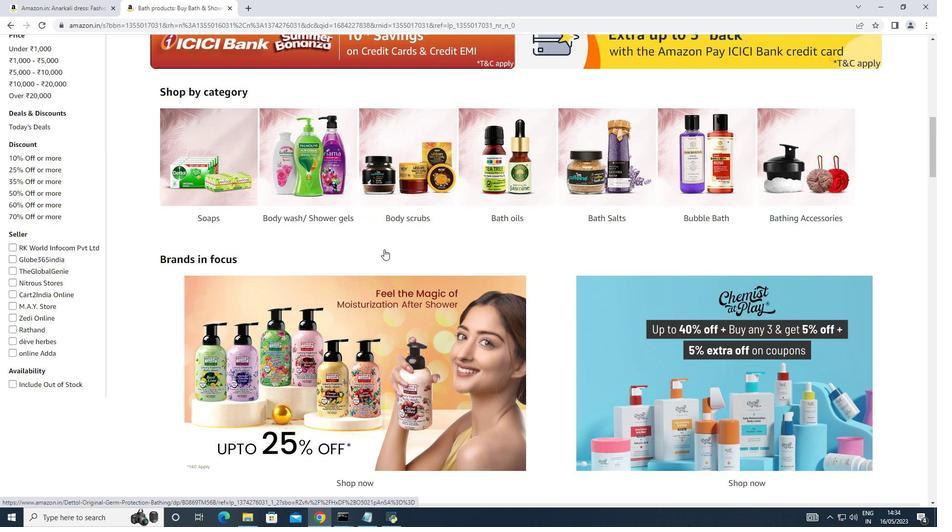 
Action: Mouse scrolled (384, 250) with delta (0, 0)
Screenshot: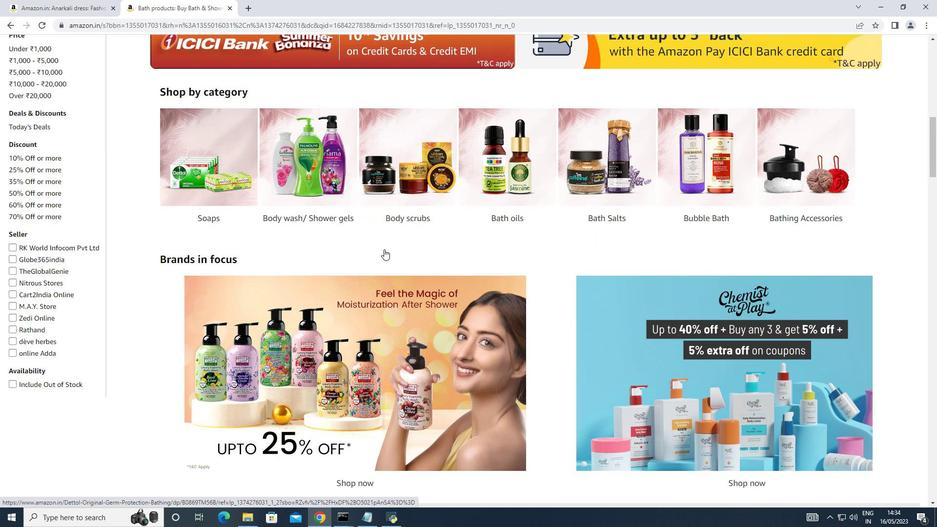 
Action: Mouse scrolled (384, 250) with delta (0, 0)
Screenshot: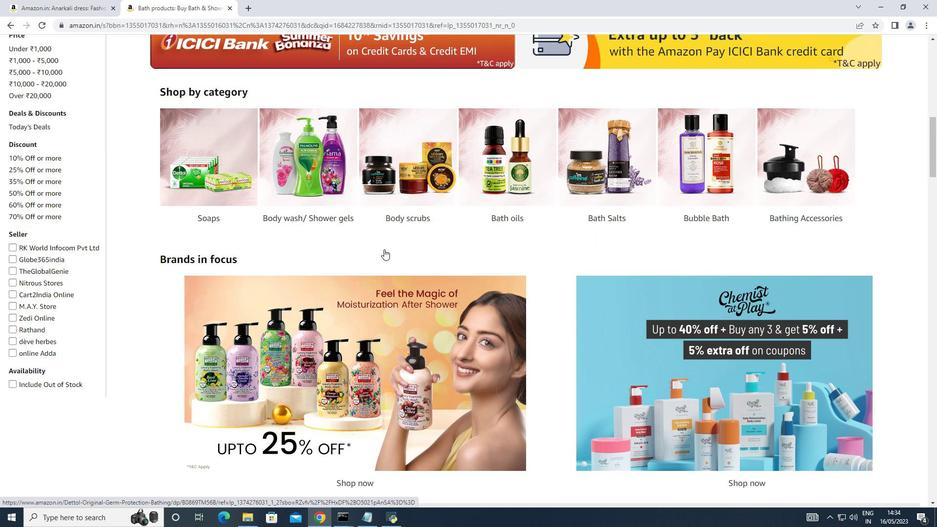 
Action: Mouse scrolled (384, 250) with delta (0, 0)
Screenshot: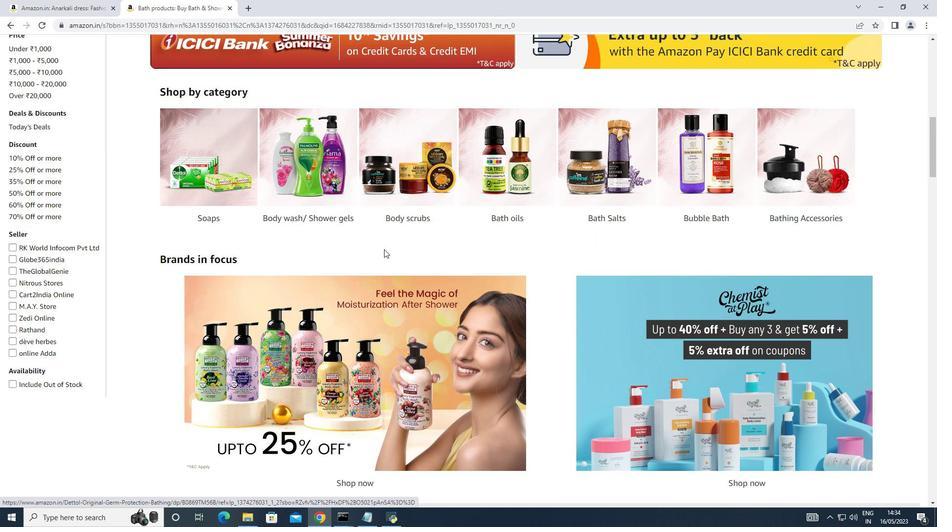 
Action: Mouse scrolled (384, 250) with delta (0, 0)
Screenshot: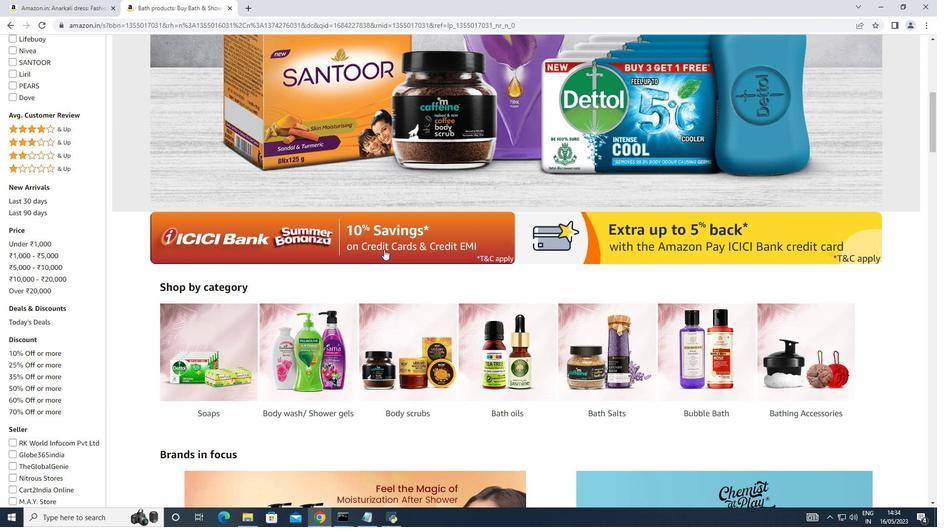 
Action: Mouse scrolled (384, 250) with delta (0, 0)
Screenshot: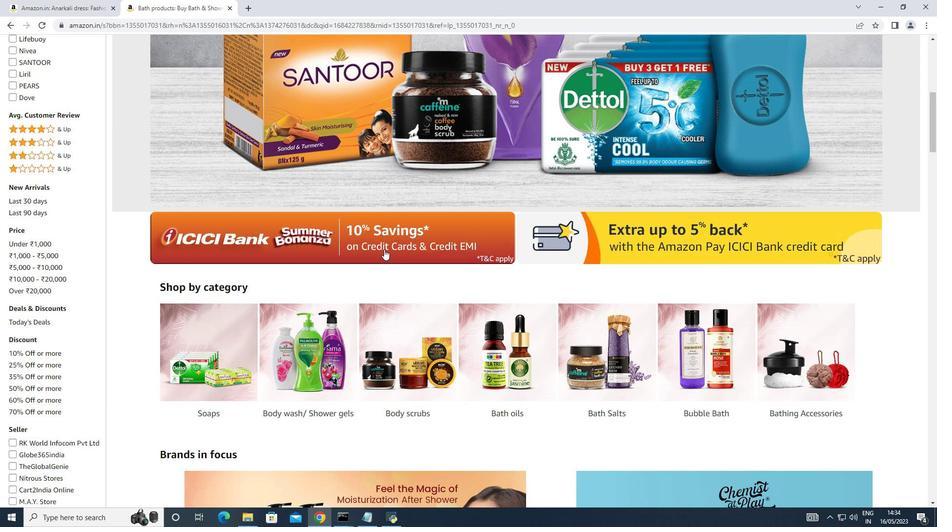 
Action: Mouse scrolled (384, 250) with delta (0, 0)
Screenshot: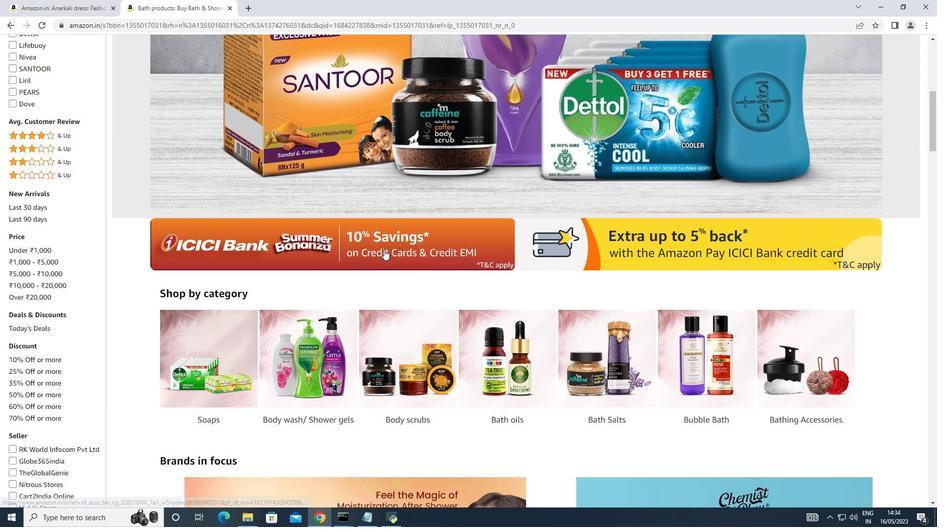 
Action: Mouse scrolled (384, 250) with delta (0, 0)
Screenshot: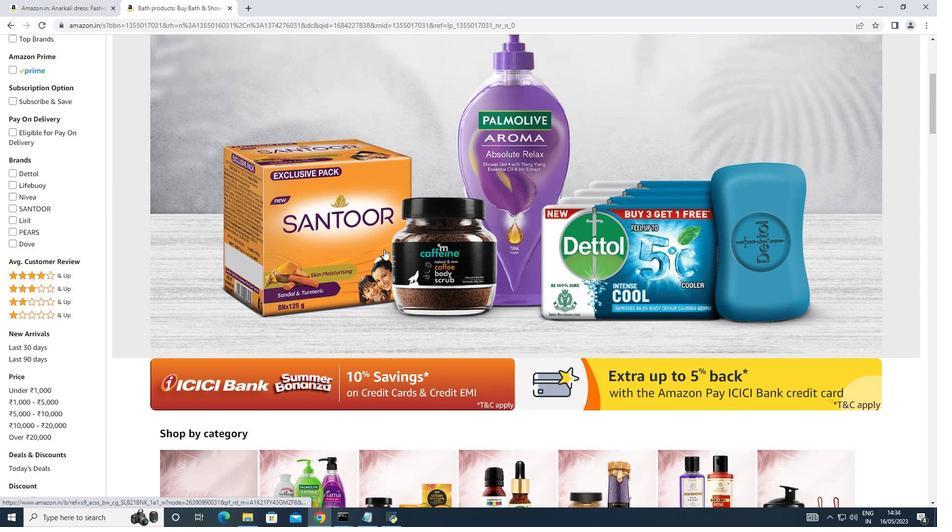 
Action: Mouse scrolled (384, 250) with delta (0, 0)
Screenshot: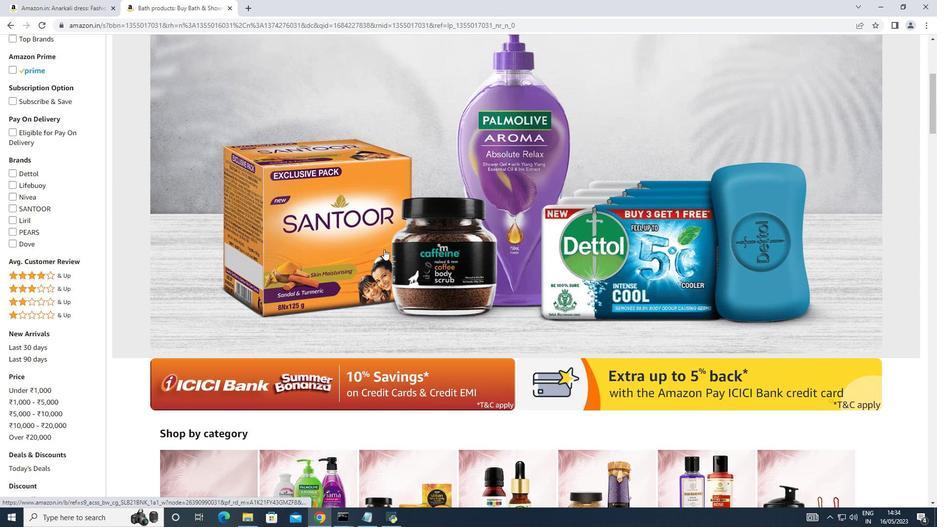 
Action: Mouse scrolled (384, 250) with delta (0, 0)
Screenshot: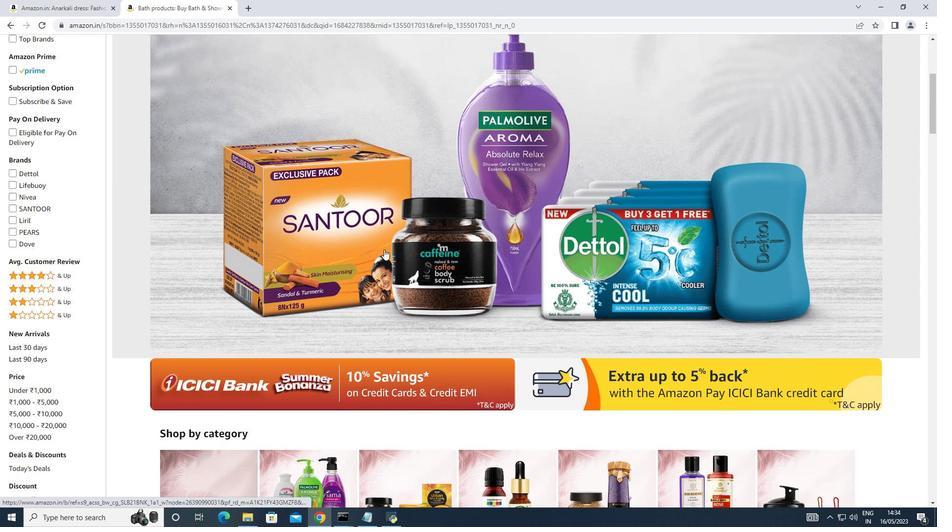 
Action: Mouse scrolled (384, 250) with delta (0, 0)
Screenshot: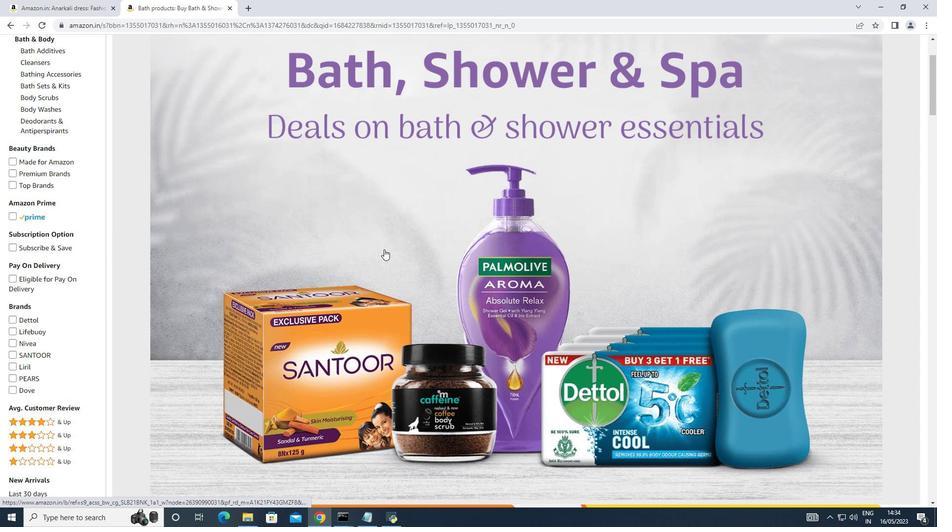 
Action: Mouse scrolled (384, 250) with delta (0, 0)
Screenshot: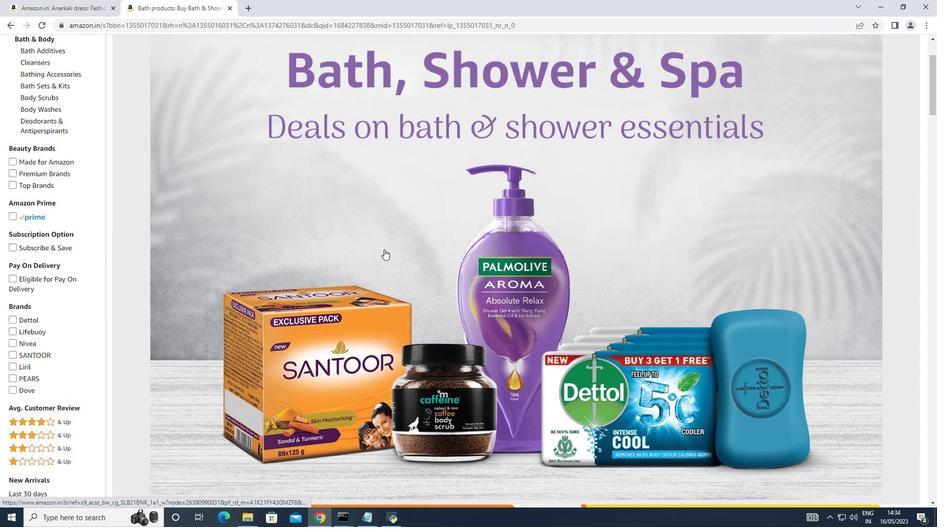 
Action: Mouse scrolled (384, 250) with delta (0, 0)
Screenshot: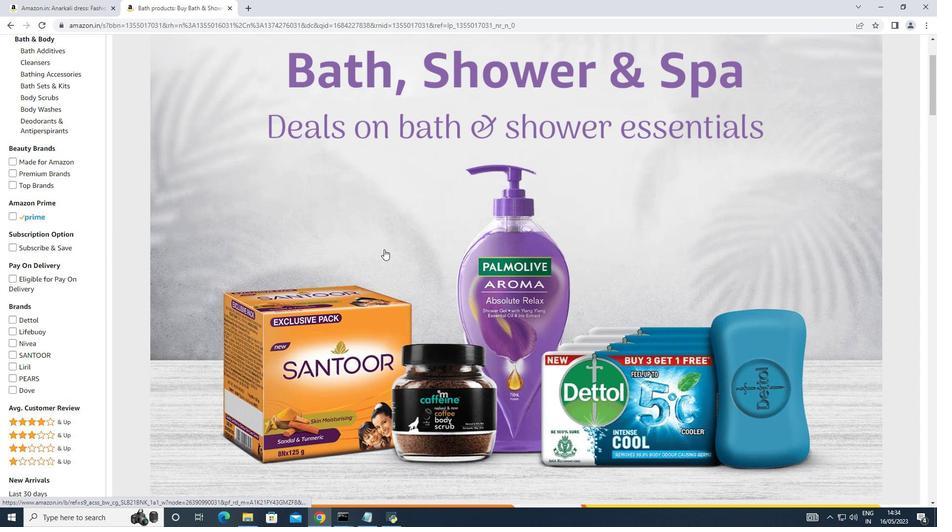 
Action: Mouse scrolled (384, 250) with delta (0, 0)
Screenshot: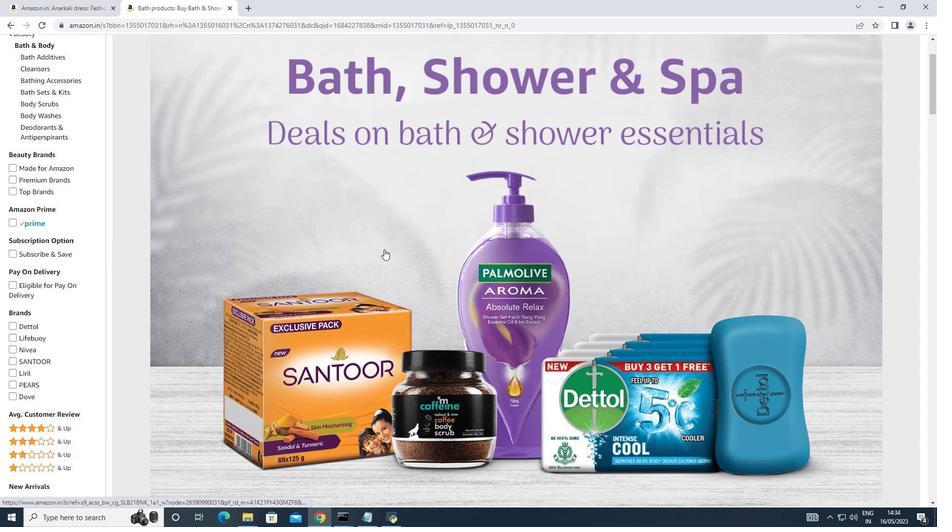 
Action: Mouse scrolled (384, 250) with delta (0, 0)
Screenshot: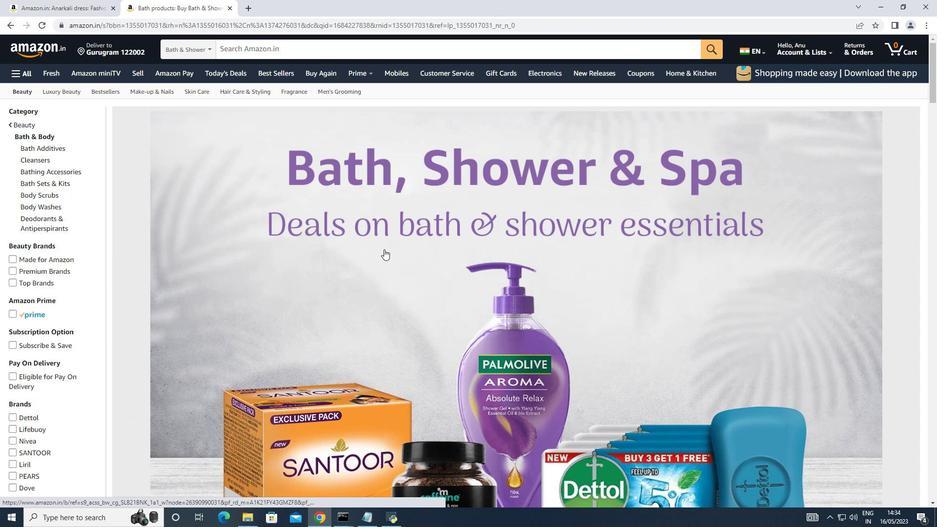 
Action: Mouse scrolled (384, 250) with delta (0, 0)
Screenshot: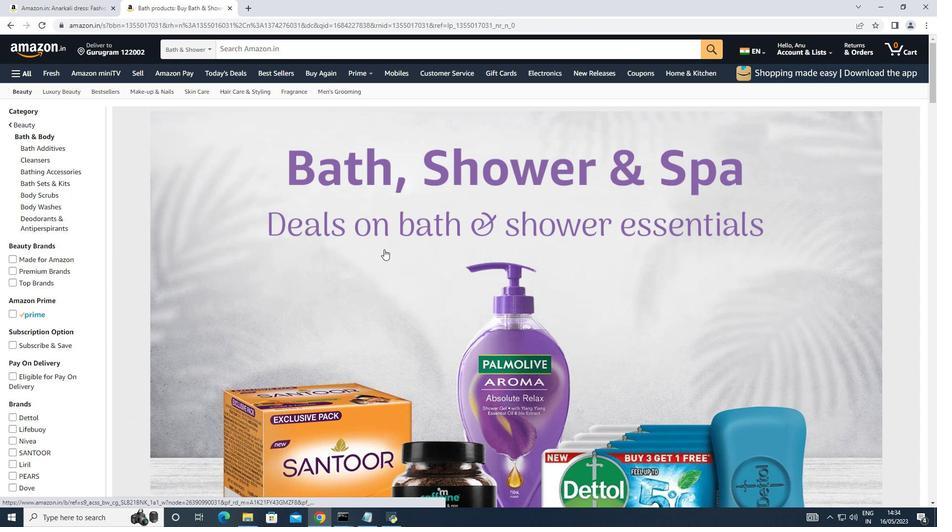 
Action: Mouse scrolled (384, 250) with delta (0, 0)
Screenshot: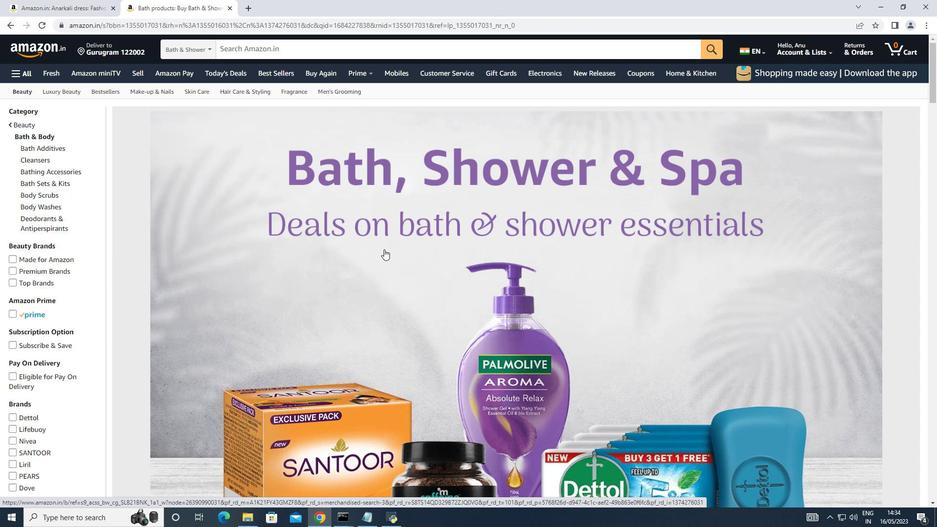 
Action: Mouse moved to (38, 147)
Screenshot: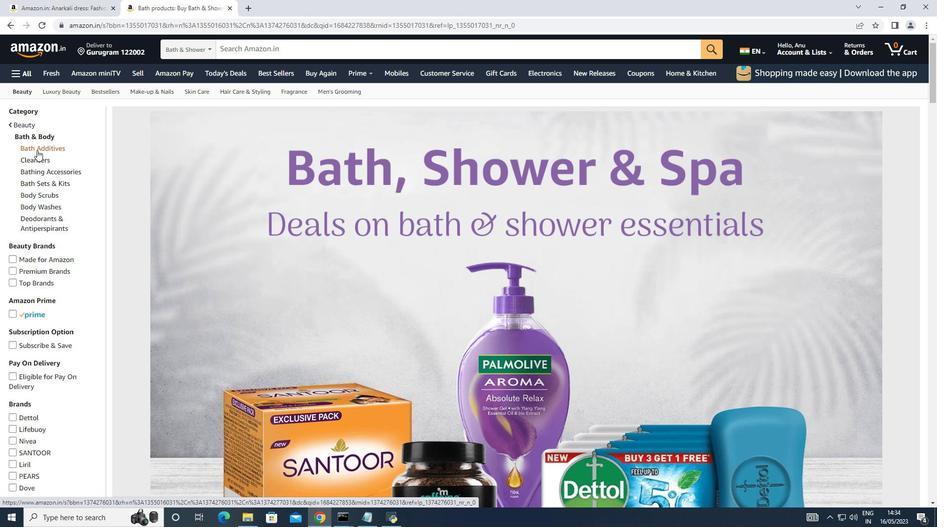 
Action: Mouse pressed left at (38, 147)
Screenshot: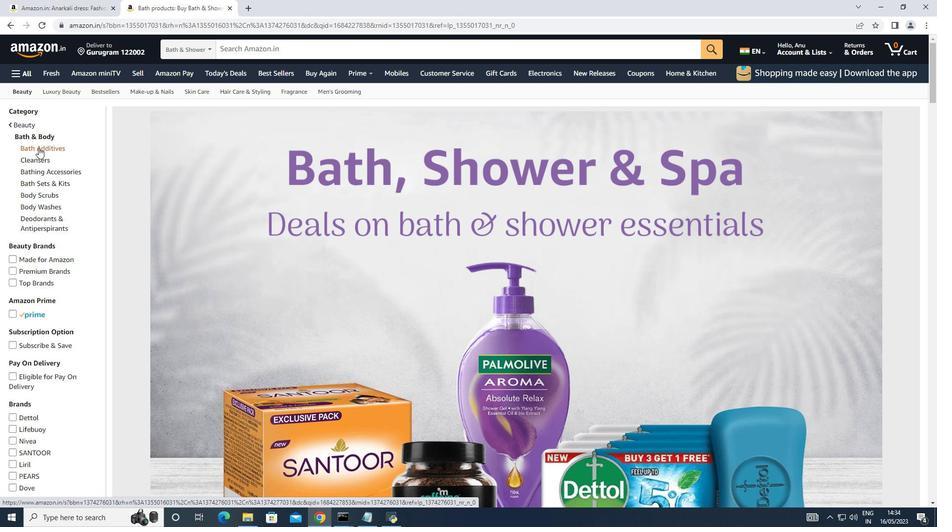 
Action: Mouse moved to (173, 206)
Screenshot: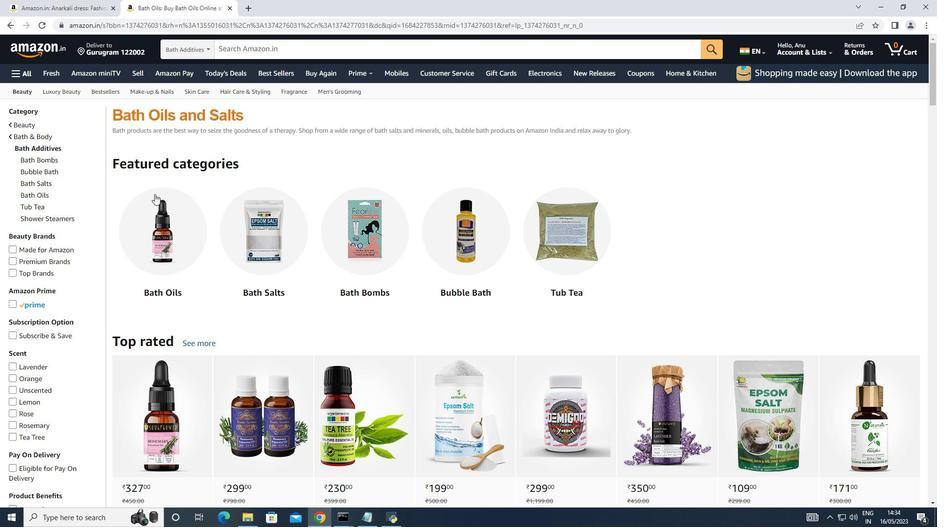 
Action: Mouse scrolled (173, 206) with delta (0, 0)
Screenshot: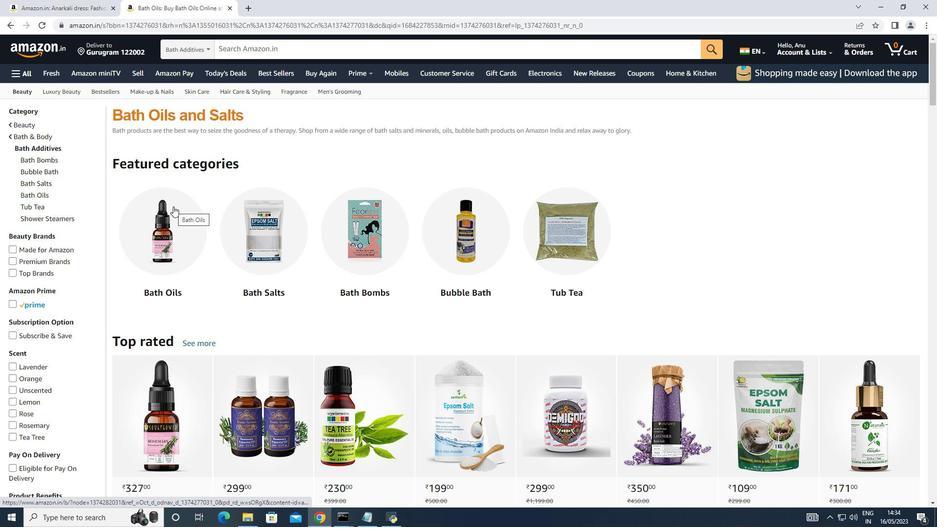 
Action: Mouse scrolled (173, 206) with delta (0, 0)
Screenshot: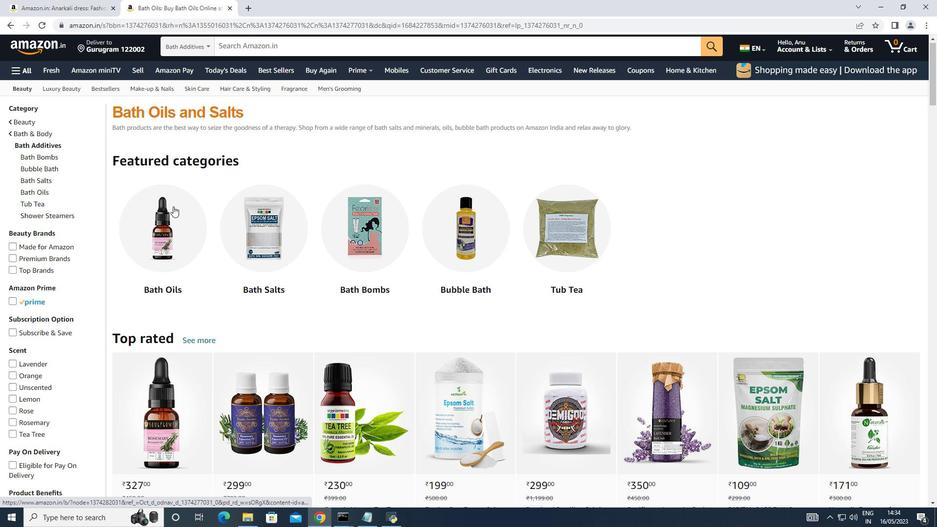 
Action: Mouse scrolled (173, 206) with delta (0, 0)
Screenshot: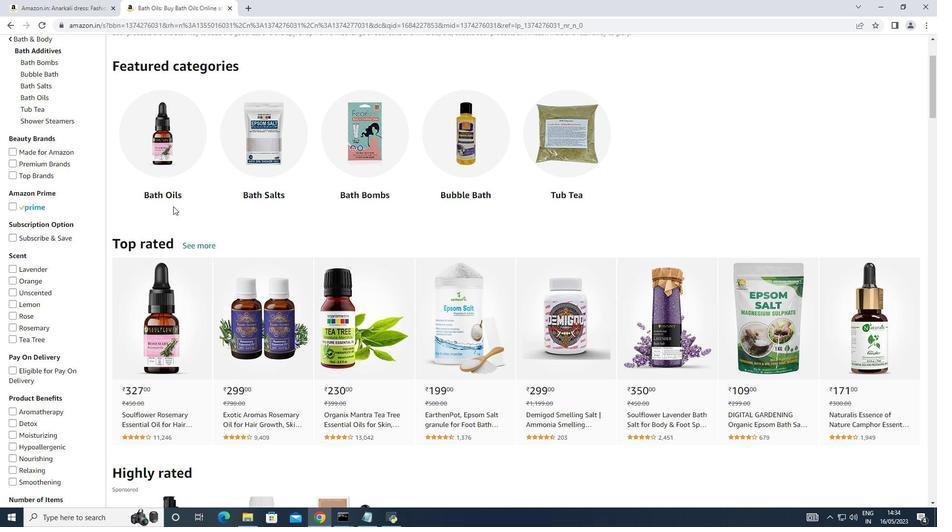 
Action: Mouse scrolled (173, 206) with delta (0, 0)
Screenshot: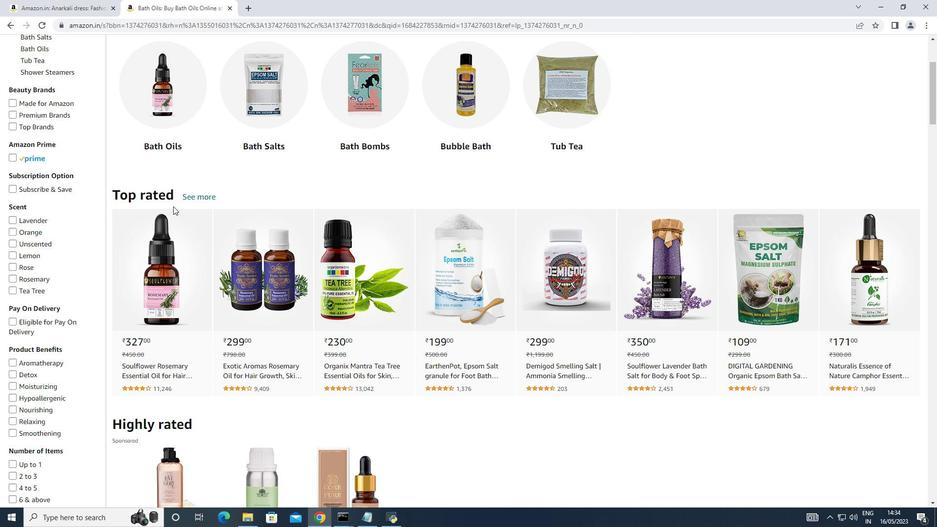 
Action: Mouse scrolled (173, 206) with delta (0, 0)
Screenshot: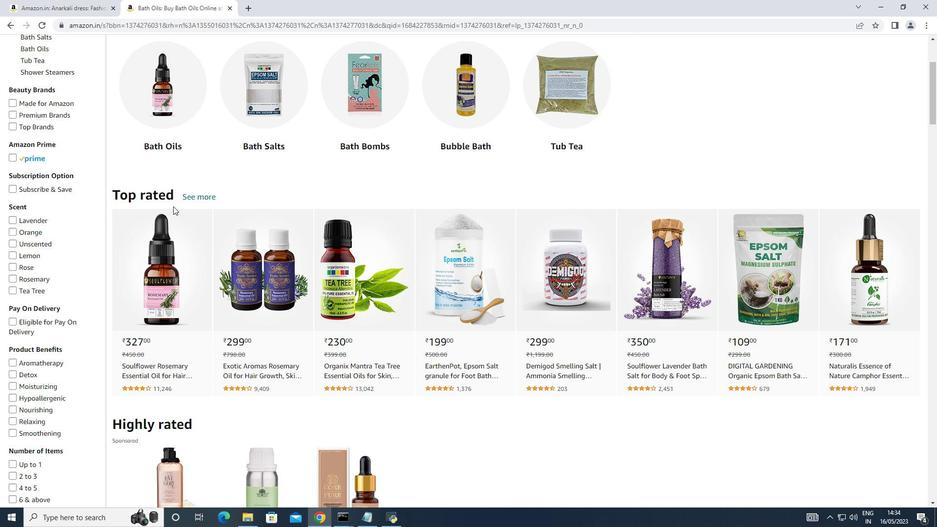 
Action: Mouse scrolled (173, 206) with delta (0, 0)
Screenshot: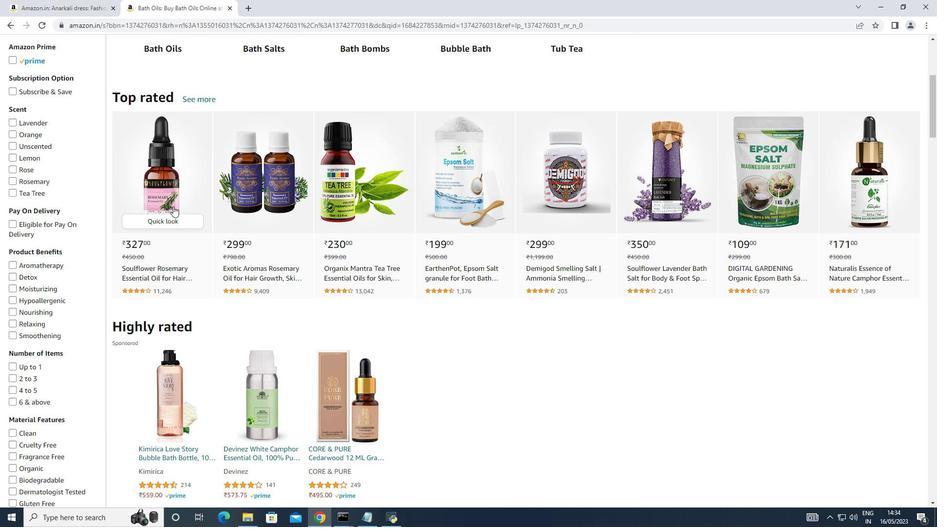 
Action: Mouse scrolled (173, 206) with delta (0, 0)
Screenshot: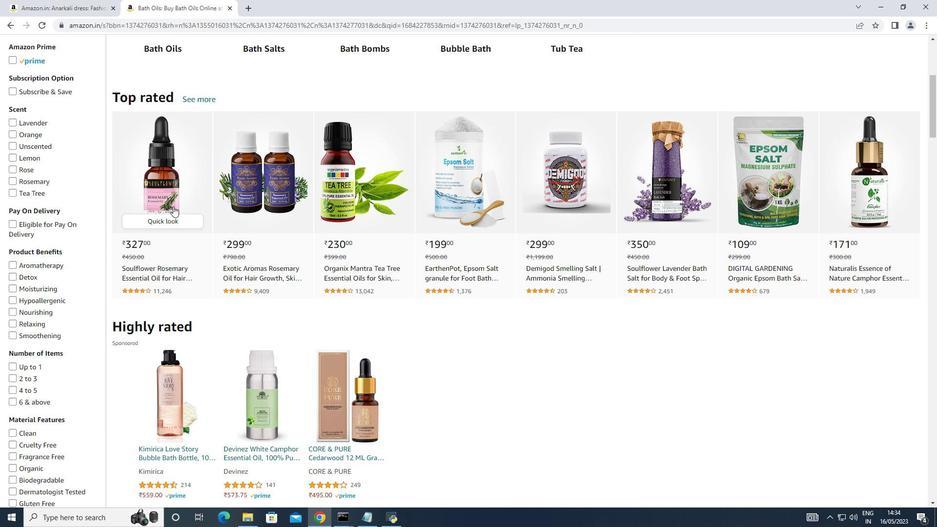 
Action: Mouse scrolled (173, 206) with delta (0, 0)
Screenshot: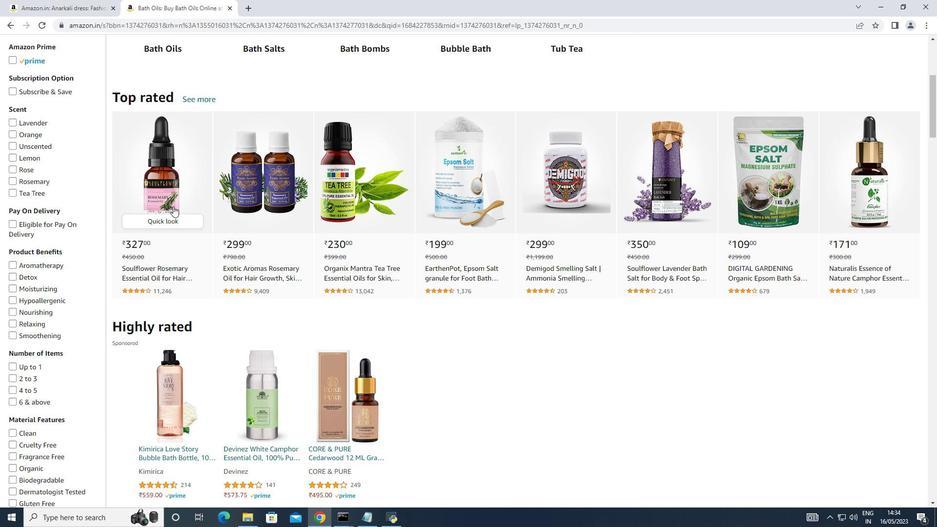 
Action: Mouse scrolled (173, 206) with delta (0, 0)
Screenshot: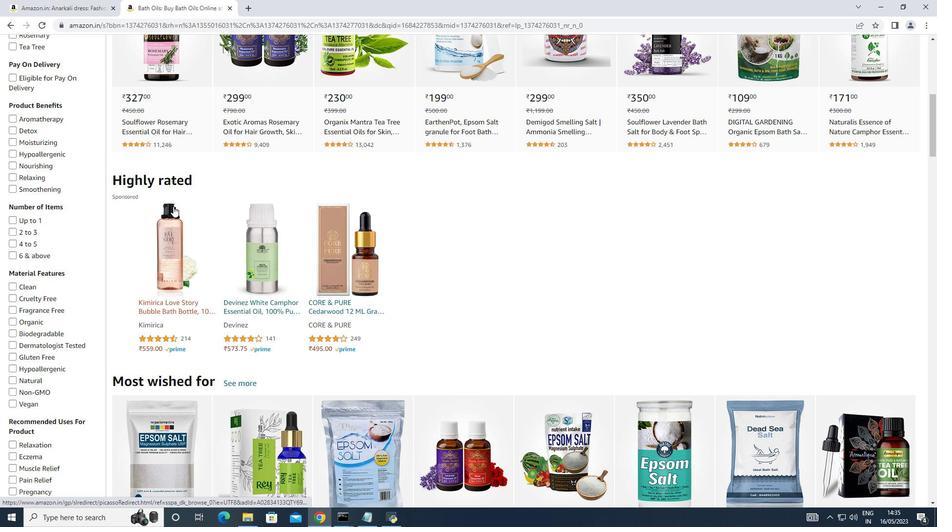 
Action: Mouse scrolled (173, 206) with delta (0, 0)
Screenshot: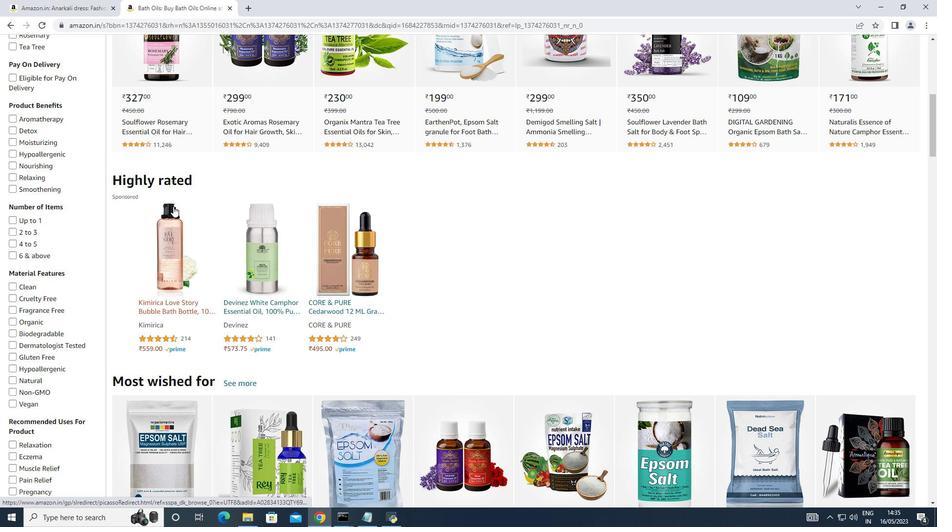 
Action: Mouse scrolled (173, 206) with delta (0, 0)
Screenshot: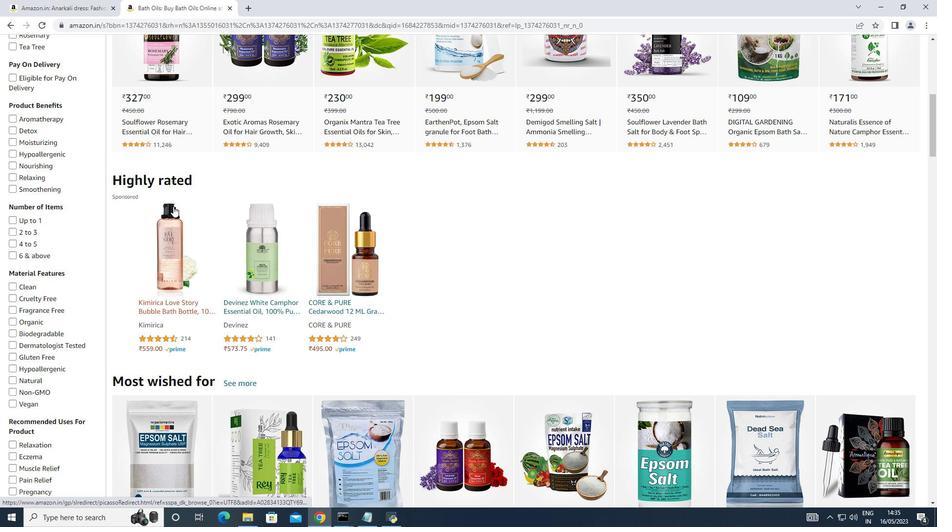 
Action: Mouse scrolled (173, 206) with delta (0, 0)
Screenshot: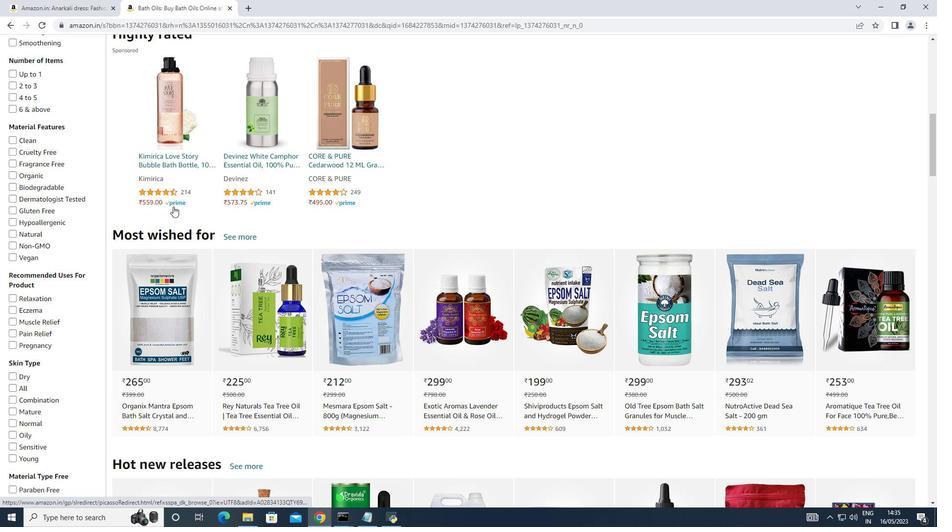 
Action: Mouse scrolled (173, 206) with delta (0, 0)
Screenshot: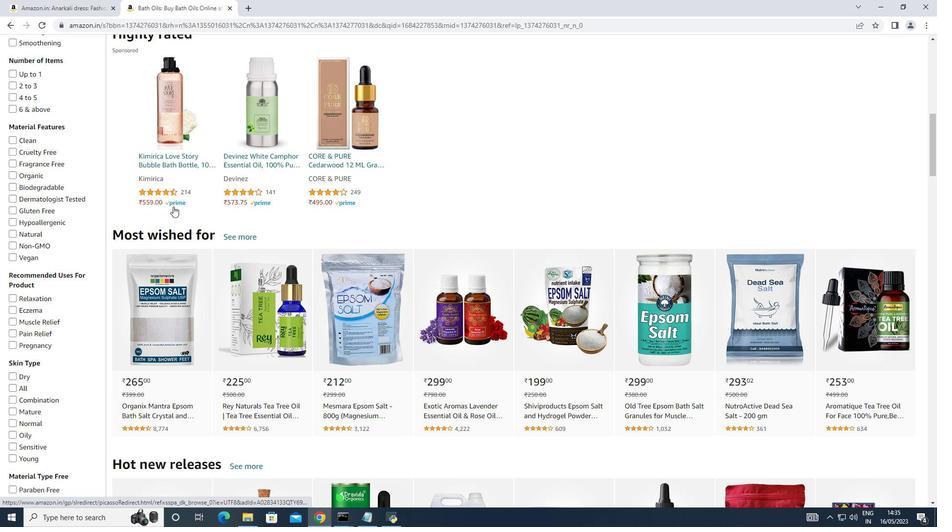 
Action: Mouse scrolled (173, 206) with delta (0, 0)
Screenshot: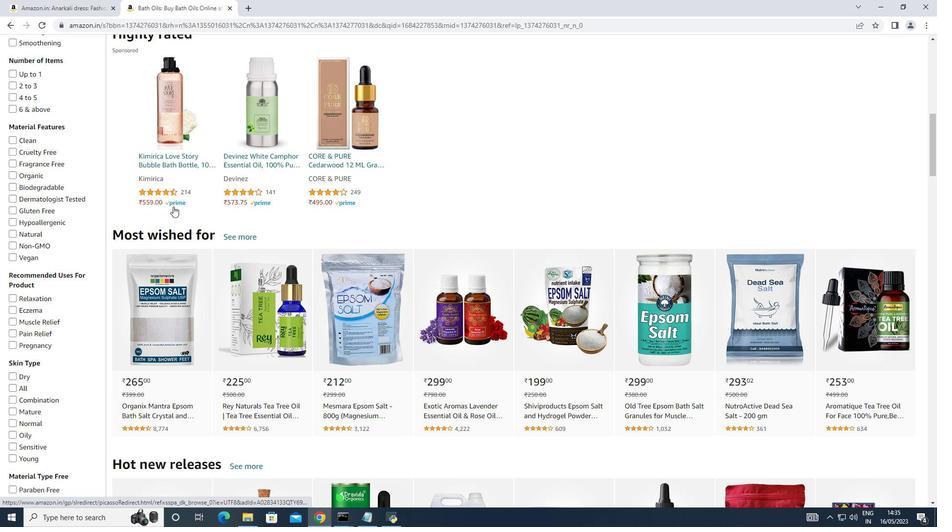 
Action: Mouse scrolled (173, 206) with delta (0, 0)
Screenshot: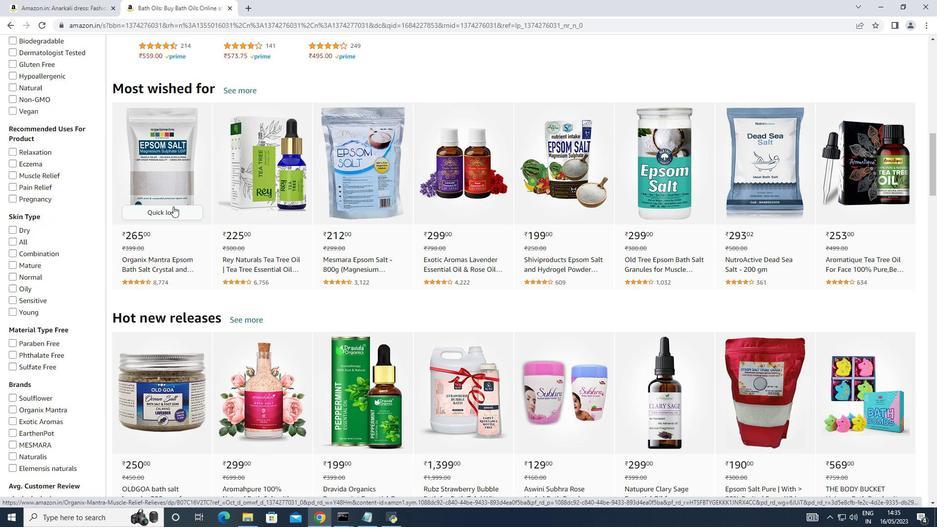 
Action: Mouse scrolled (173, 206) with delta (0, 0)
Screenshot: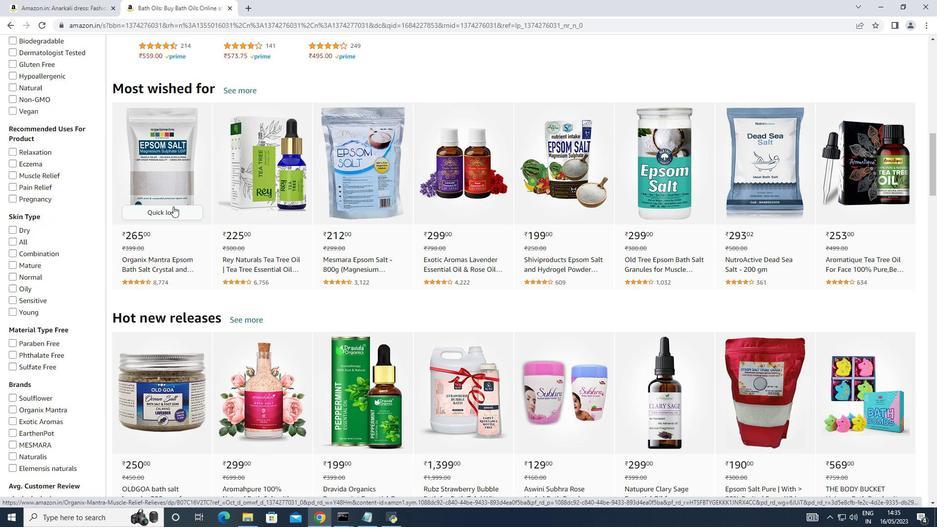 
Action: Mouse scrolled (173, 206) with delta (0, 0)
Screenshot: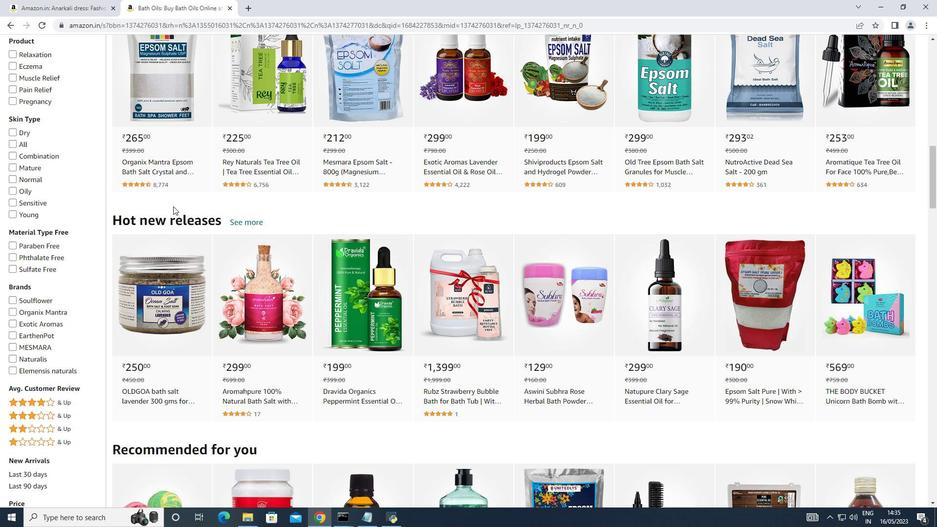 
Action: Mouse scrolled (173, 206) with delta (0, 0)
Screenshot: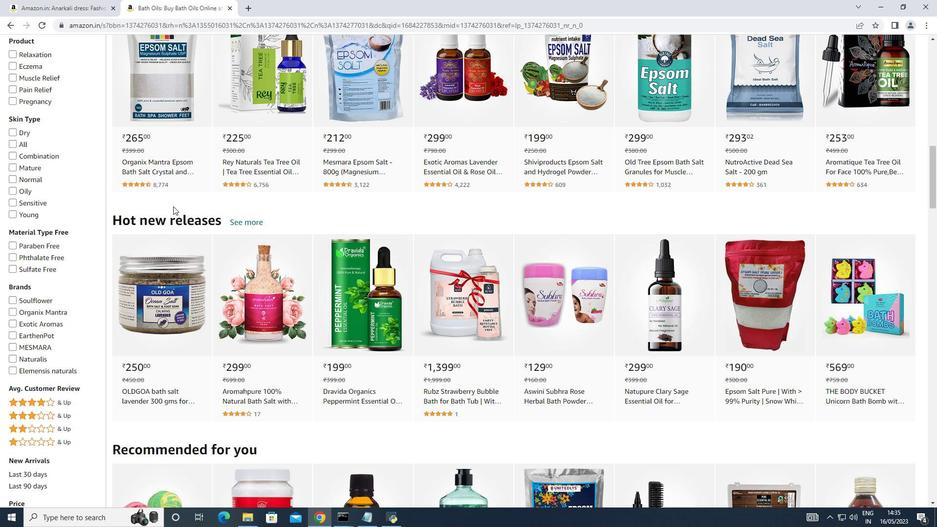 
Action: Mouse scrolled (173, 206) with delta (0, 0)
Screenshot: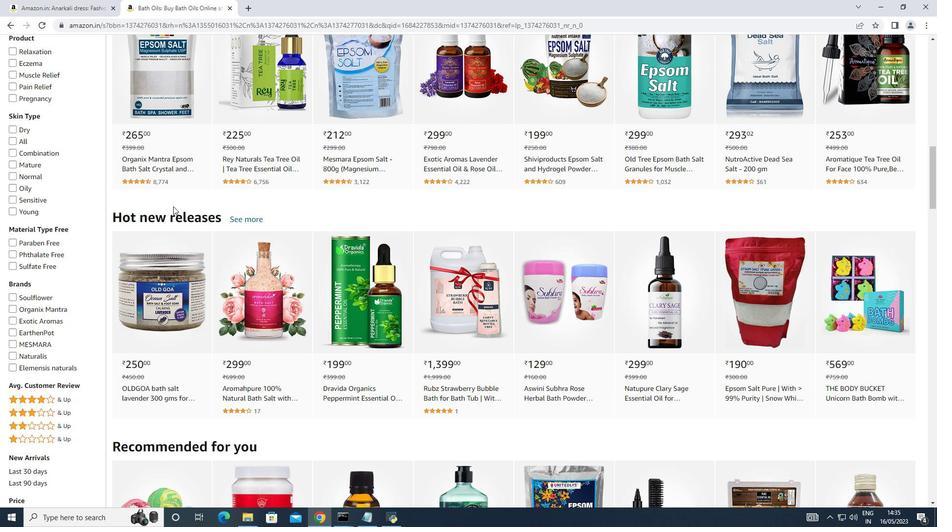 
Action: Mouse scrolled (173, 206) with delta (0, 0)
Screenshot: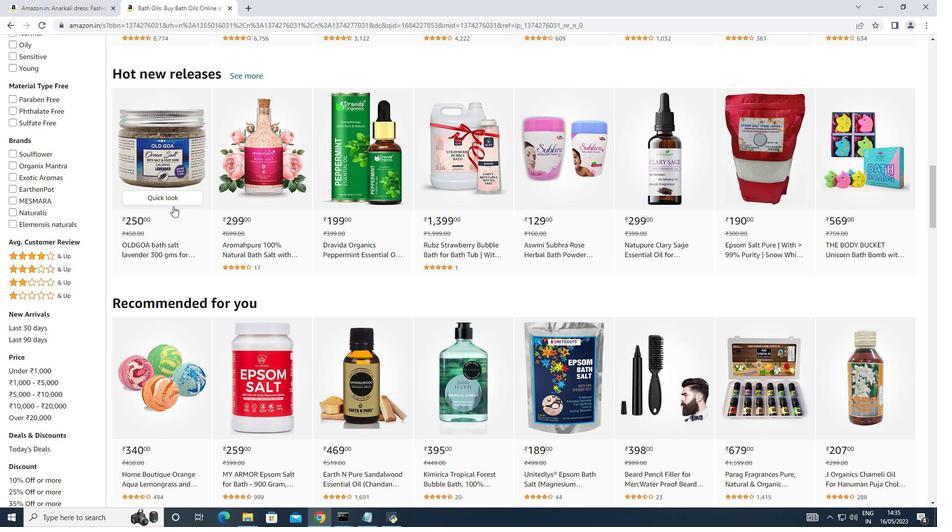 
Action: Mouse scrolled (173, 206) with delta (0, 0)
Screenshot: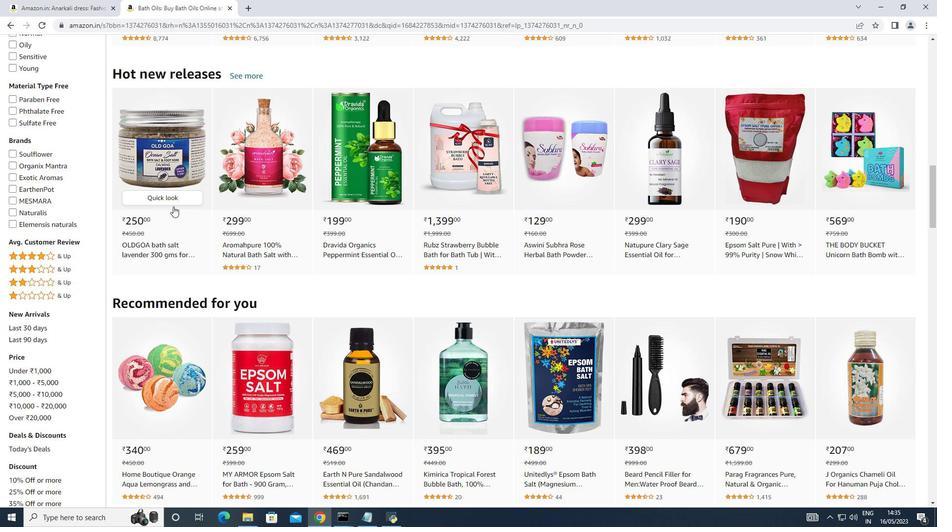 
Action: Mouse scrolled (173, 206) with delta (0, 0)
Screenshot: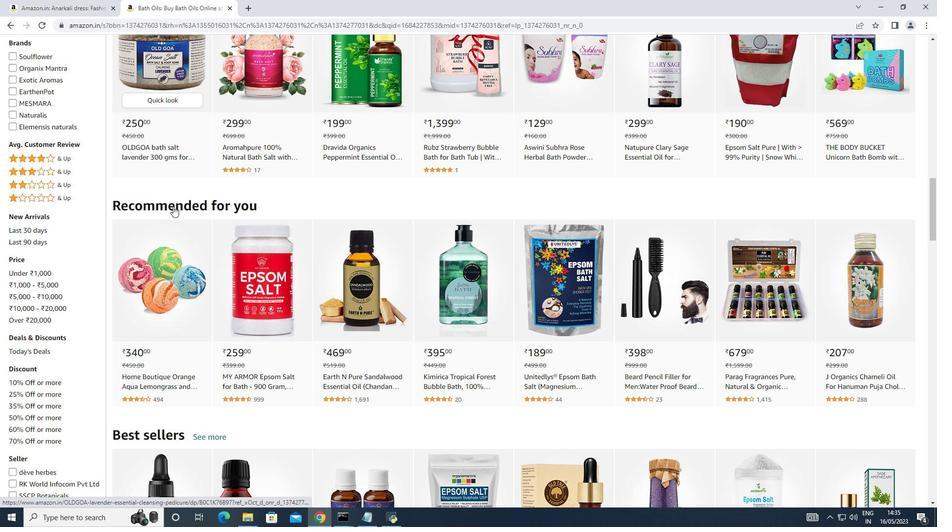 
Action: Mouse scrolled (173, 206) with delta (0, 0)
Screenshot: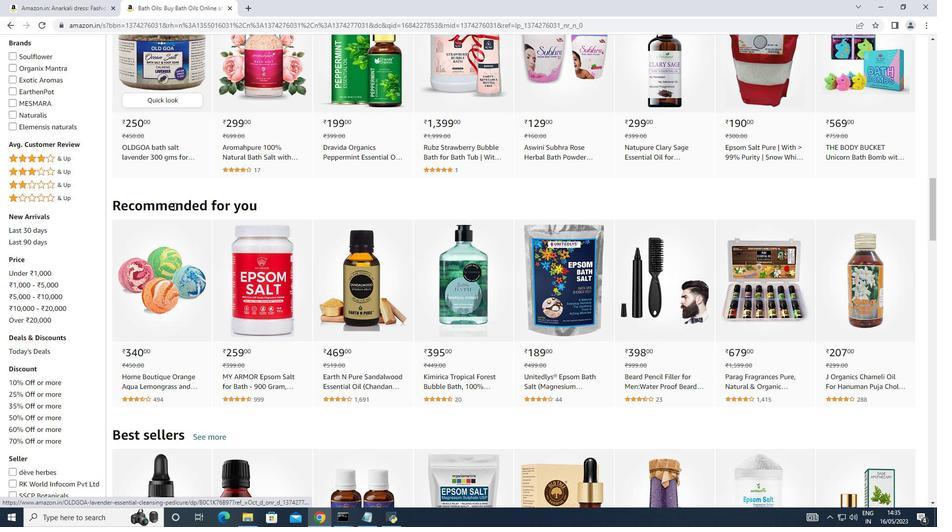 
Action: Mouse scrolled (173, 206) with delta (0, 0)
Screenshot: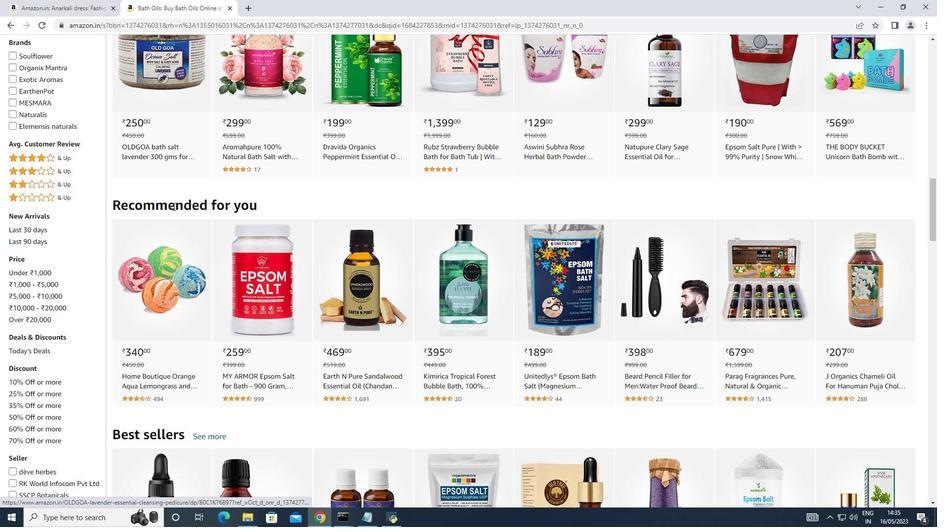 
Action: Mouse scrolled (173, 206) with delta (0, 0)
Screenshot: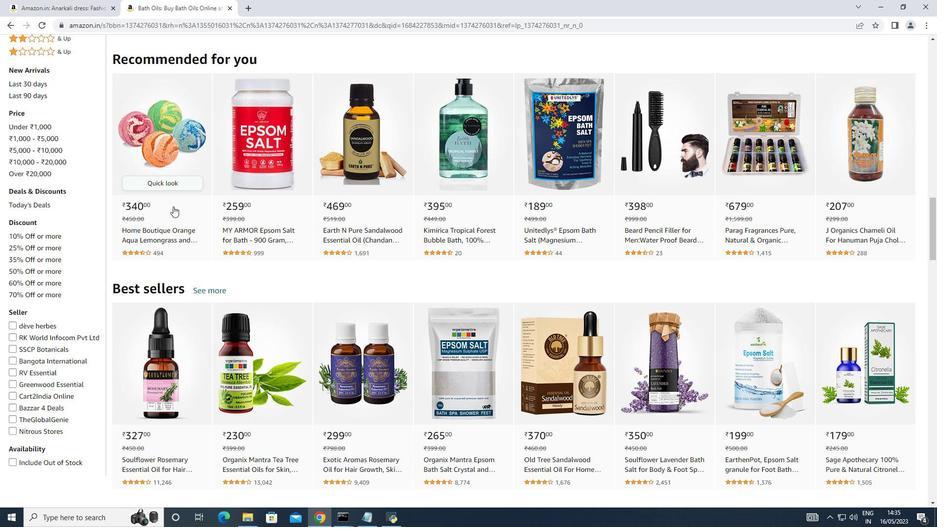 
Action: Mouse scrolled (173, 206) with delta (0, 0)
Screenshot: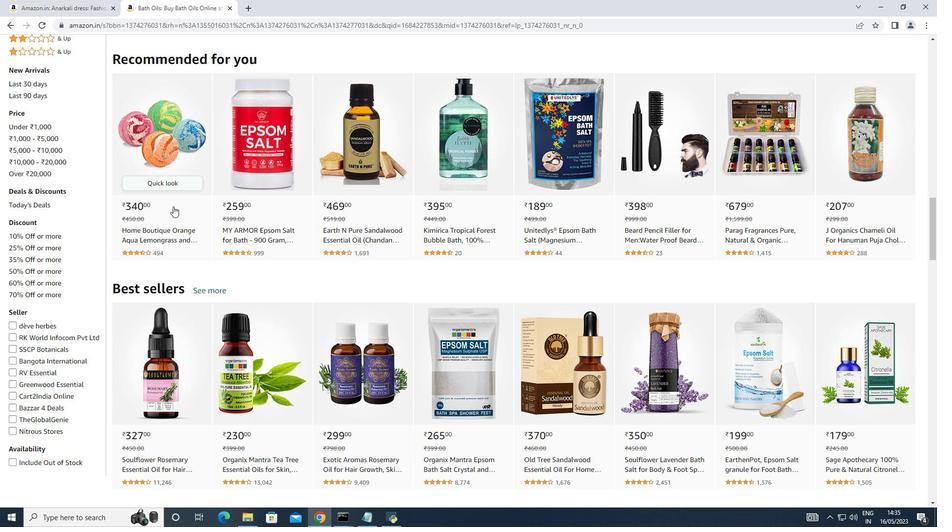 
Action: Mouse scrolled (173, 206) with delta (0, 0)
Screenshot: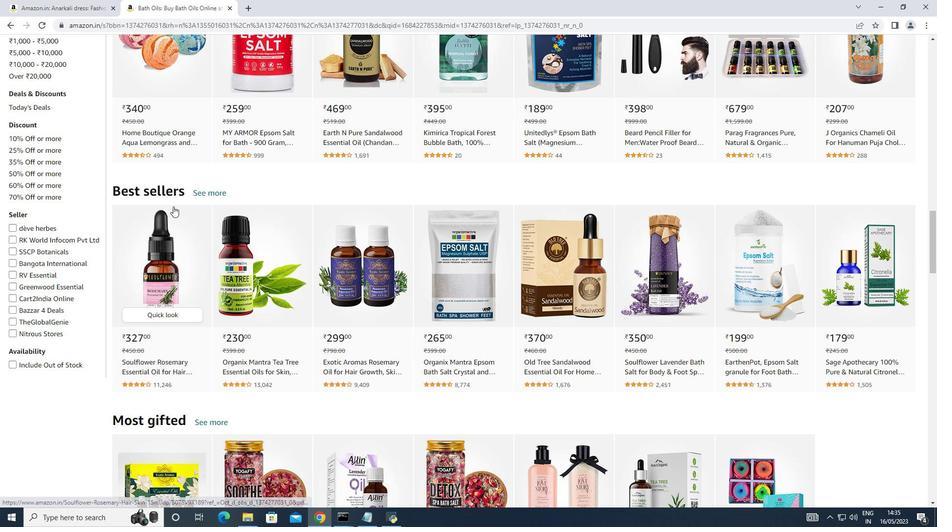 
Action: Mouse scrolled (173, 206) with delta (0, 0)
Screenshot: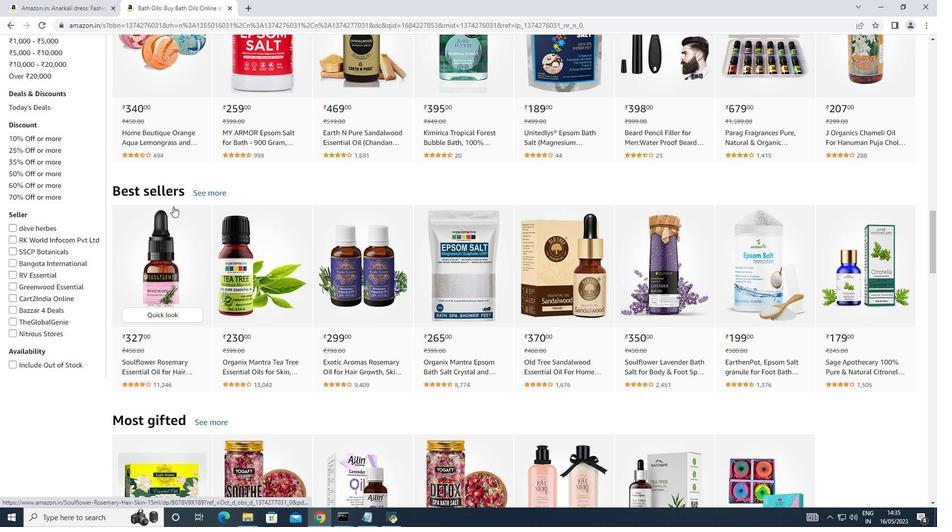 
Action: Mouse scrolled (173, 206) with delta (0, 0)
Screenshot: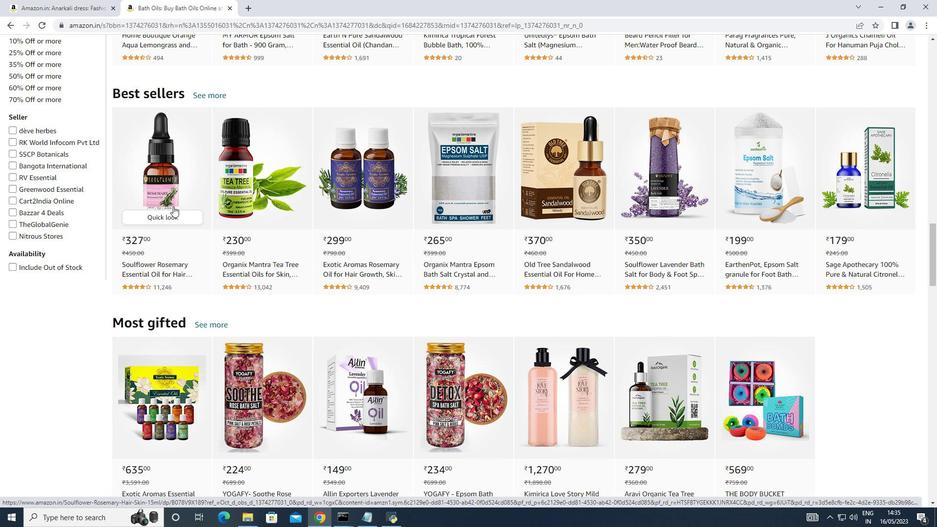 
Action: Mouse scrolled (173, 206) with delta (0, 0)
Screenshot: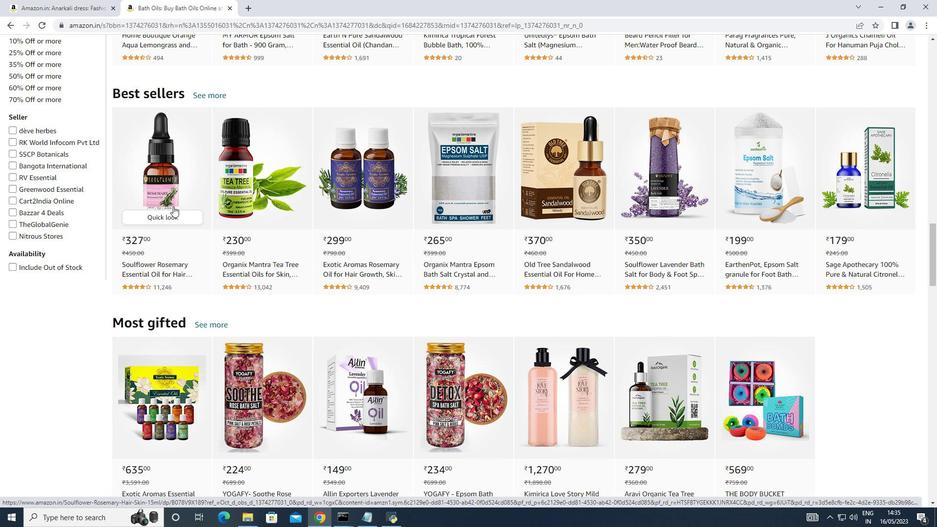 
Action: Mouse scrolled (173, 206) with delta (0, 0)
Screenshot: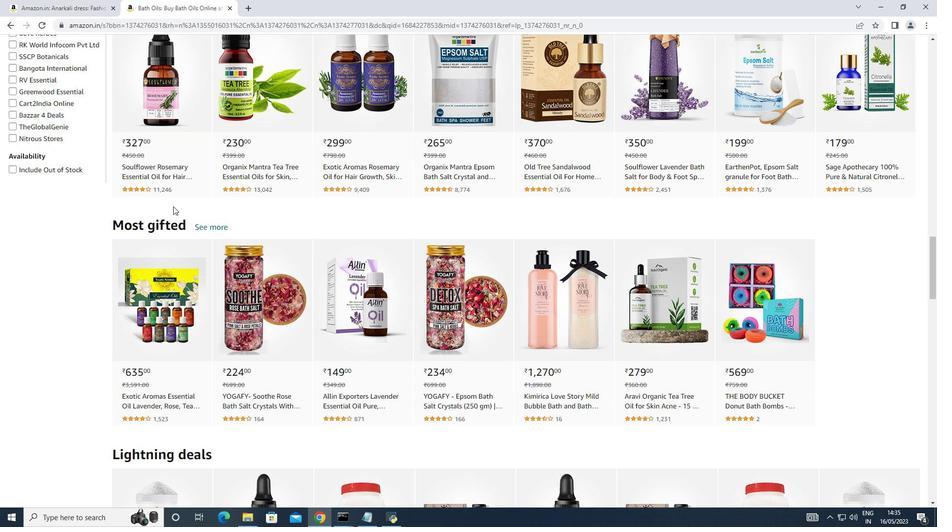 
Action: Mouse scrolled (173, 206) with delta (0, 0)
Screenshot: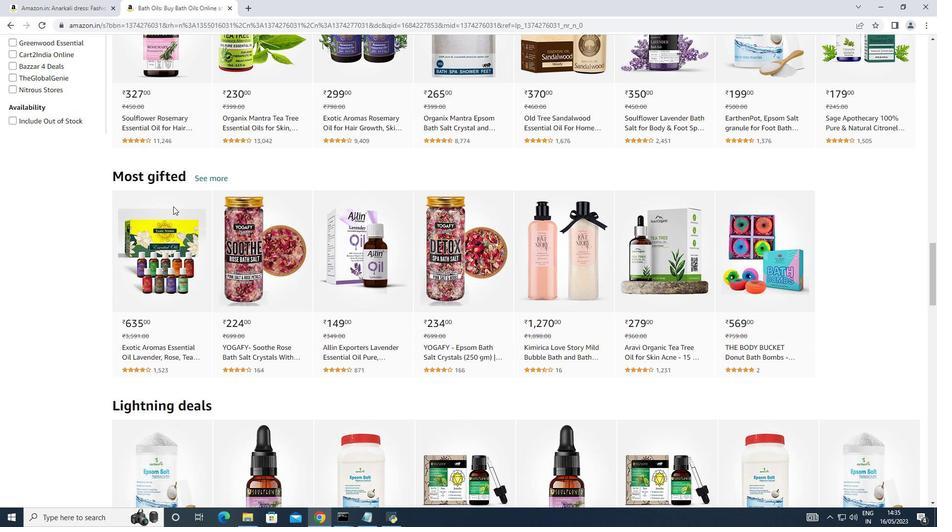 
Action: Mouse scrolled (173, 206) with delta (0, 0)
Screenshot: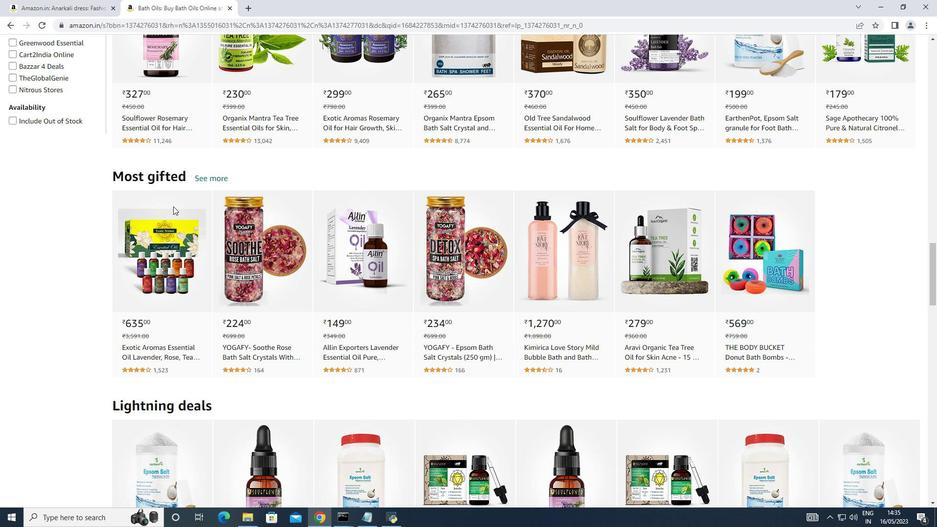 
Action: Mouse scrolled (173, 206) with delta (0, 0)
Screenshot: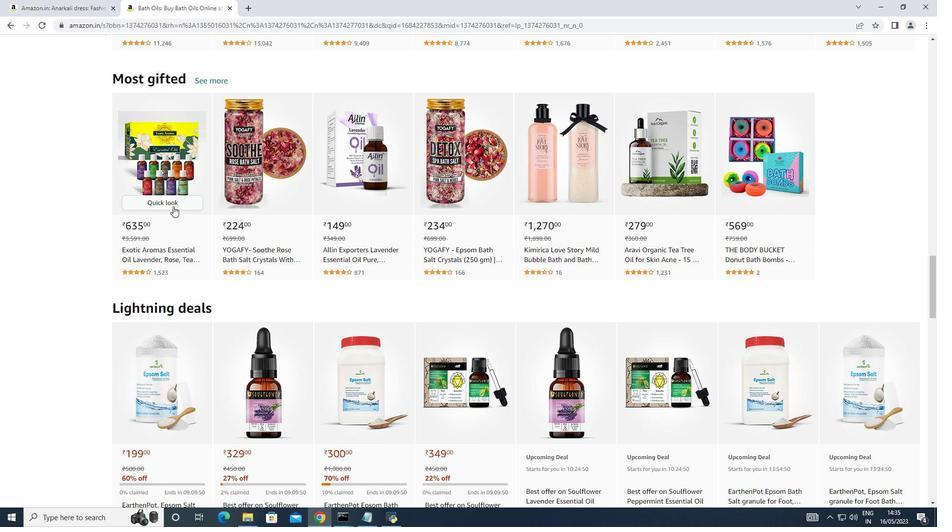 
Action: Mouse scrolled (173, 206) with delta (0, 0)
Screenshot: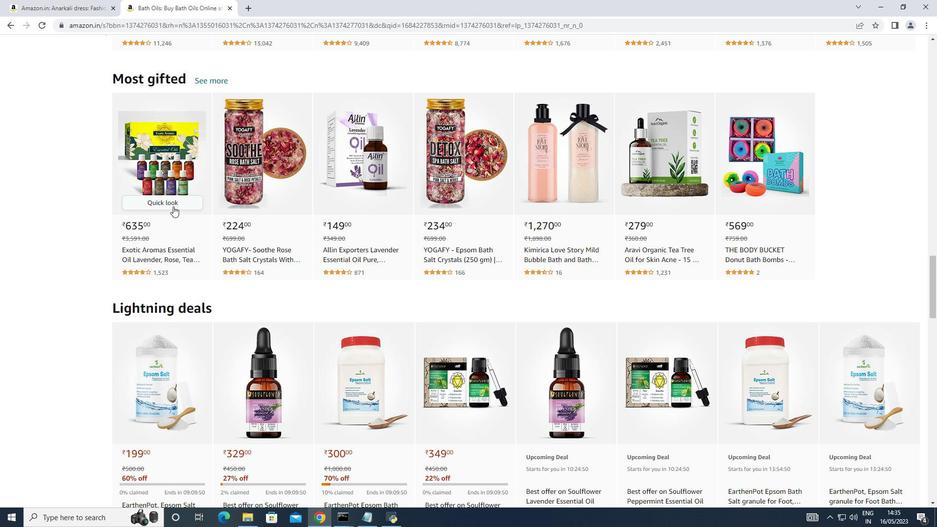 
Action: Mouse scrolled (173, 206) with delta (0, 0)
Screenshot: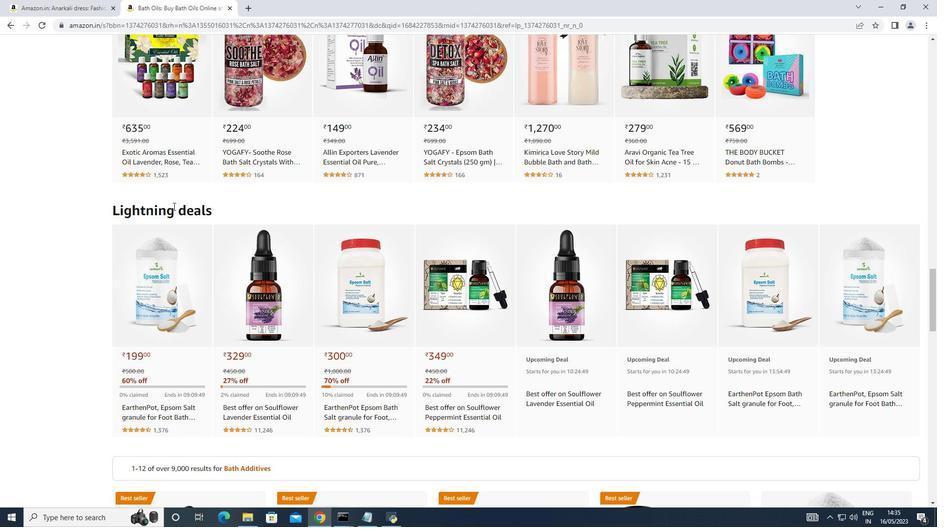 
Action: Mouse scrolled (173, 206) with delta (0, 0)
Screenshot: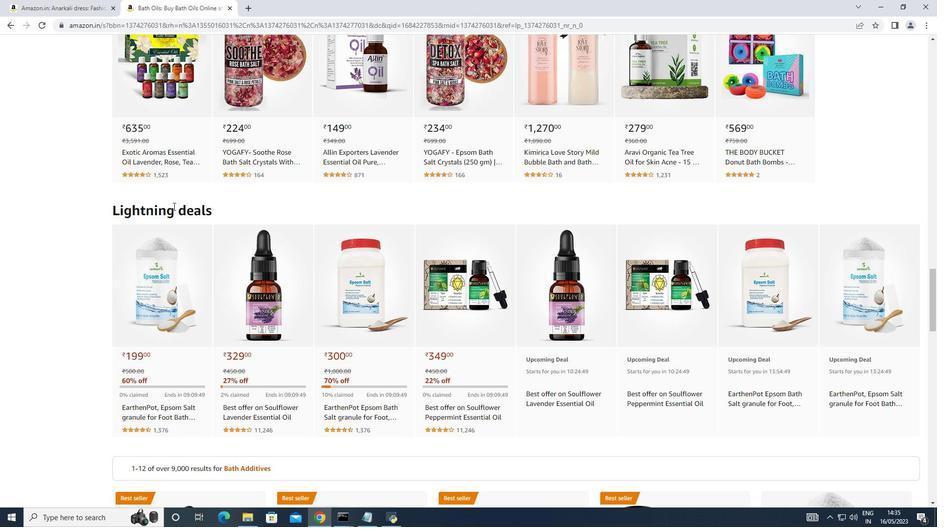 
Action: Mouse scrolled (173, 206) with delta (0, 0)
Screenshot: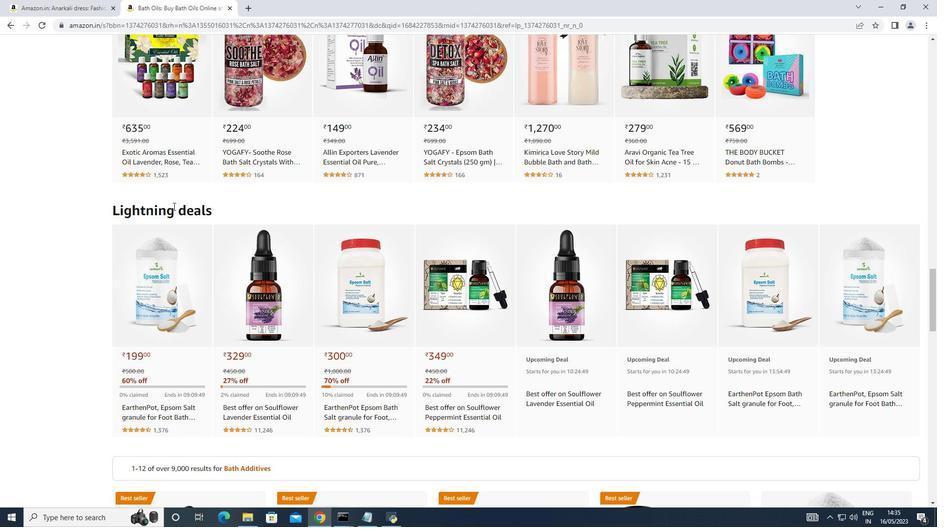 
Action: Mouse scrolled (173, 206) with delta (0, 0)
Screenshot: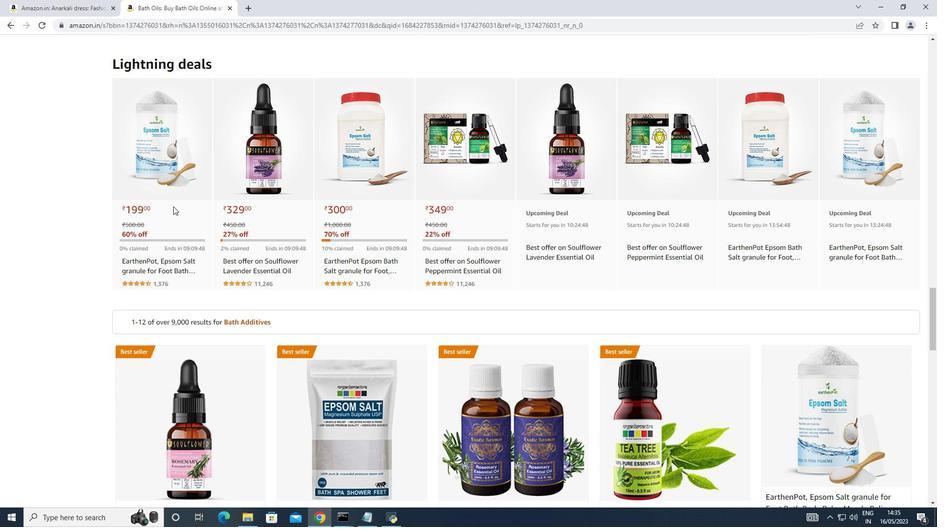 
Action: Mouse scrolled (173, 206) with delta (0, 0)
Screenshot: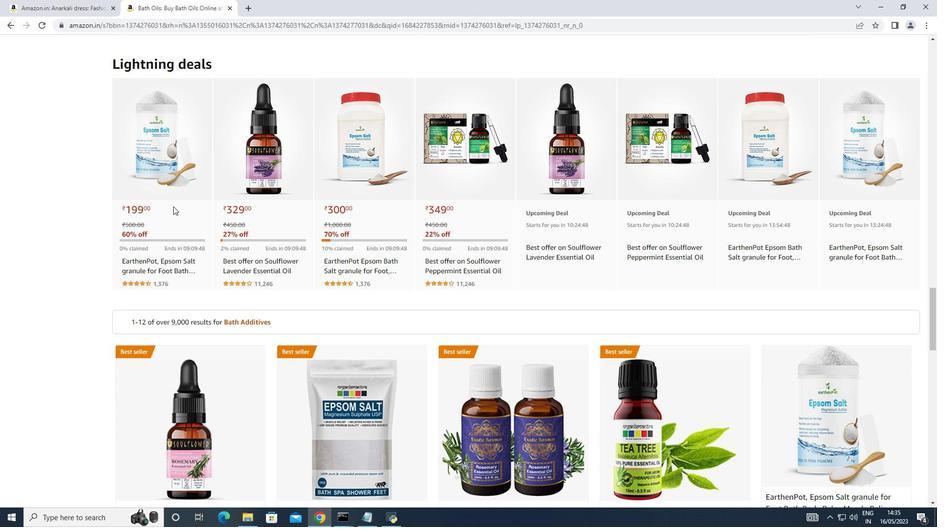 
Action: Mouse scrolled (173, 207) with delta (0, 0)
Screenshot: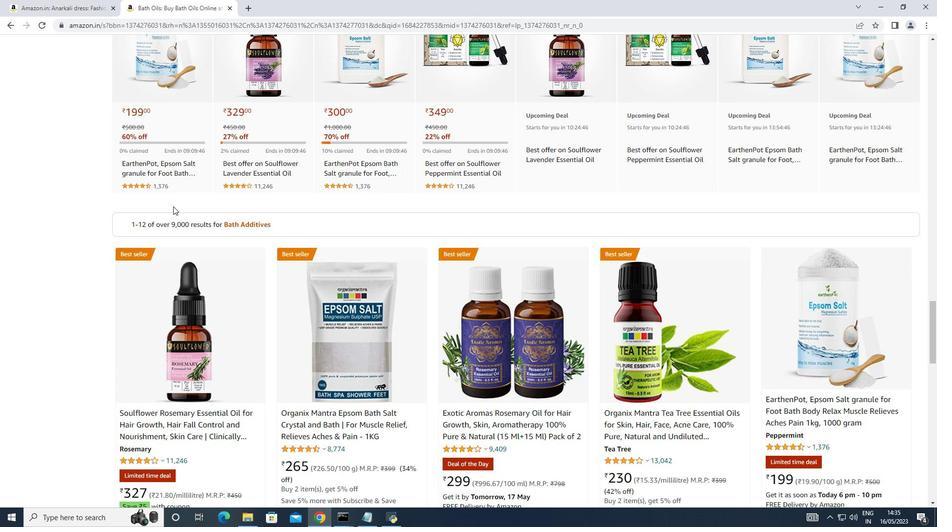 
Action: Mouse scrolled (173, 207) with delta (0, 0)
Screenshot: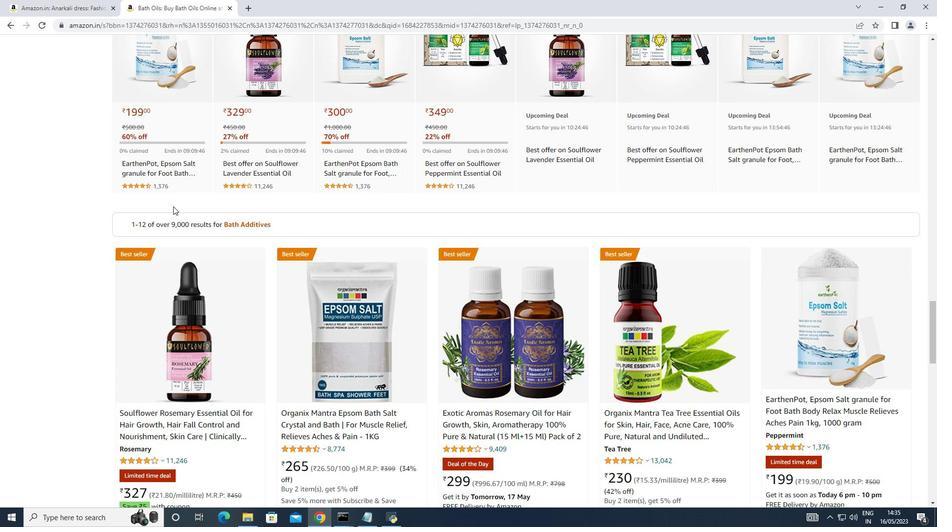 
Action: Mouse scrolled (173, 207) with delta (0, 0)
Screenshot: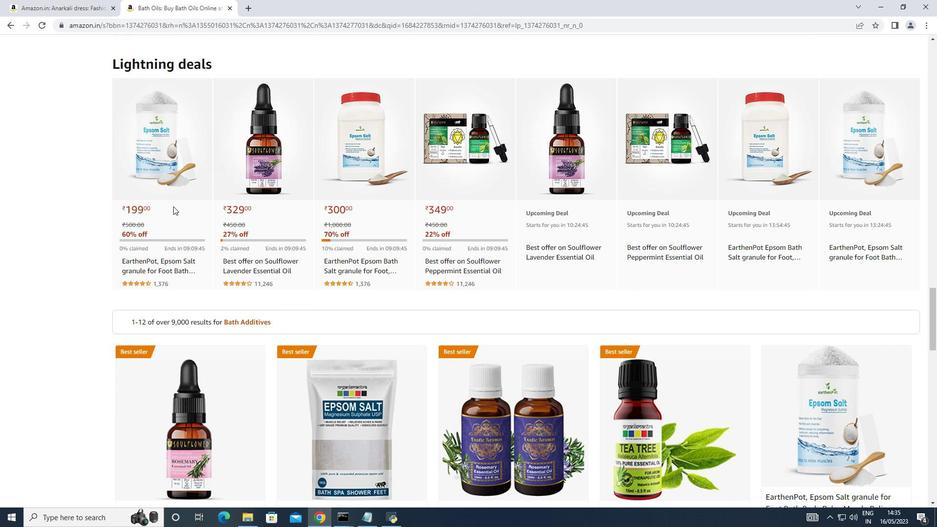 
Action: Mouse scrolled (173, 207) with delta (0, 0)
Screenshot: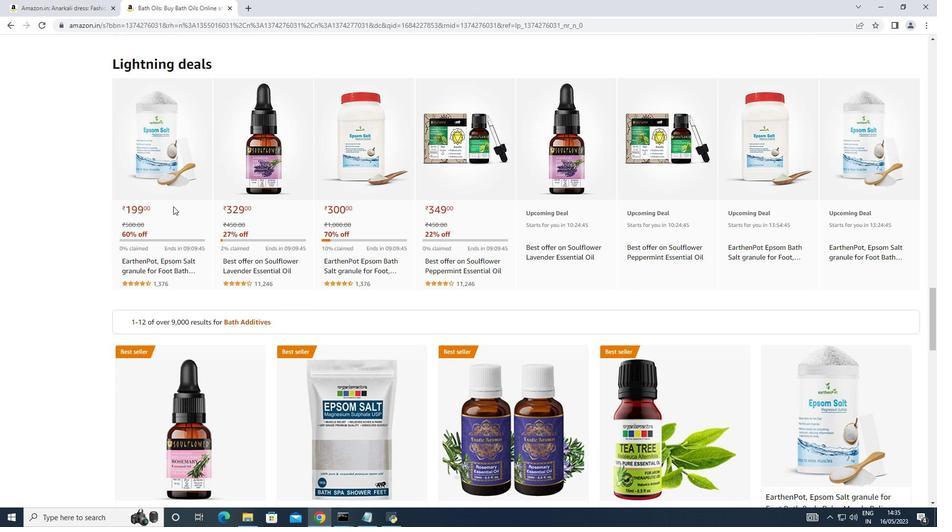 
Action: Mouse scrolled (173, 207) with delta (0, 0)
Screenshot: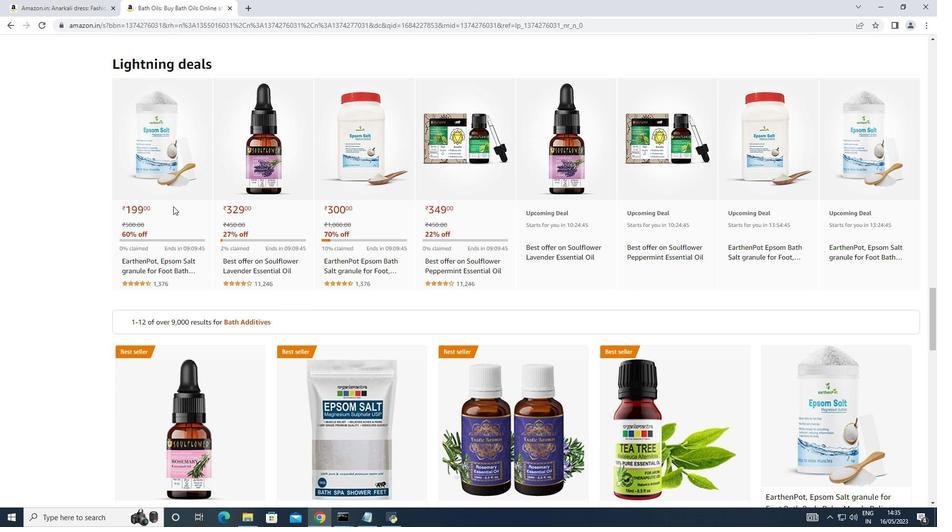 
Action: Mouse scrolled (173, 207) with delta (0, 0)
Screenshot: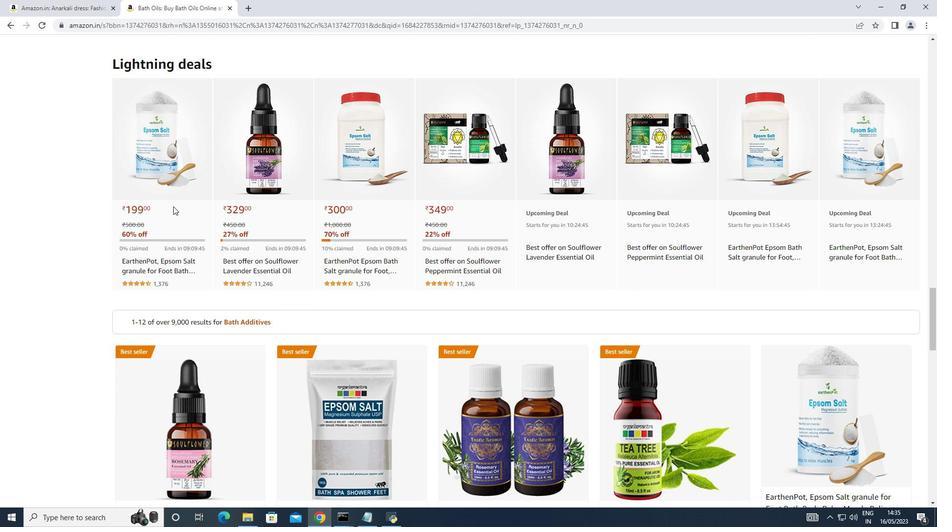 
Action: Mouse scrolled (173, 207) with delta (0, 0)
Screenshot: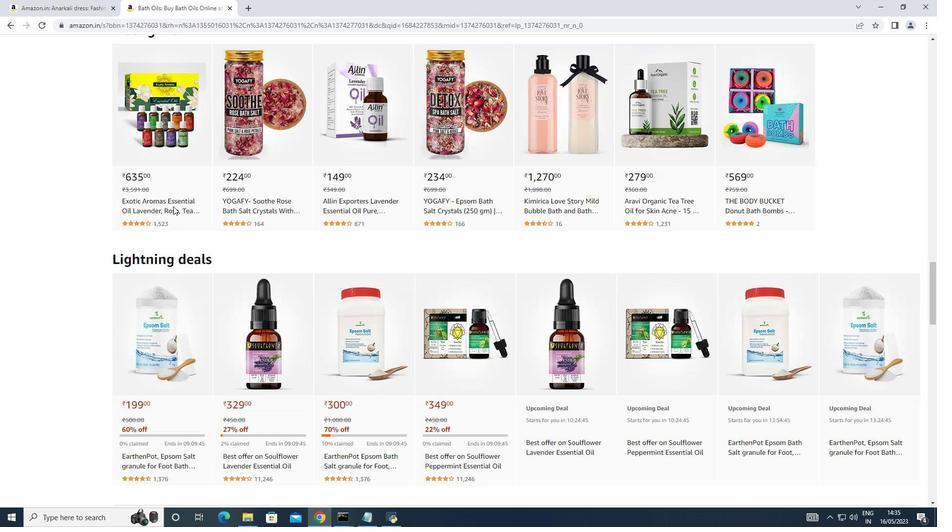 
Action: Mouse scrolled (173, 207) with delta (0, 0)
Screenshot: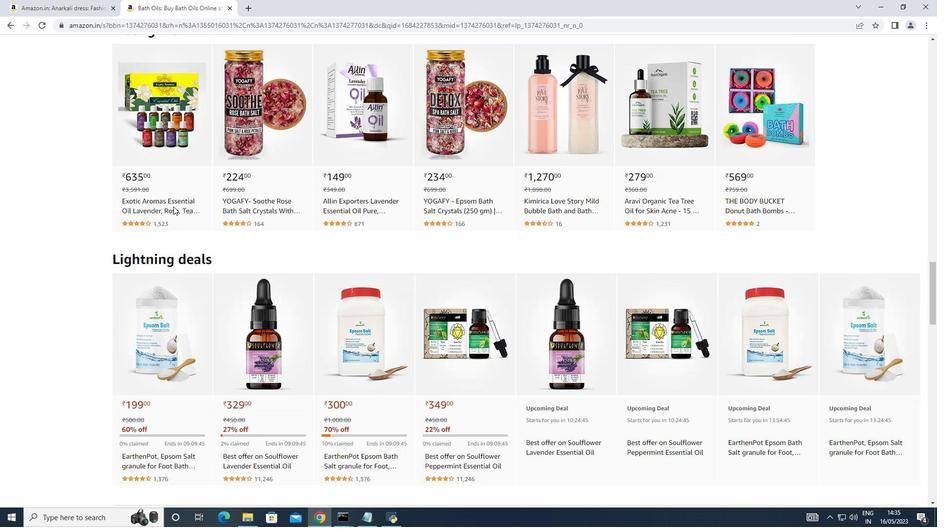 
Action: Mouse scrolled (173, 207) with delta (0, 0)
Screenshot: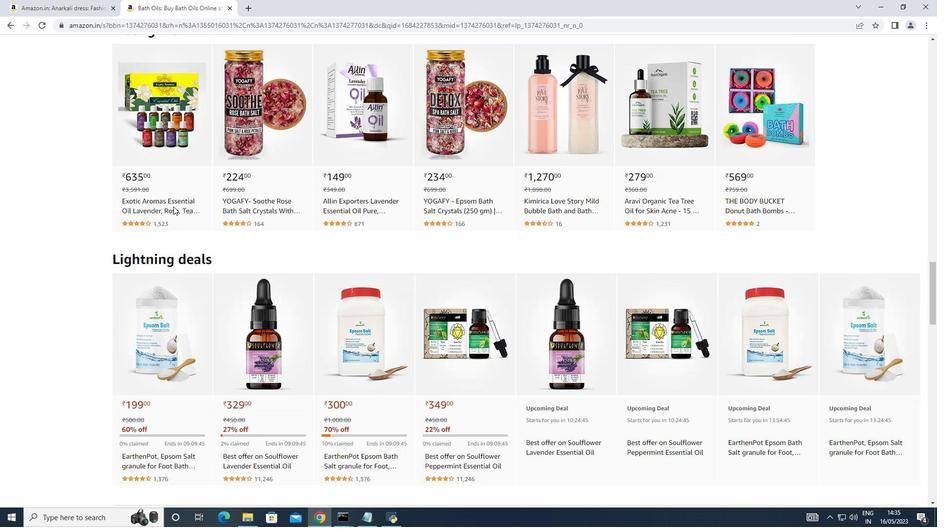 
Action: Mouse scrolled (173, 207) with delta (0, 0)
Screenshot: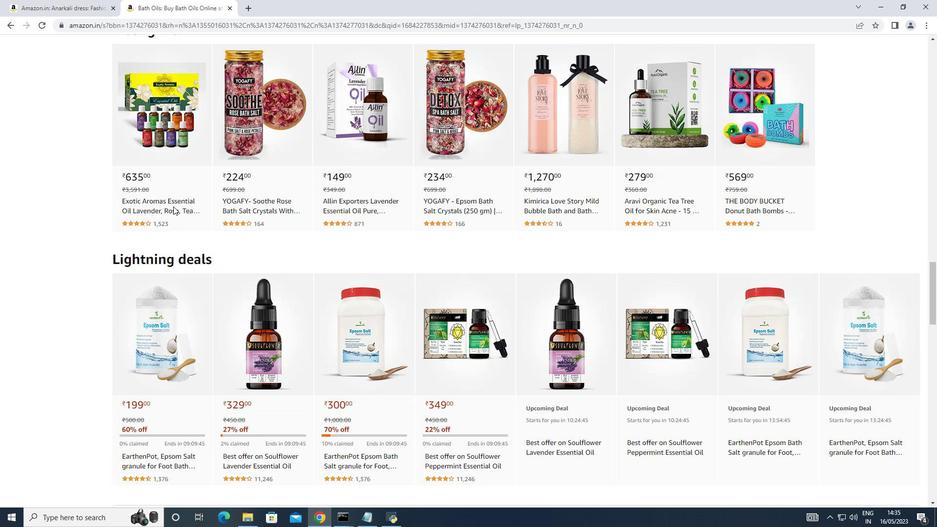 
Action: Mouse scrolled (173, 207) with delta (0, 0)
Screenshot: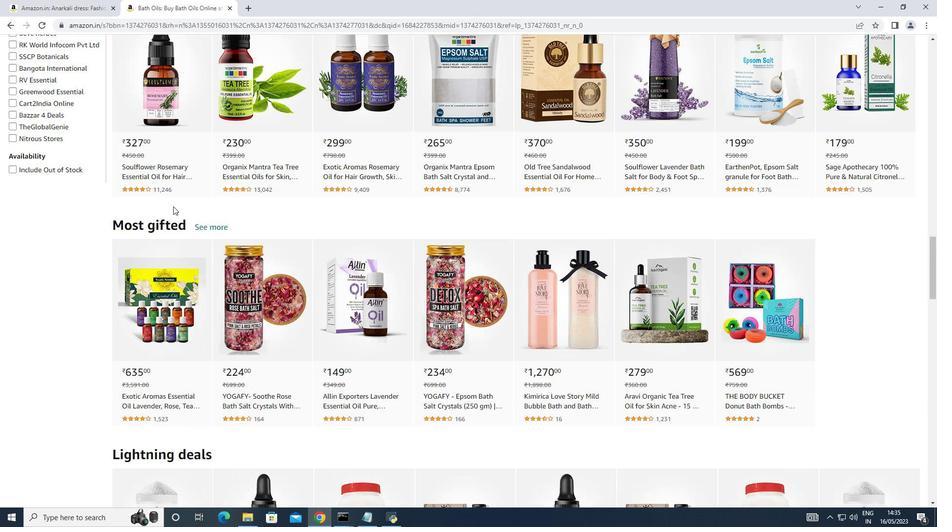 
Action: Mouse scrolled (173, 207) with delta (0, 0)
Screenshot: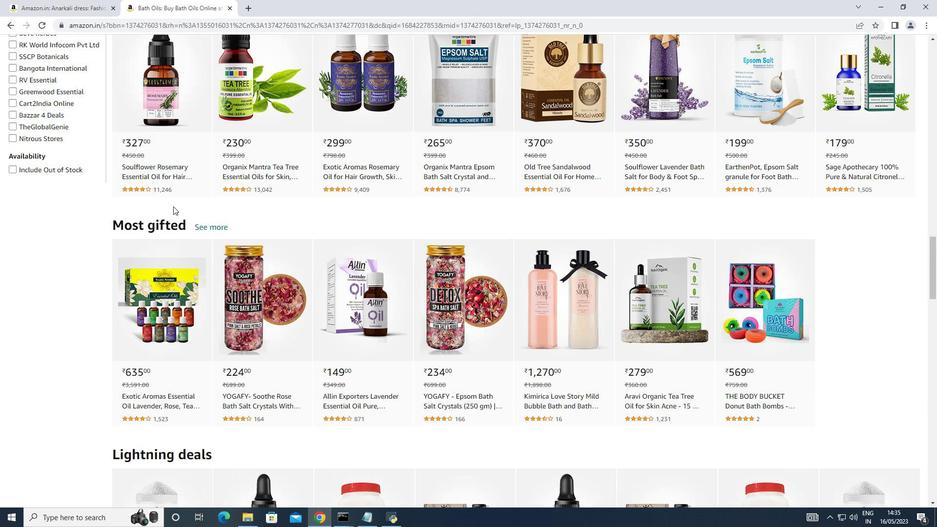 
Action: Mouse scrolled (173, 207) with delta (0, 0)
Screenshot: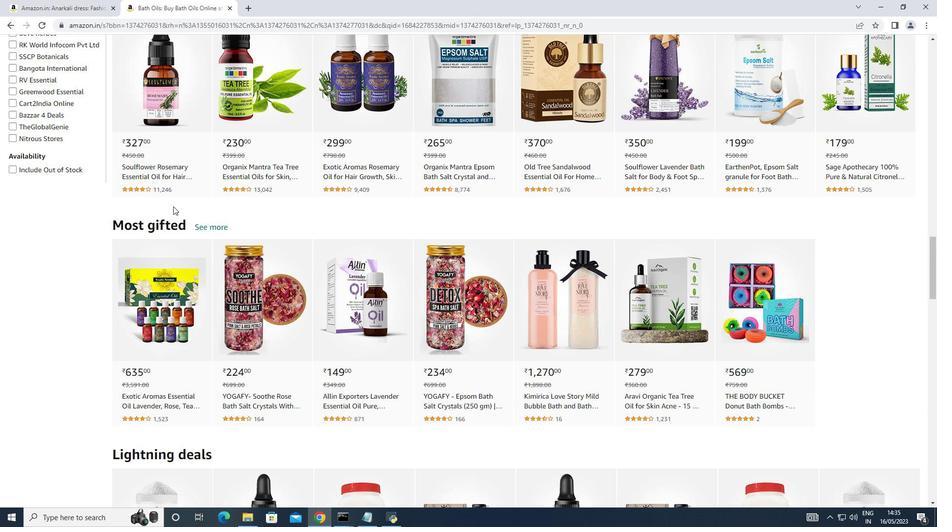 
Action: Mouse scrolled (173, 207) with delta (0, 0)
Screenshot: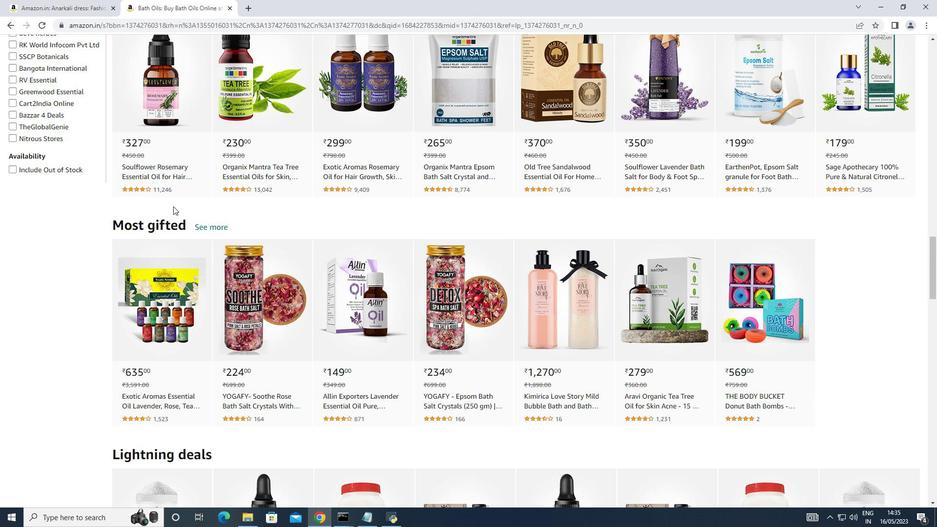 
Action: Mouse scrolled (173, 207) with delta (0, 0)
Screenshot: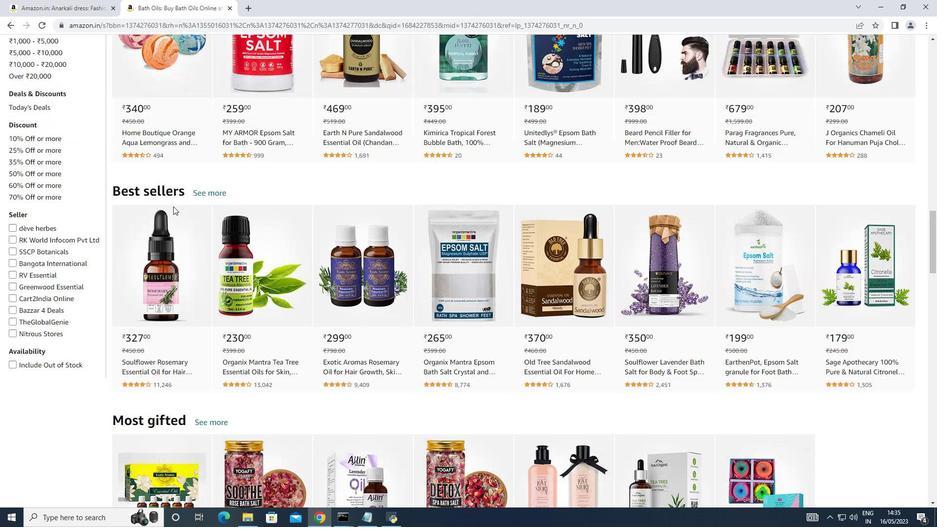 
Action: Mouse scrolled (173, 207) with delta (0, 0)
Screenshot: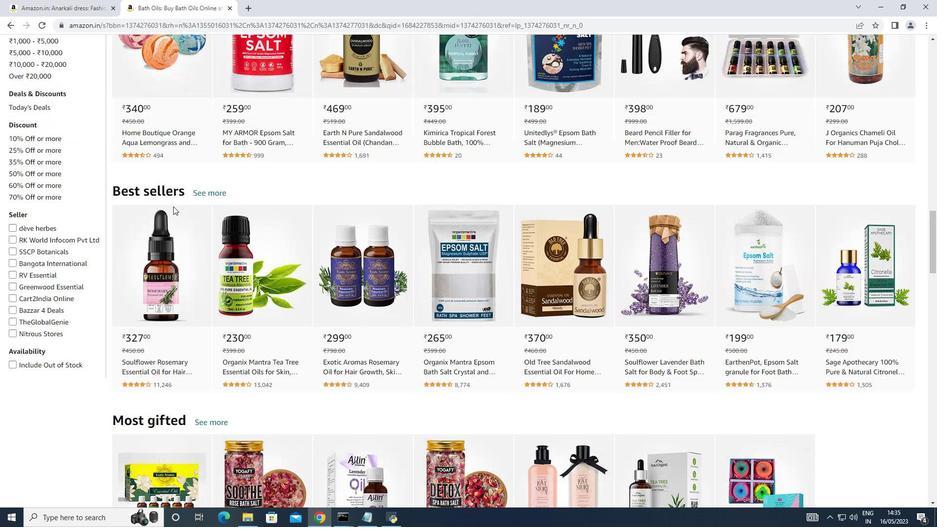 
Action: Mouse scrolled (173, 207) with delta (0, 0)
Screenshot: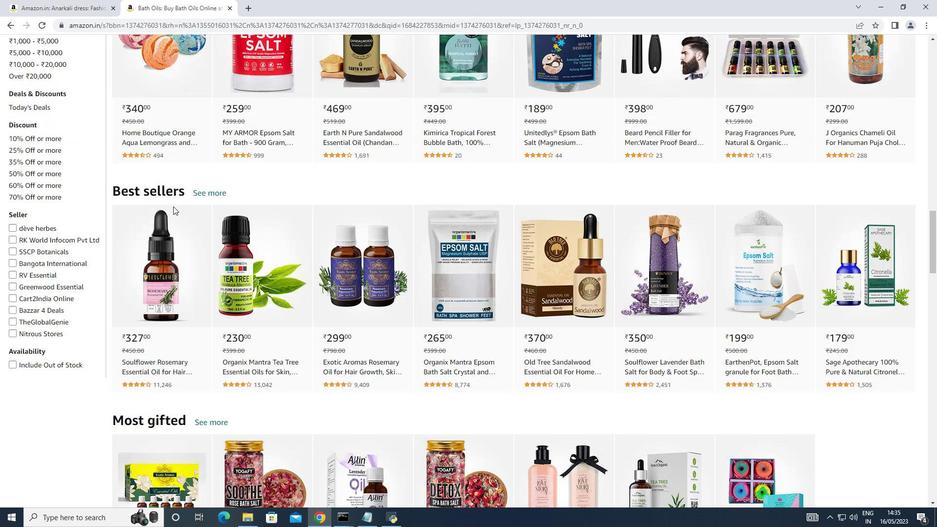 
Action: Mouse scrolled (173, 207) with delta (0, 0)
Screenshot: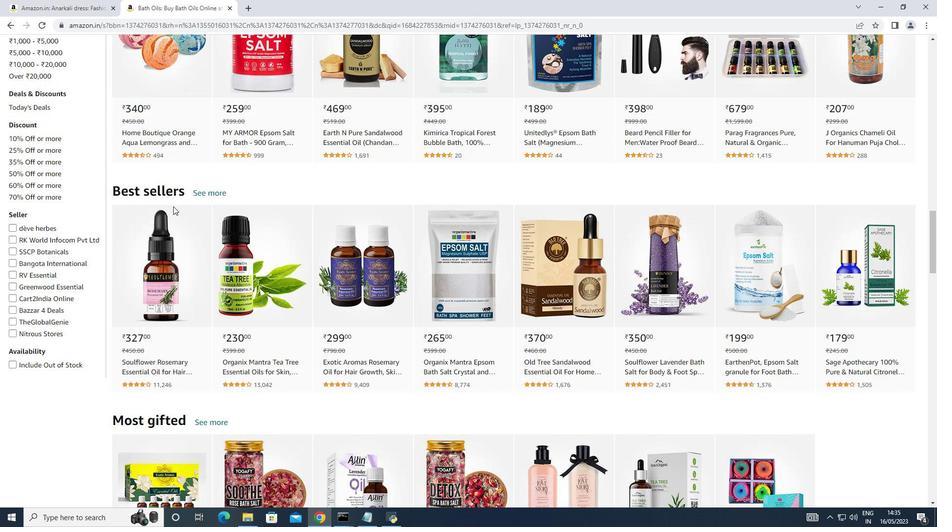 
Action: Mouse scrolled (173, 207) with delta (0, 0)
Screenshot: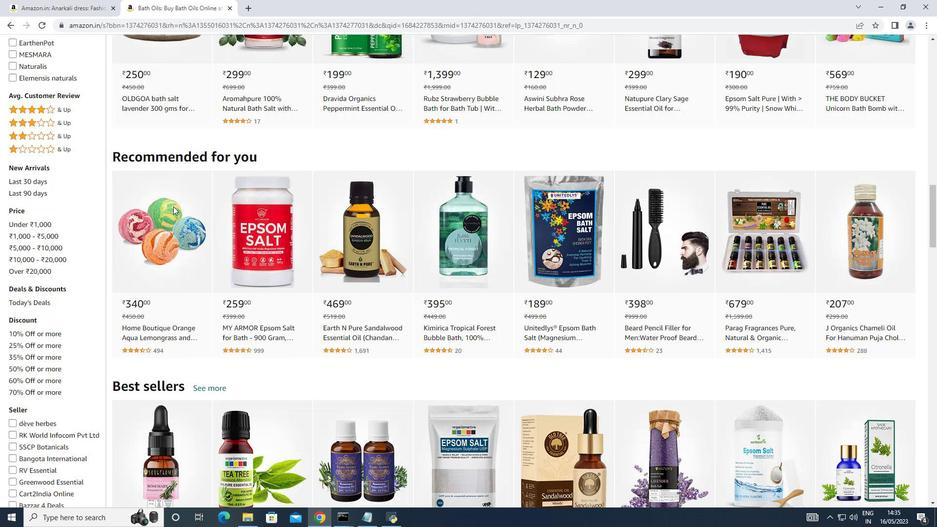 
Action: Mouse scrolled (173, 207) with delta (0, 0)
Screenshot: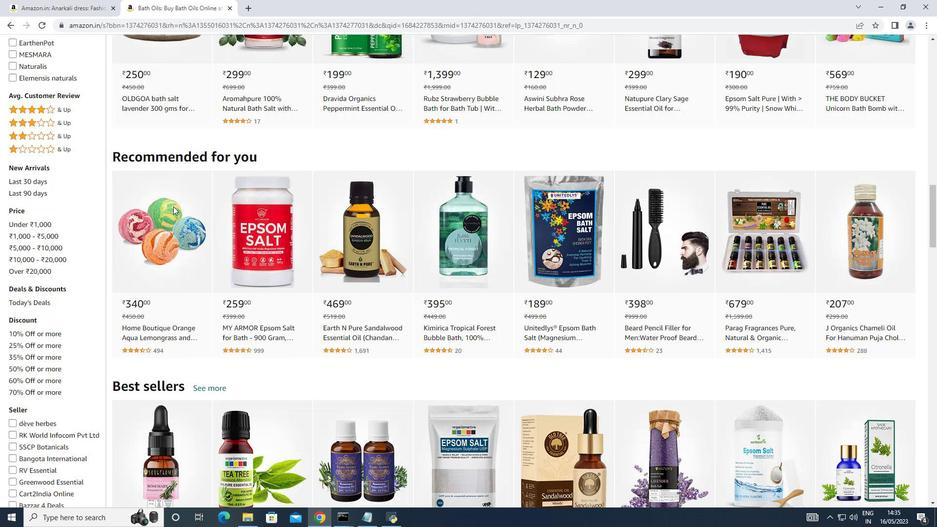 
Action: Mouse scrolled (173, 207) with delta (0, 0)
Screenshot: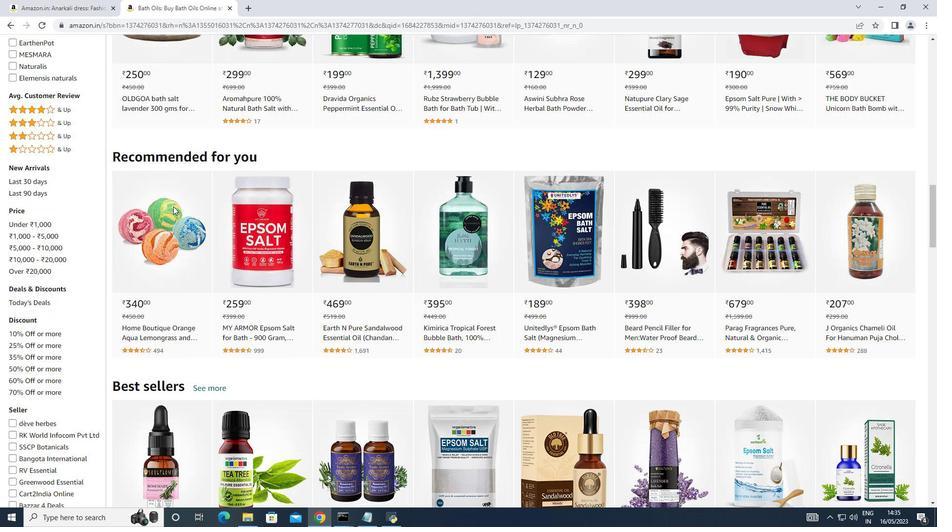 
Action: Mouse scrolled (173, 207) with delta (0, 0)
Screenshot: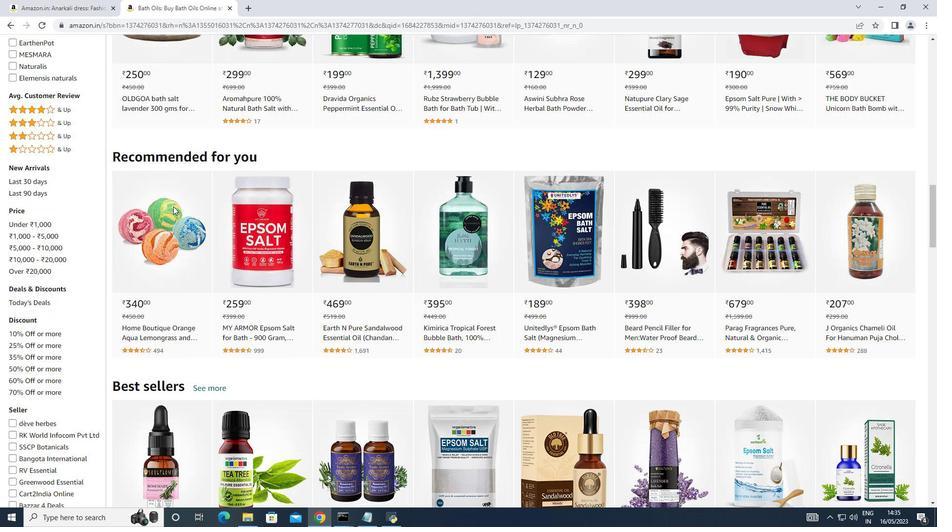 
Action: Mouse scrolled (173, 207) with delta (0, 0)
Screenshot: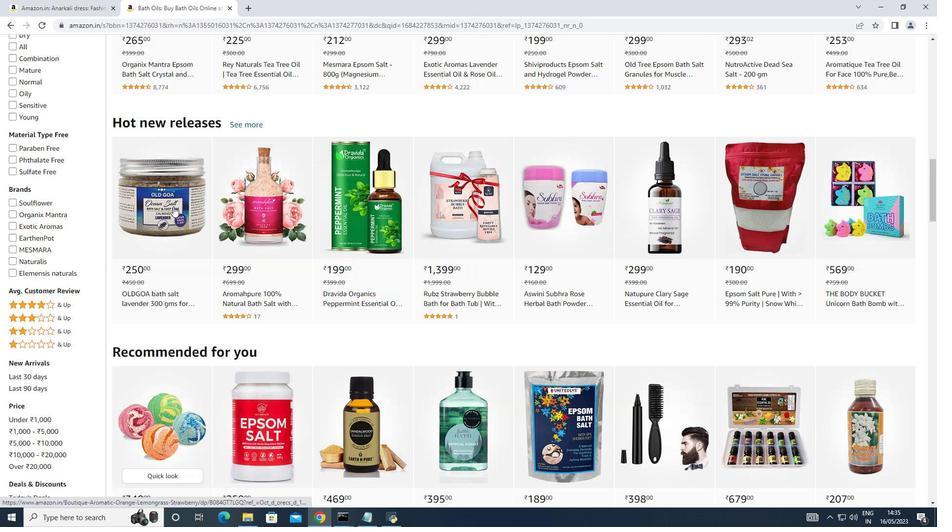 
Action: Mouse scrolled (173, 207) with delta (0, 0)
Screenshot: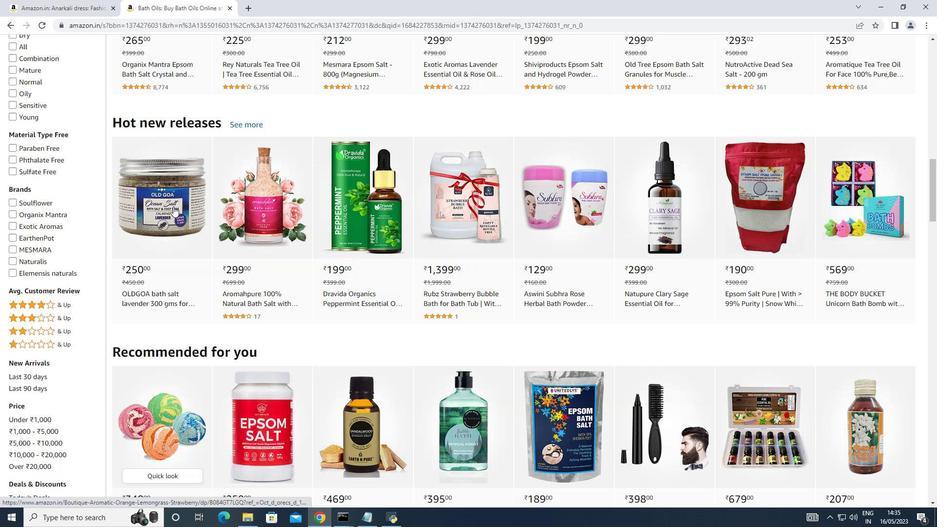 
Action: Mouse scrolled (173, 207) with delta (0, 0)
Screenshot: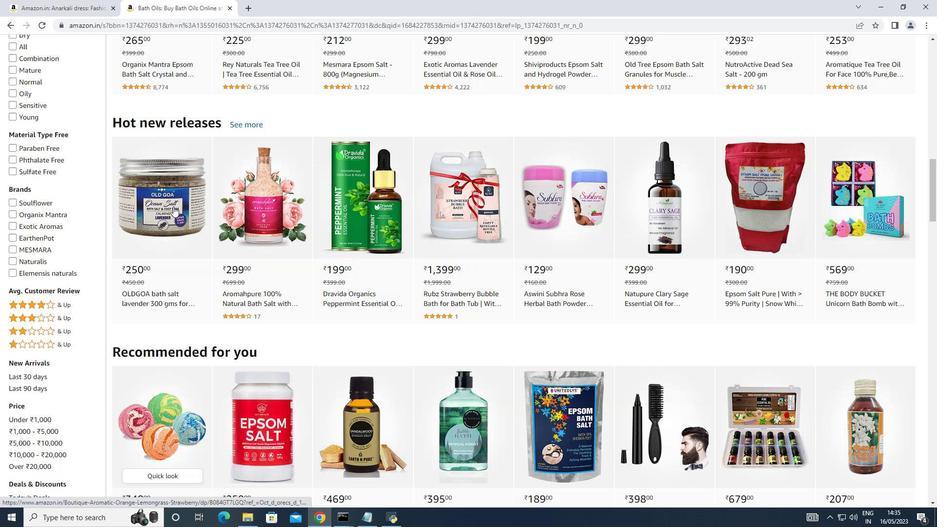 
Action: Mouse scrolled (173, 207) with delta (0, 0)
Screenshot: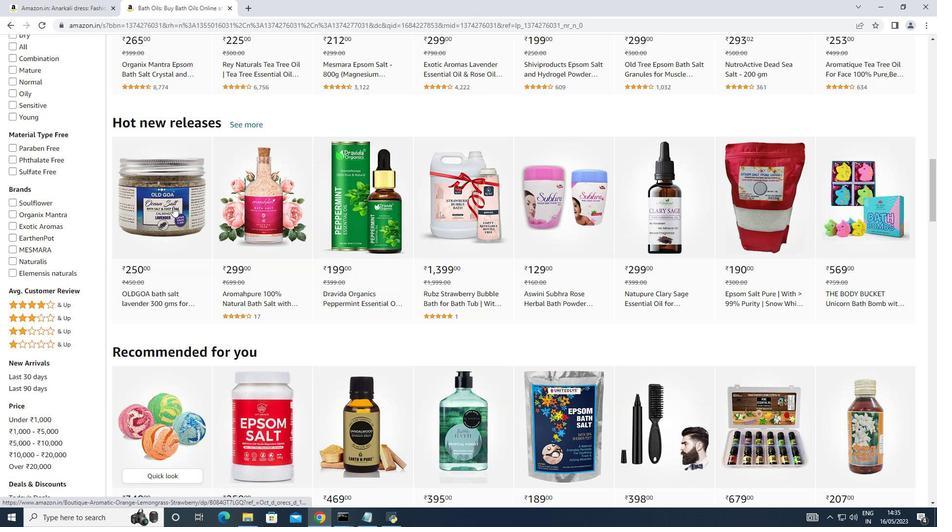 
Action: Mouse scrolled (173, 207) with delta (0, 0)
Screenshot: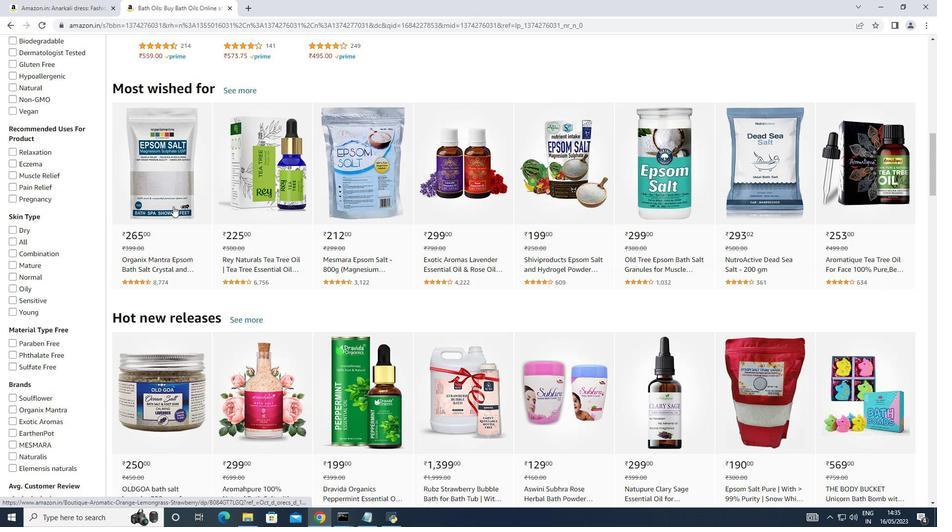 
Action: Mouse scrolled (173, 207) with delta (0, 0)
Screenshot: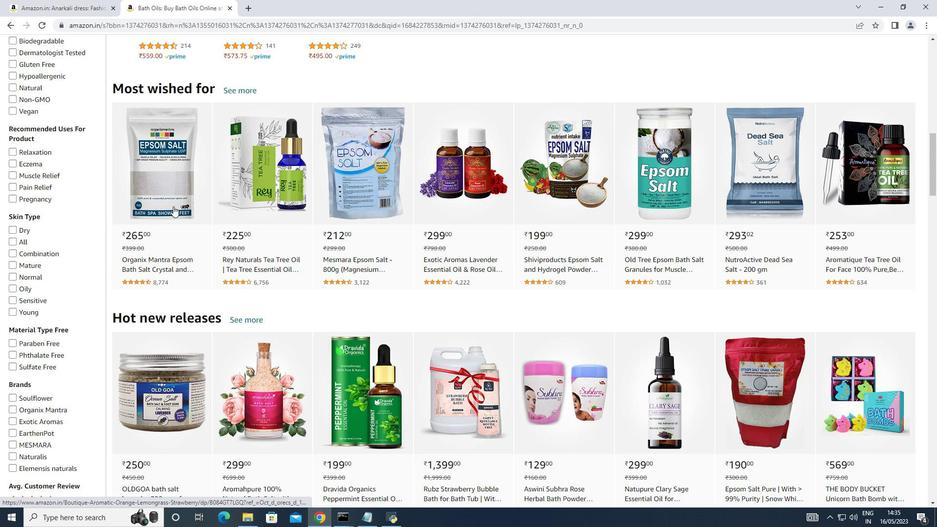 
Action: Mouse scrolled (173, 207) with delta (0, 0)
Screenshot: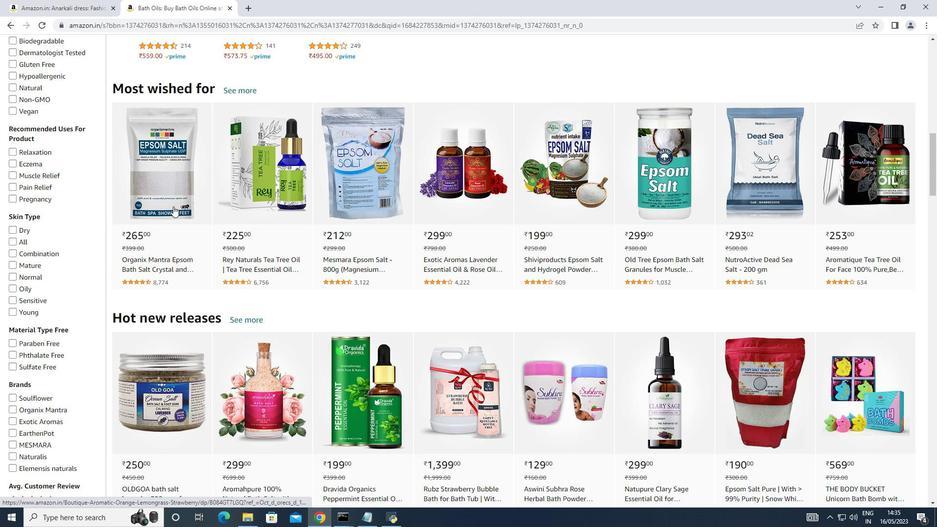
Action: Mouse scrolled (173, 207) with delta (0, 0)
Screenshot: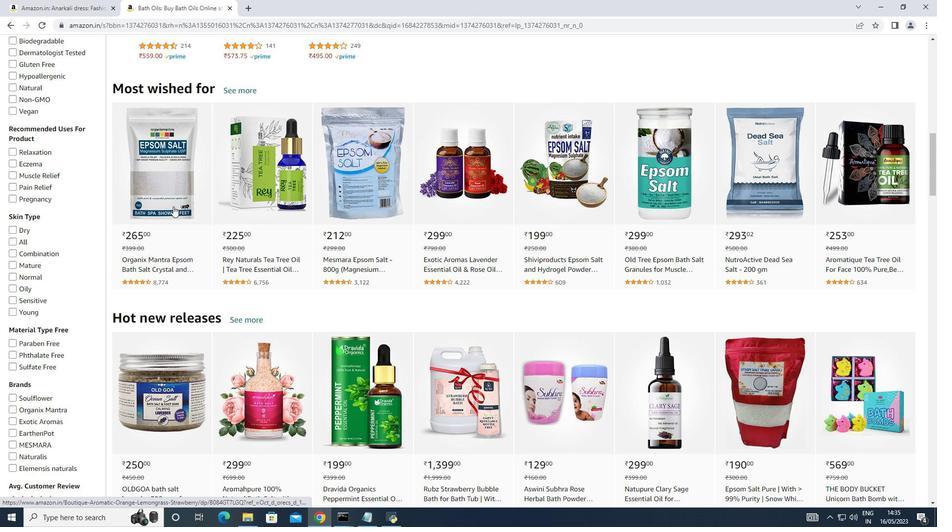 
Action: Mouse scrolled (173, 207) with delta (0, 0)
Screenshot: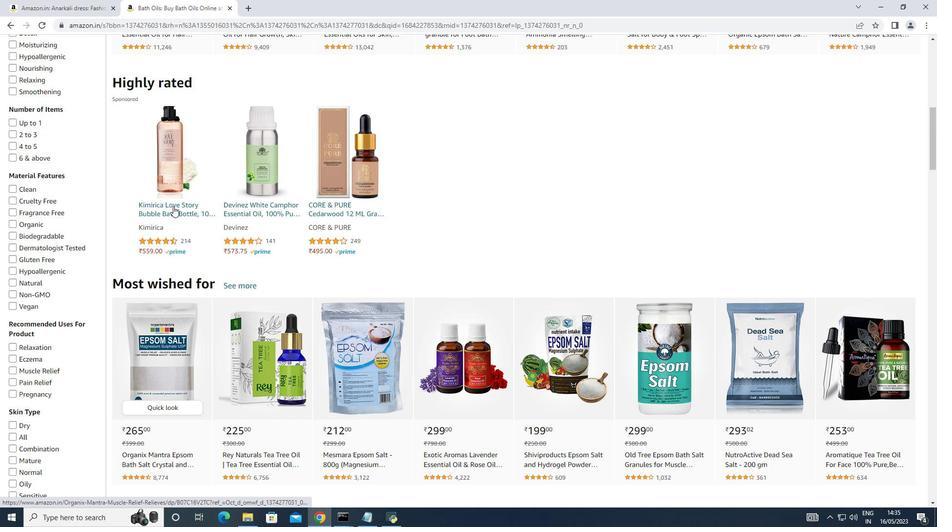 
Action: Mouse scrolled (173, 207) with delta (0, 0)
Screenshot: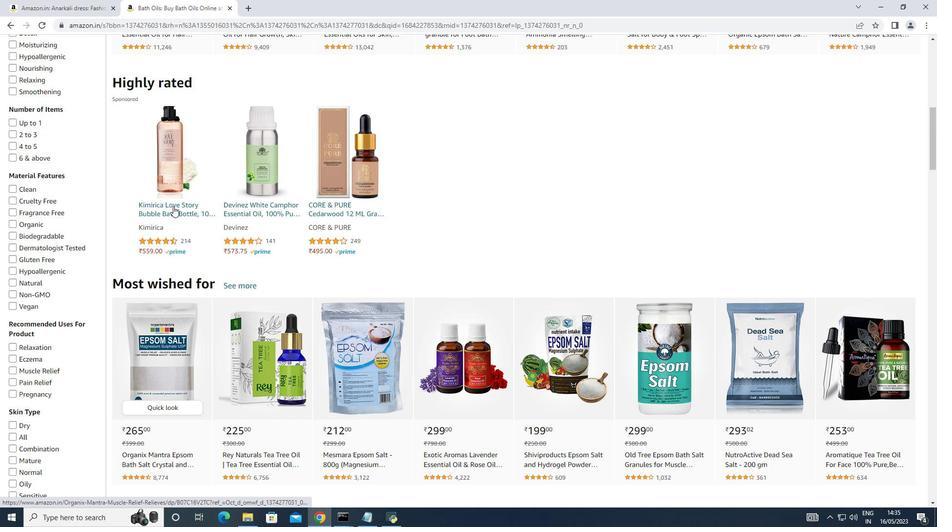 
Action: Mouse scrolled (173, 207) with delta (0, 0)
Screenshot: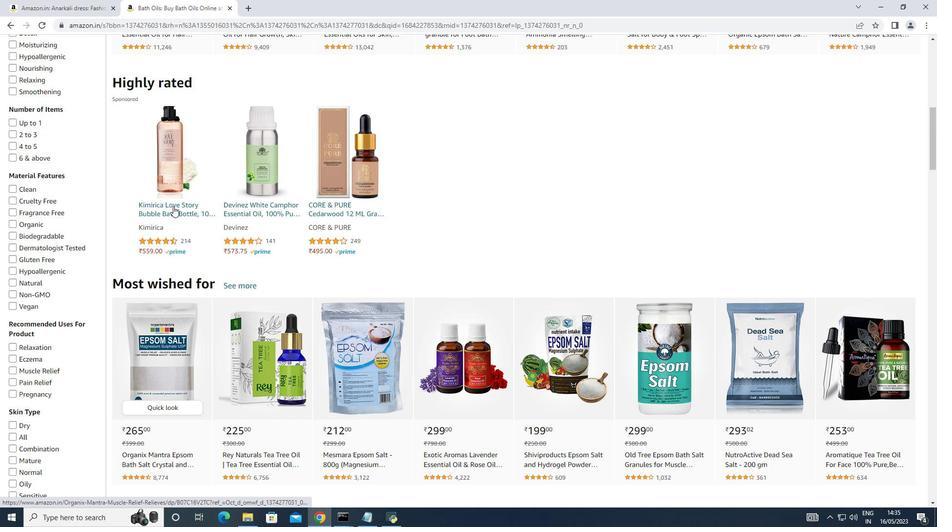 
Action: Mouse scrolled (173, 207) with delta (0, 0)
Screenshot: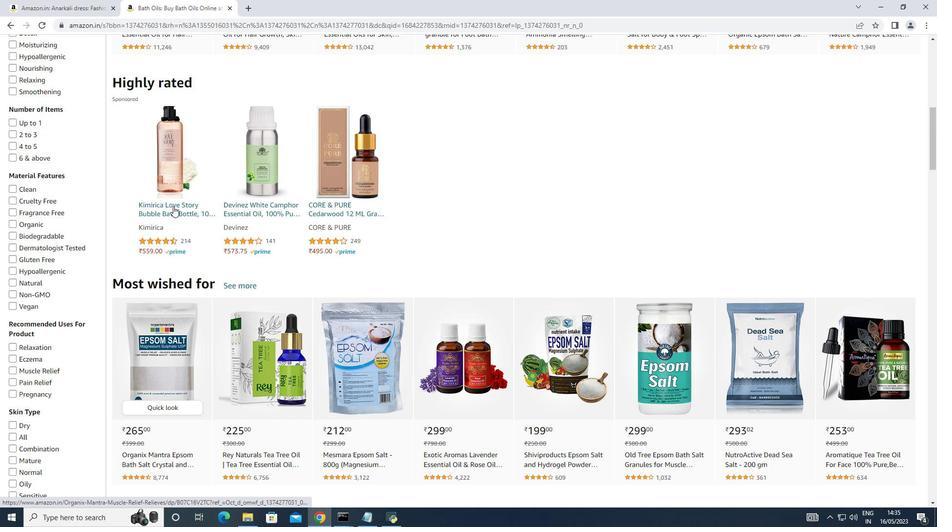 
Action: Mouse scrolled (173, 207) with delta (0, 0)
Screenshot: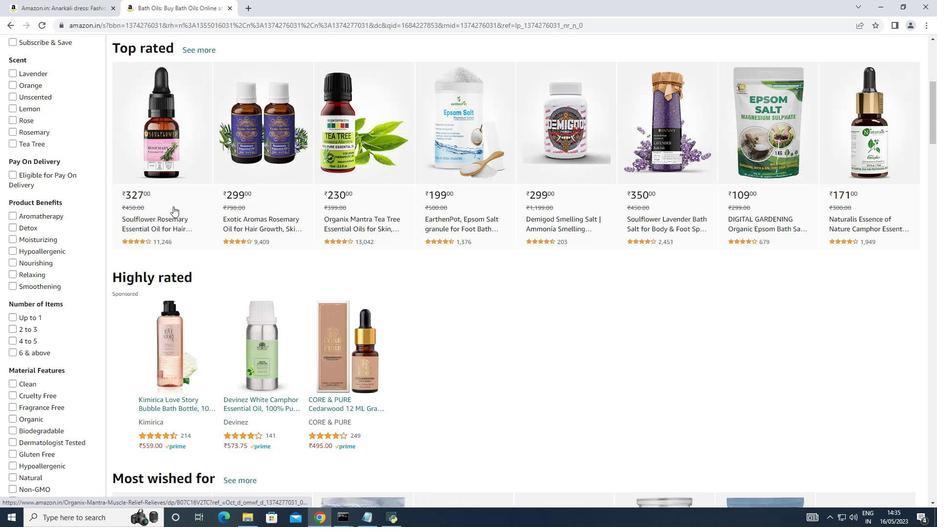 
Action: Mouse scrolled (173, 207) with delta (0, 0)
Screenshot: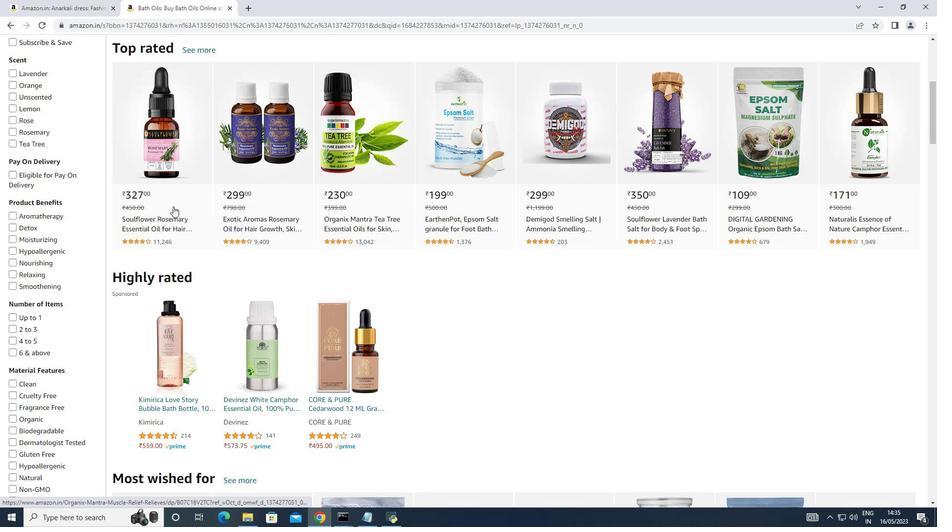 
Action: Mouse scrolled (173, 207) with delta (0, 0)
Screenshot: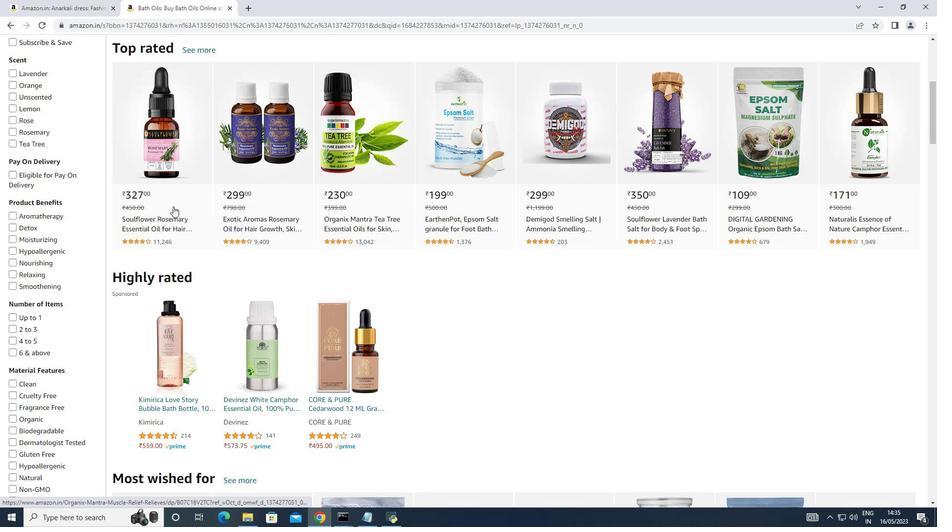 
Action: Mouse scrolled (173, 207) with delta (0, 0)
Screenshot: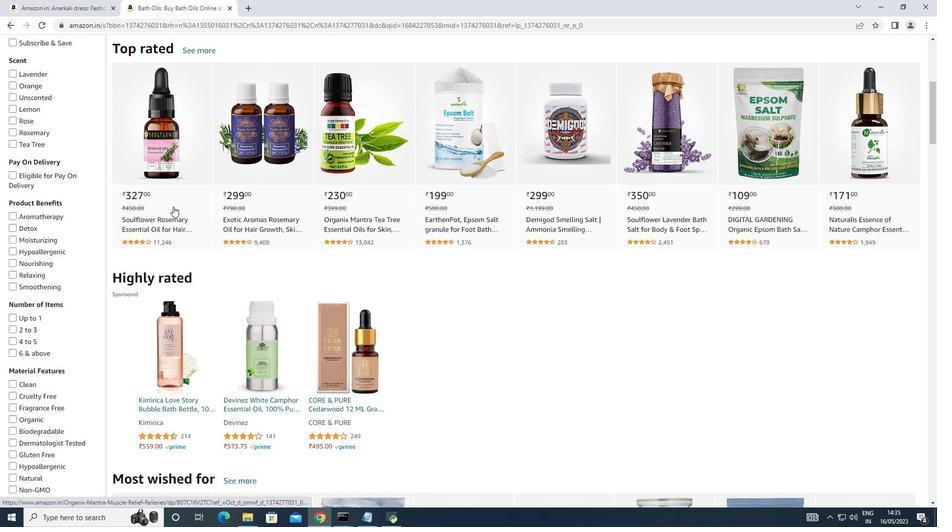 
Action: Mouse scrolled (173, 207) with delta (0, 0)
Screenshot: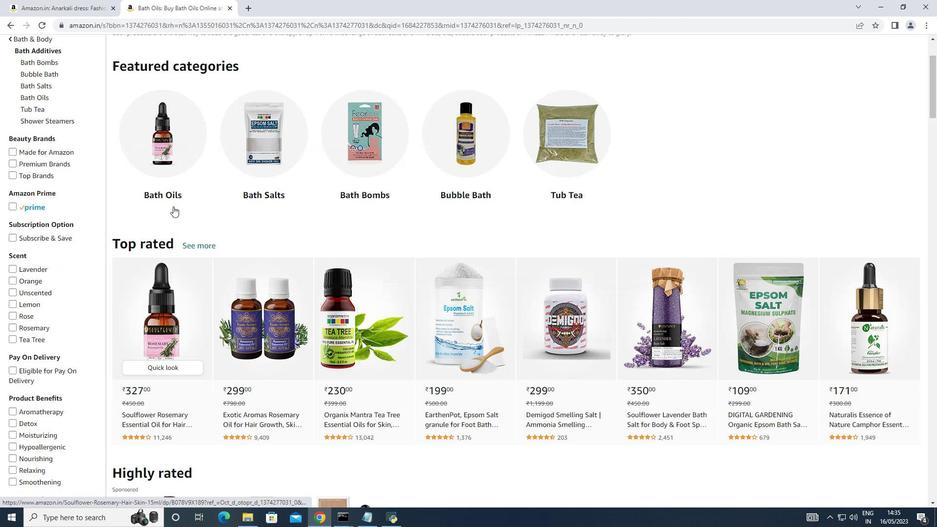 
Action: Mouse scrolled (173, 207) with delta (0, 0)
Screenshot: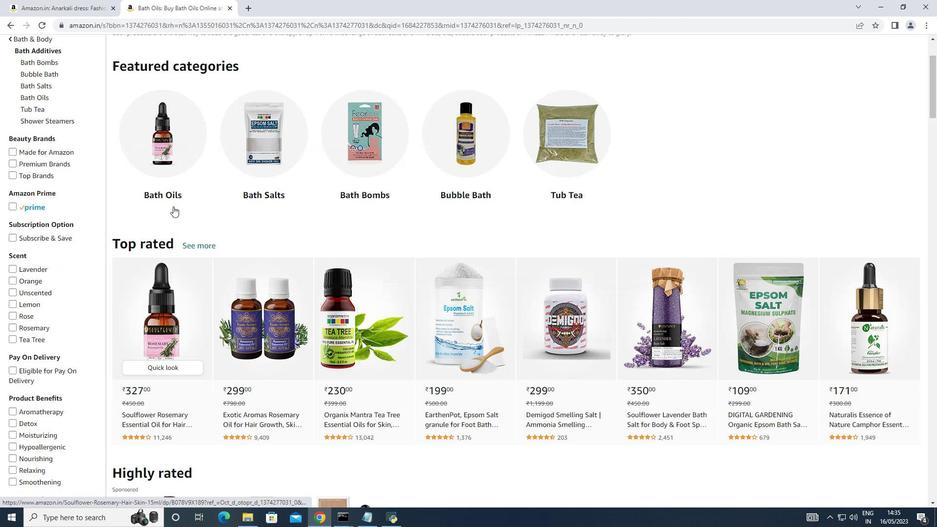 
Action: Mouse scrolled (173, 207) with delta (0, 0)
Screenshot: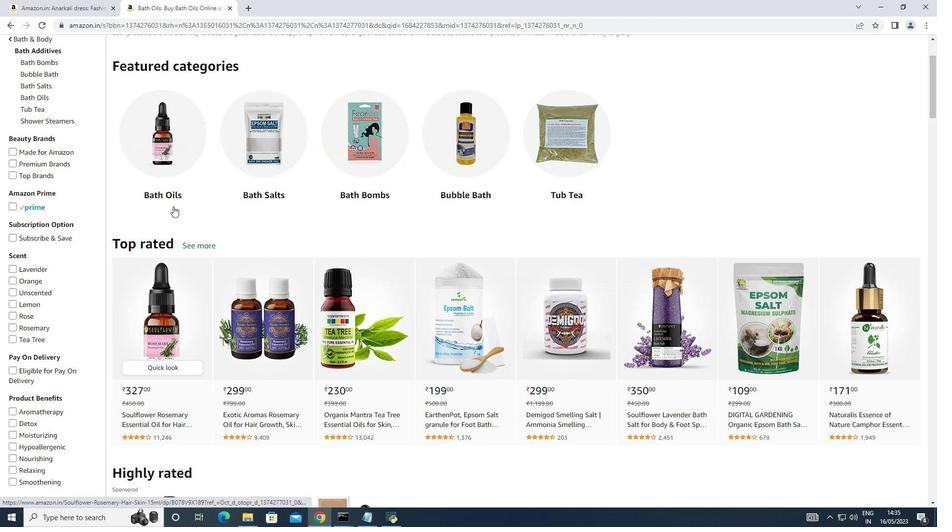 
Action: Mouse scrolled (173, 207) with delta (0, 0)
Screenshot: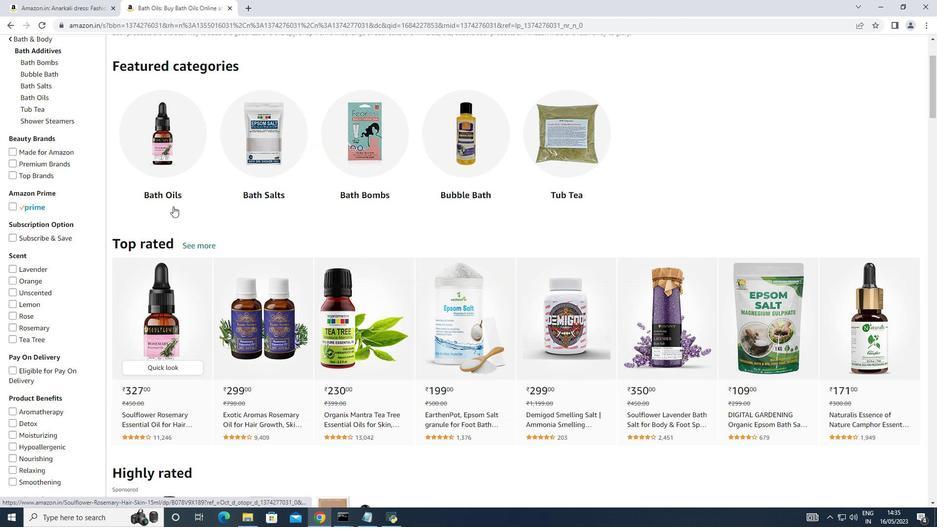 
Action: Mouse moved to (44, 161)
Screenshot: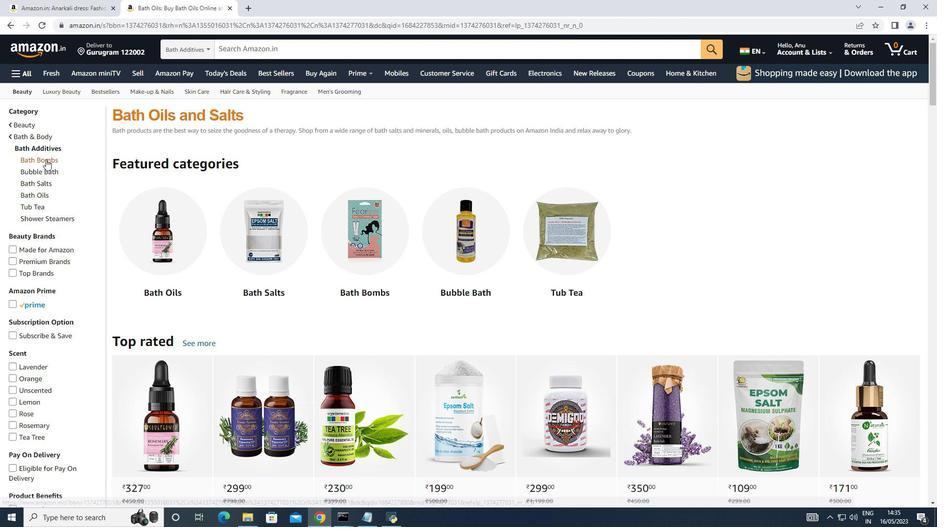 
Action: Mouse pressed left at (44, 161)
Screenshot: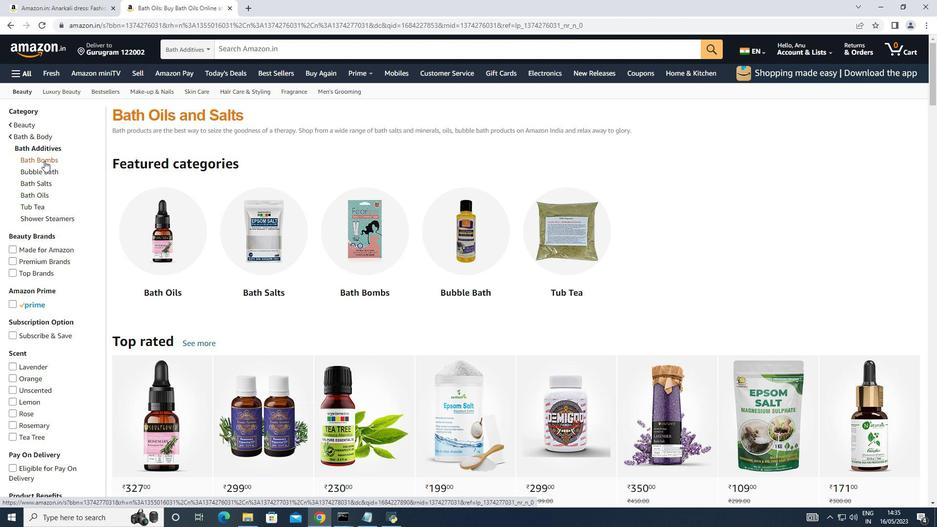 
Action: Mouse moved to (185, 218)
Screenshot: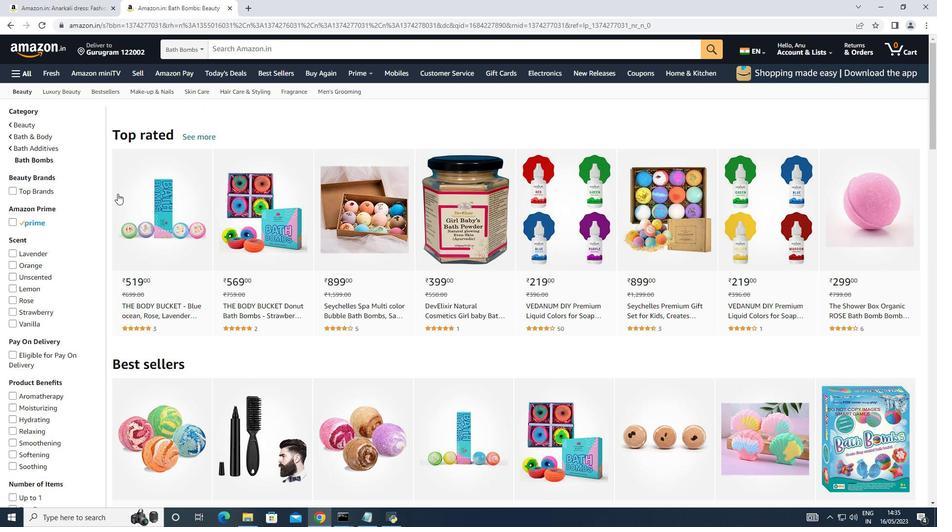 
Action: Mouse scrolled (185, 218) with delta (0, 0)
Screenshot: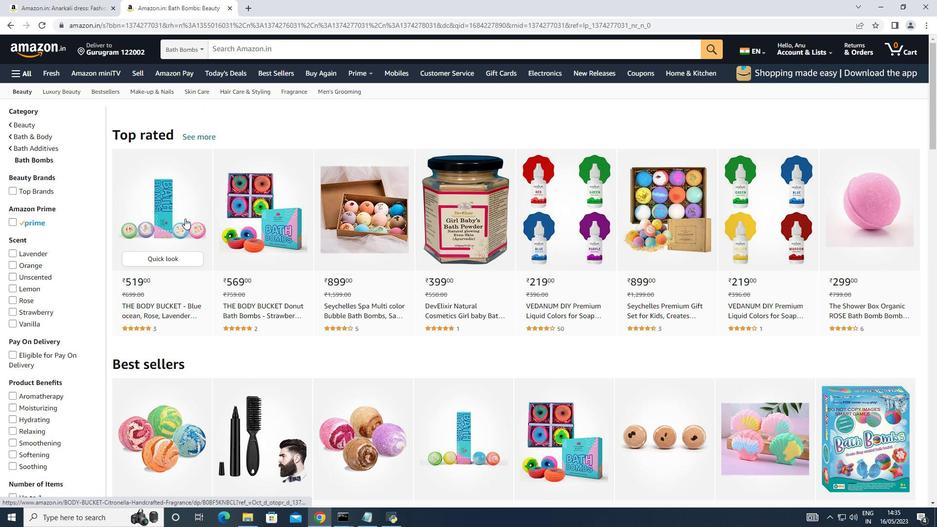 
Action: Mouse scrolled (185, 218) with delta (0, 0)
Screenshot: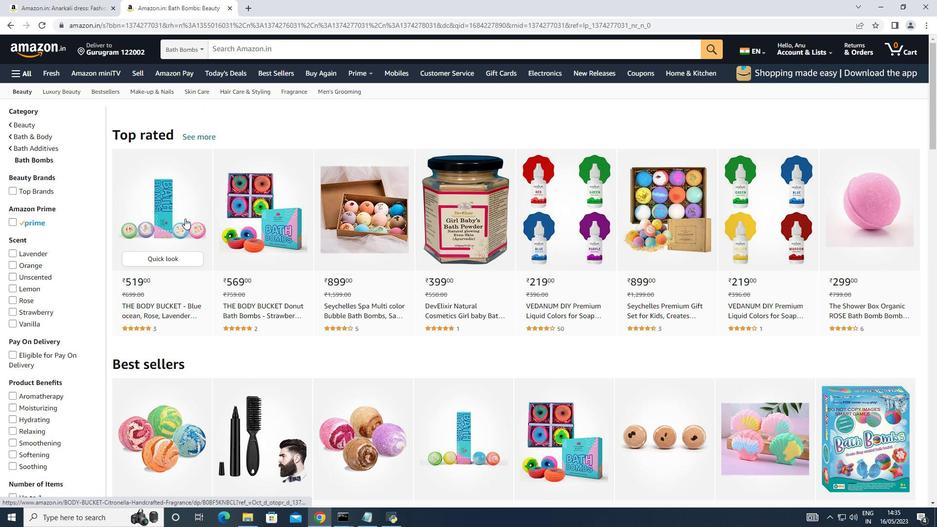 
Action: Mouse scrolled (185, 218) with delta (0, 0)
Screenshot: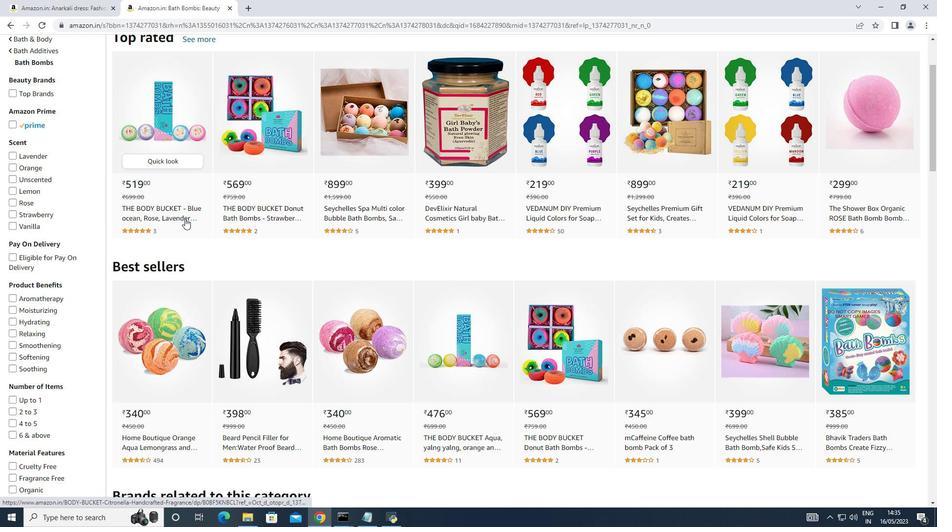 
Action: Mouse scrolled (185, 218) with delta (0, 0)
Screenshot: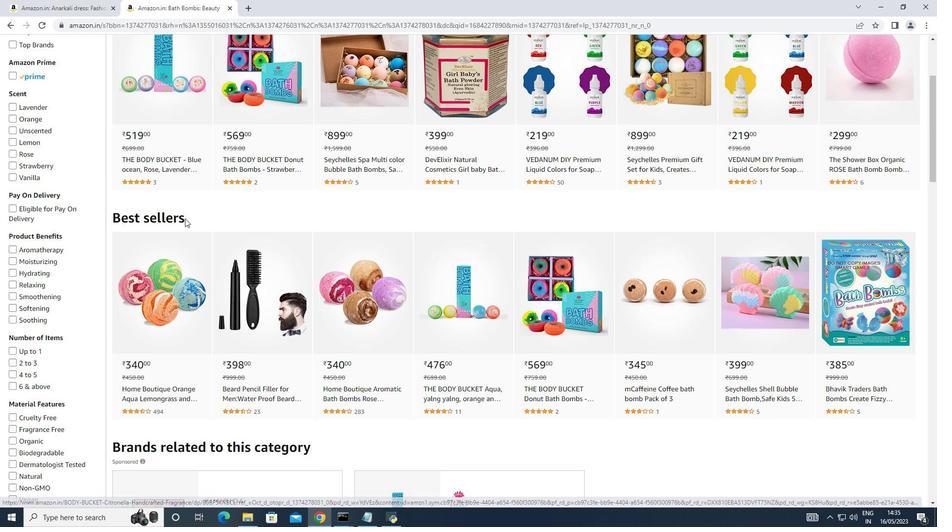 
Action: Mouse scrolled (185, 218) with delta (0, 0)
Screenshot: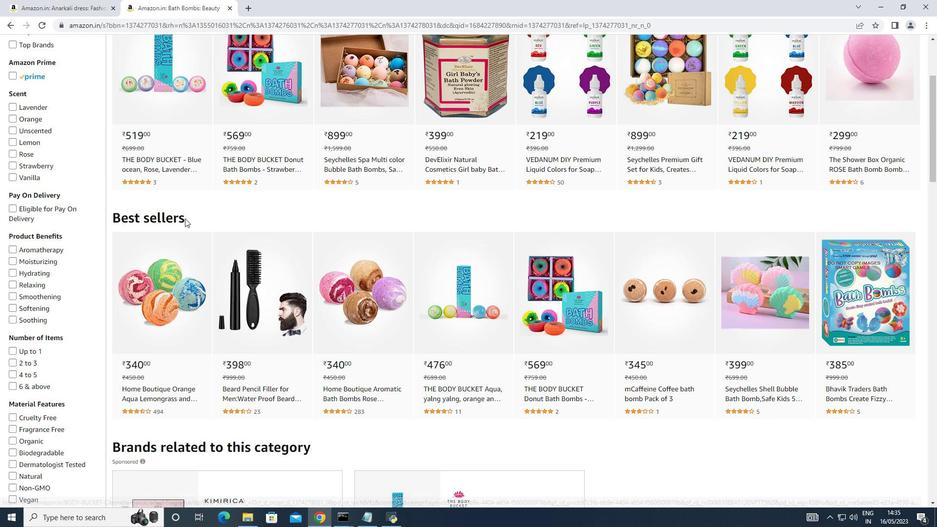 
Action: Mouse scrolled (185, 219) with delta (0, 0)
Screenshot: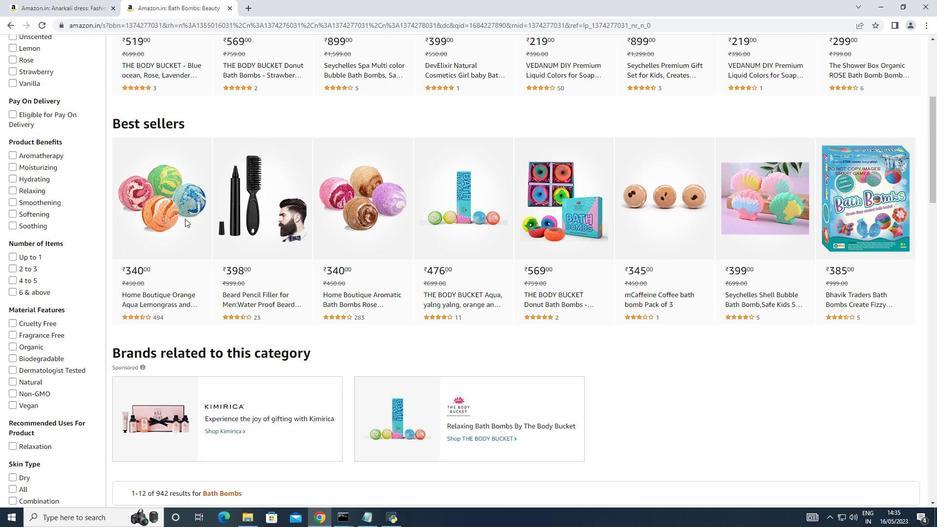 
Action: Mouse scrolled (185, 219) with delta (0, 0)
Screenshot: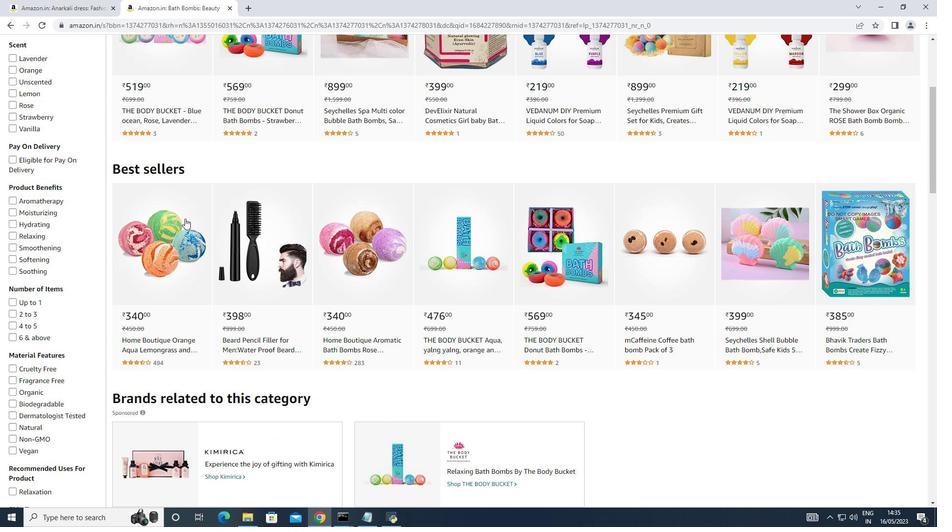 
Action: Mouse scrolled (185, 219) with delta (0, 0)
Screenshot: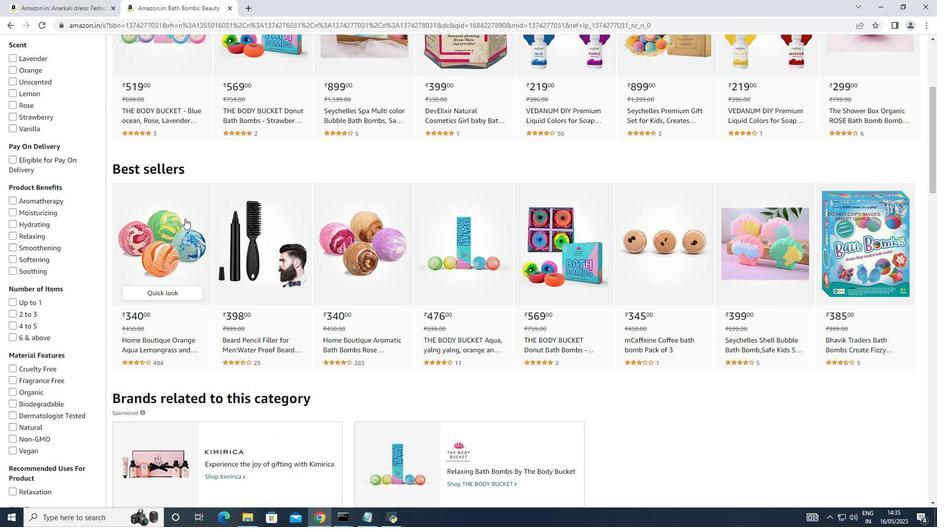 
Action: Mouse scrolled (185, 219) with delta (0, 0)
Screenshot: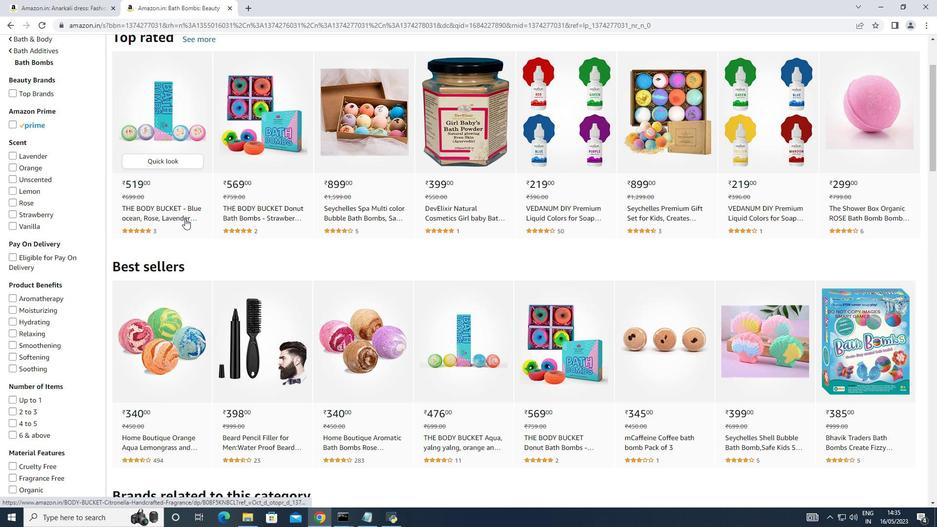 
Action: Mouse scrolled (185, 219) with delta (0, 0)
Screenshot: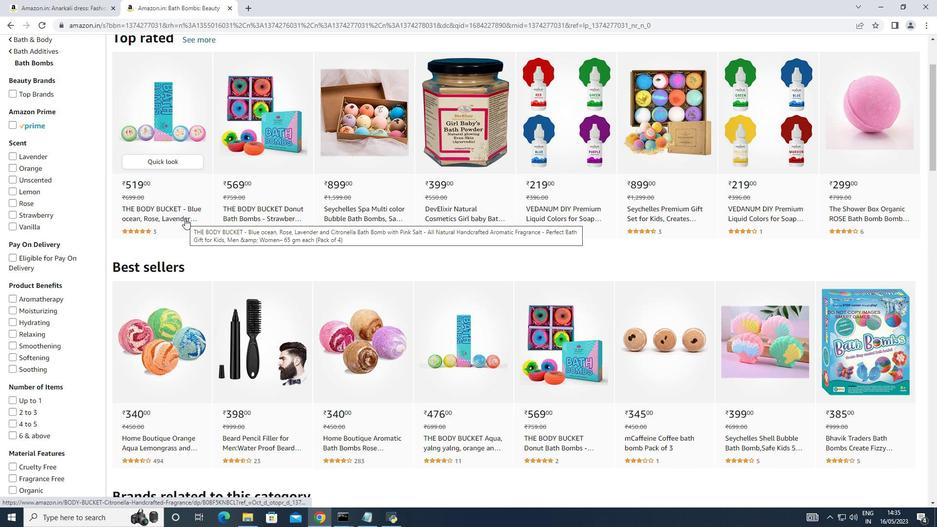 
Action: Mouse scrolled (185, 219) with delta (0, 0)
Screenshot: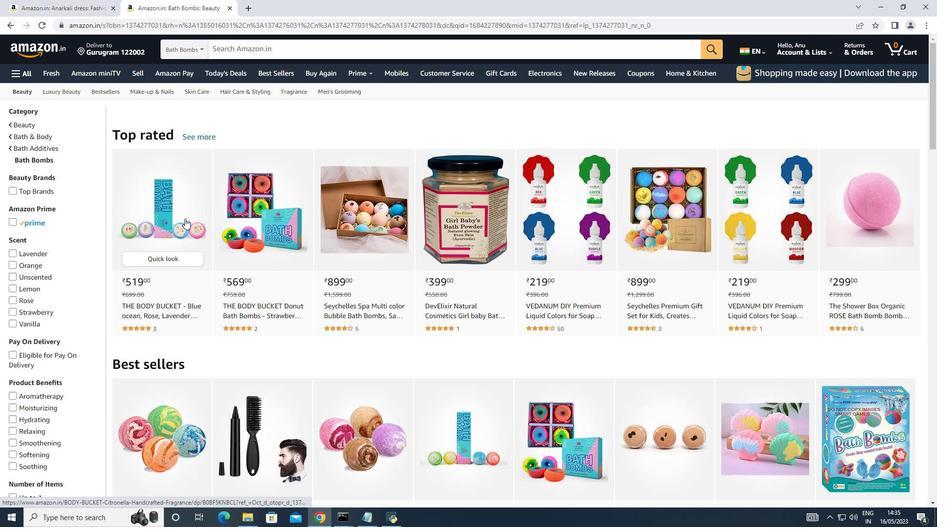
Action: Mouse scrolled (185, 219) with delta (0, 0)
Screenshot: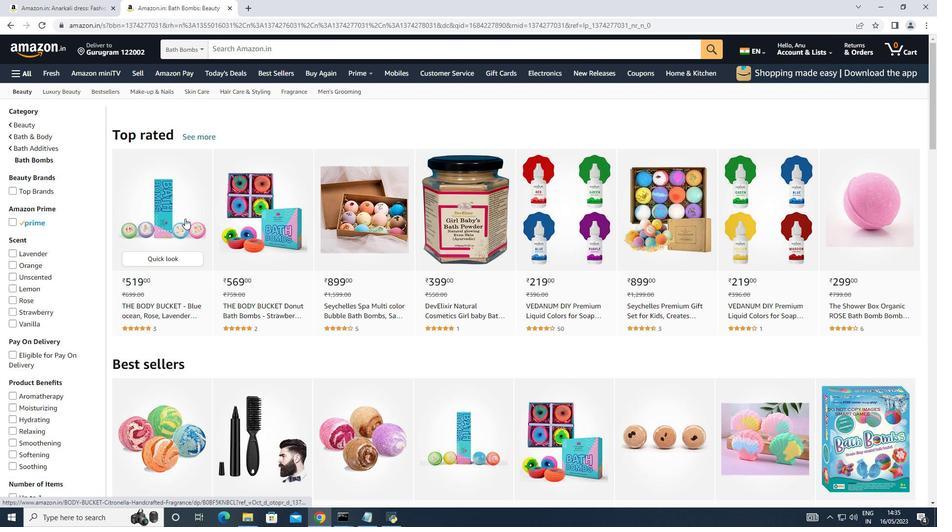 
Action: Mouse moved to (34, 179)
Screenshot: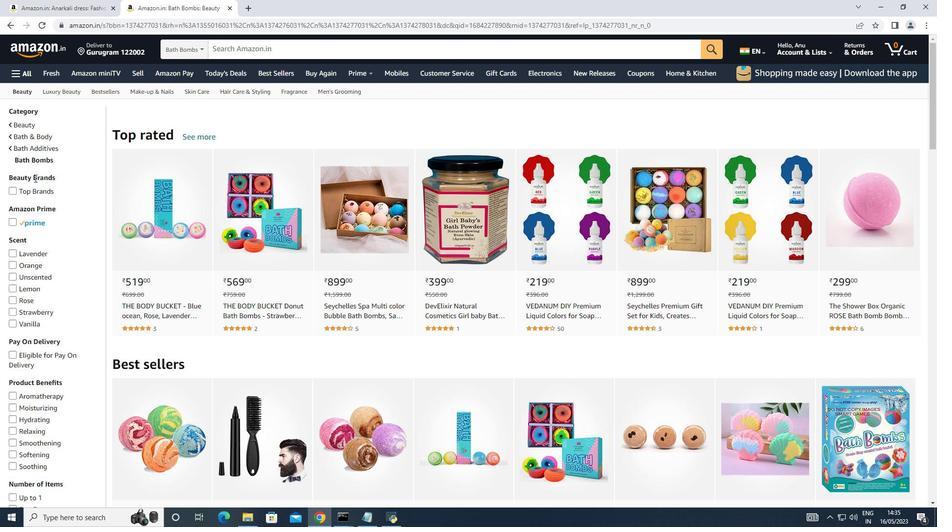 
Action: Mouse scrolled (34, 178) with delta (0, 0)
Screenshot: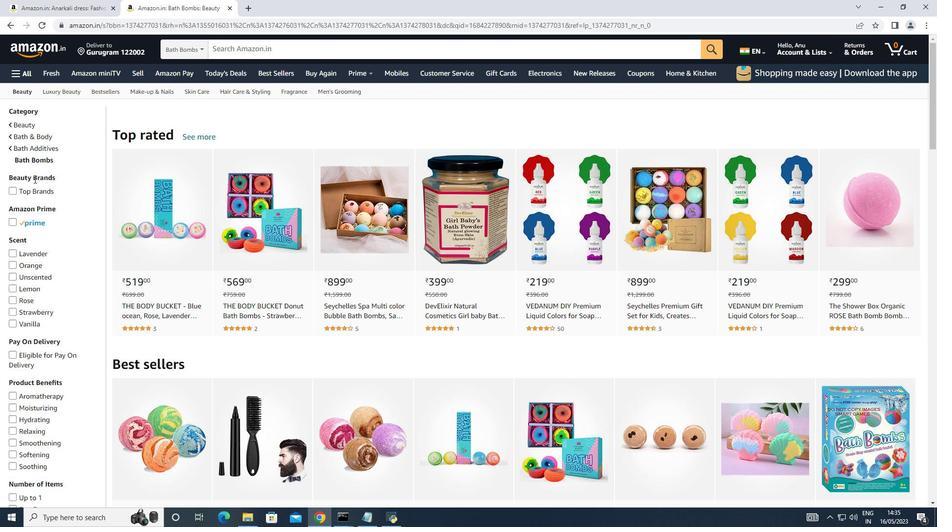 
Action: Mouse moved to (208, 277)
Screenshot: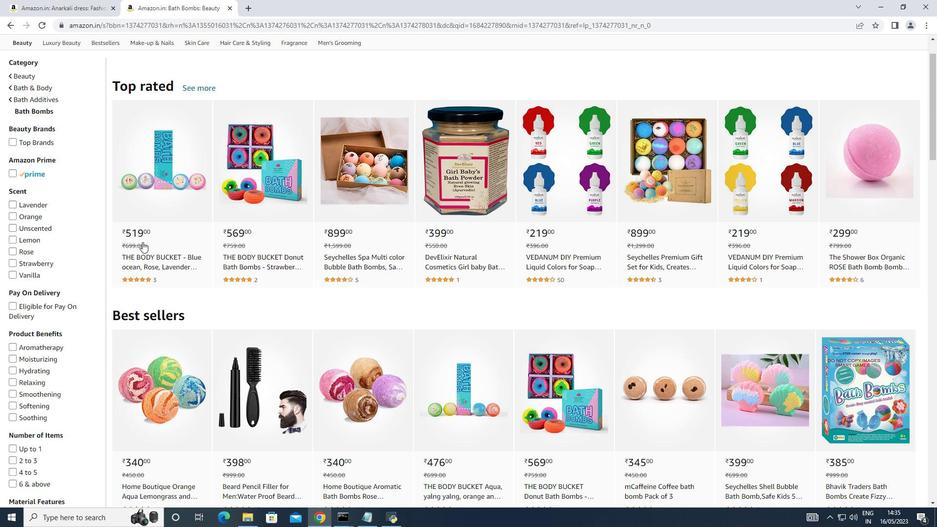 
Action: Mouse scrolled (208, 277) with delta (0, 0)
